 Task: Create new customer invoice with Date Opened: 19-May-23, Select Customer: Peebles, Terms: Net 30. Make invoice entry for item-1 with Date: 19-May-23, Description: e.l.f Cosmetics Glow on the Go Selfie Light, Income Account: Income:Sales, Quantity: 2, Unit Price: 15.99, Sales Tax: Y, Sales Tax Included: Y, Tax Table: Sales Tax. Post Invoice with Post Date: 19-May-23, Post to Accounts: Assets:Accounts Receivable. Pay / Process Payment with Transaction Date: 17-Jun-23, Amount: 31.98, Transfer Account: Checking Account. Go to 'Print Invoice'. Save a pdf copy of the invoice.
Action: Mouse moved to (159, 28)
Screenshot: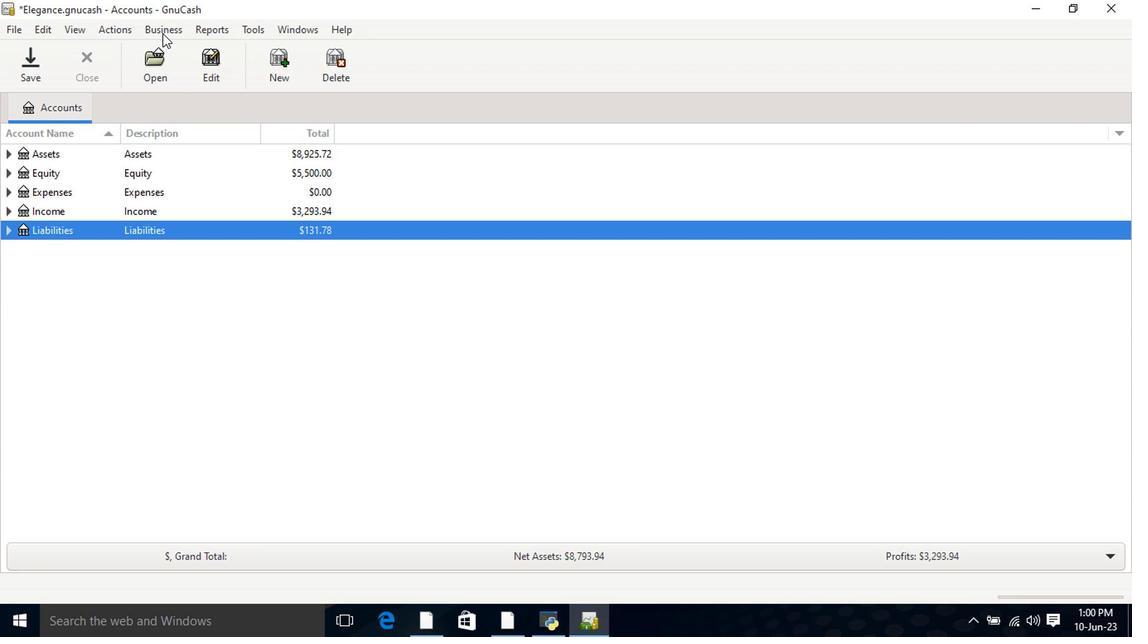 
Action: Mouse pressed left at (159, 28)
Screenshot: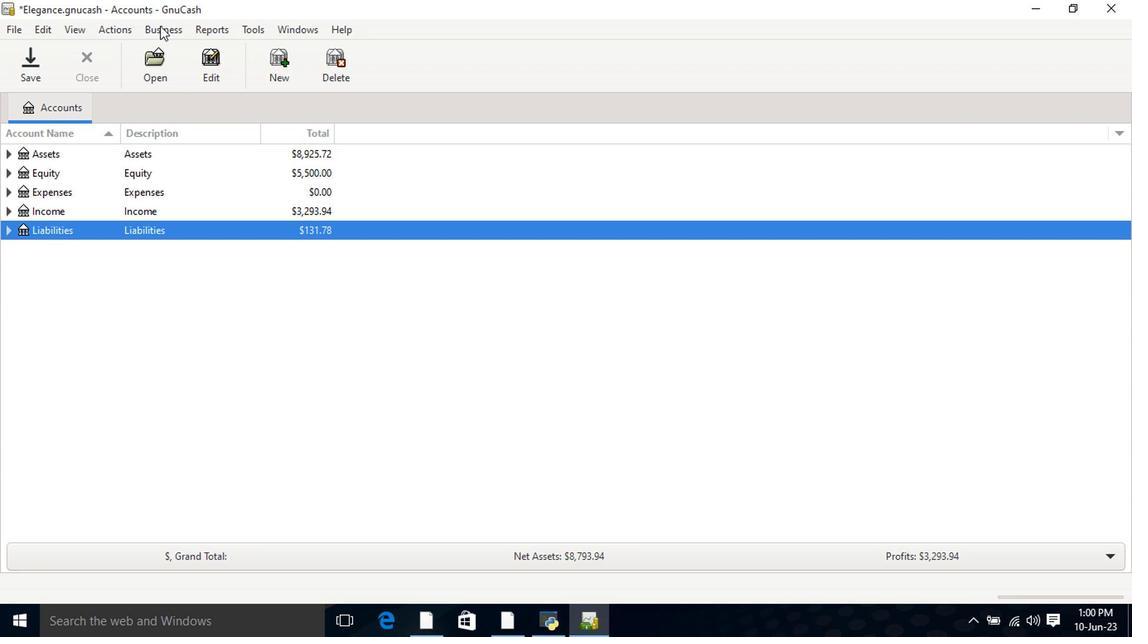 
Action: Mouse moved to (172, 46)
Screenshot: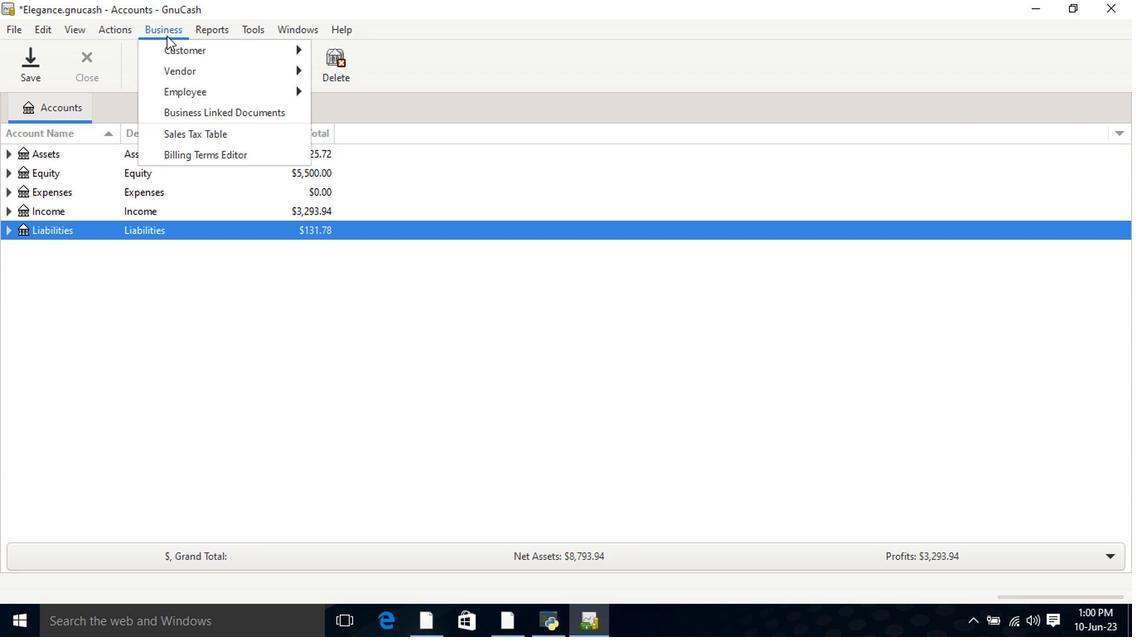
Action: Mouse pressed left at (172, 46)
Screenshot: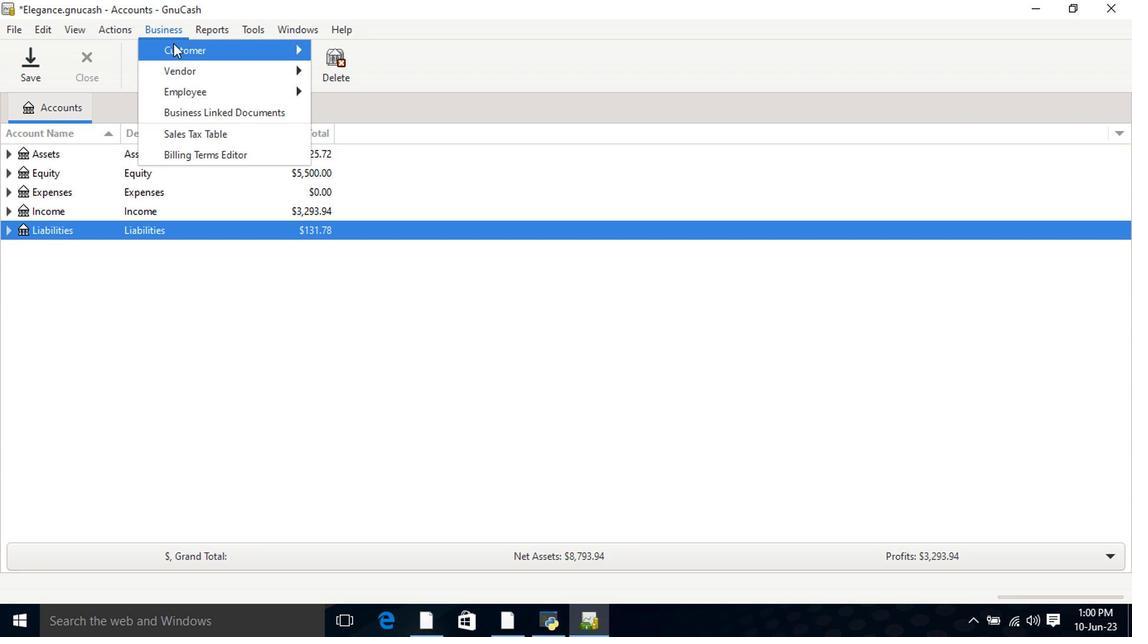 
Action: Mouse moved to (361, 111)
Screenshot: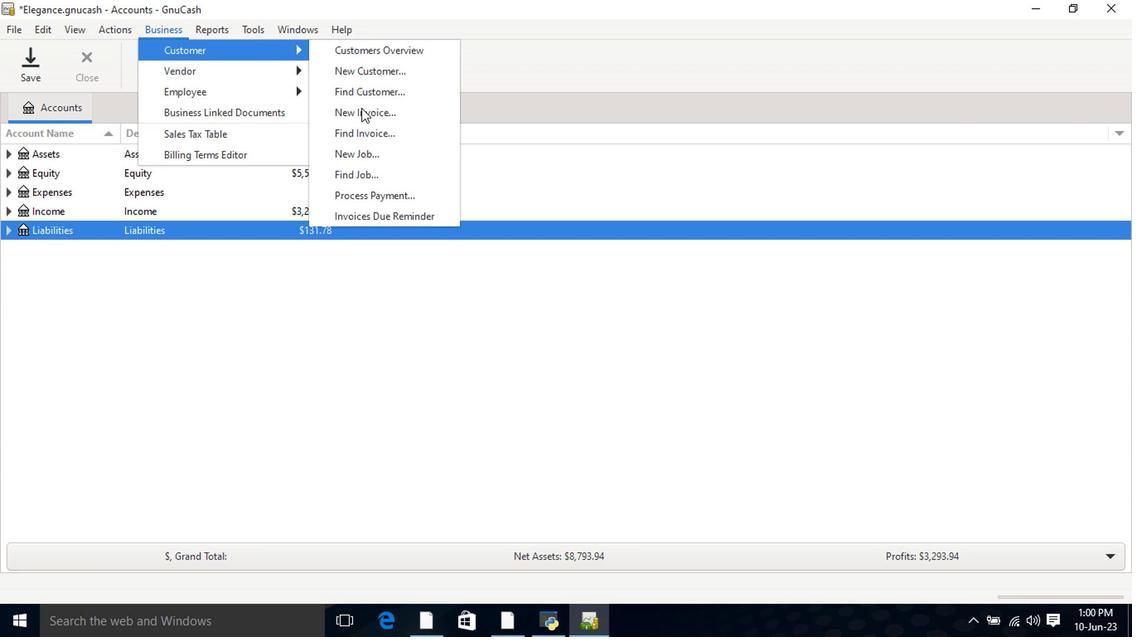 
Action: Mouse pressed left at (361, 111)
Screenshot: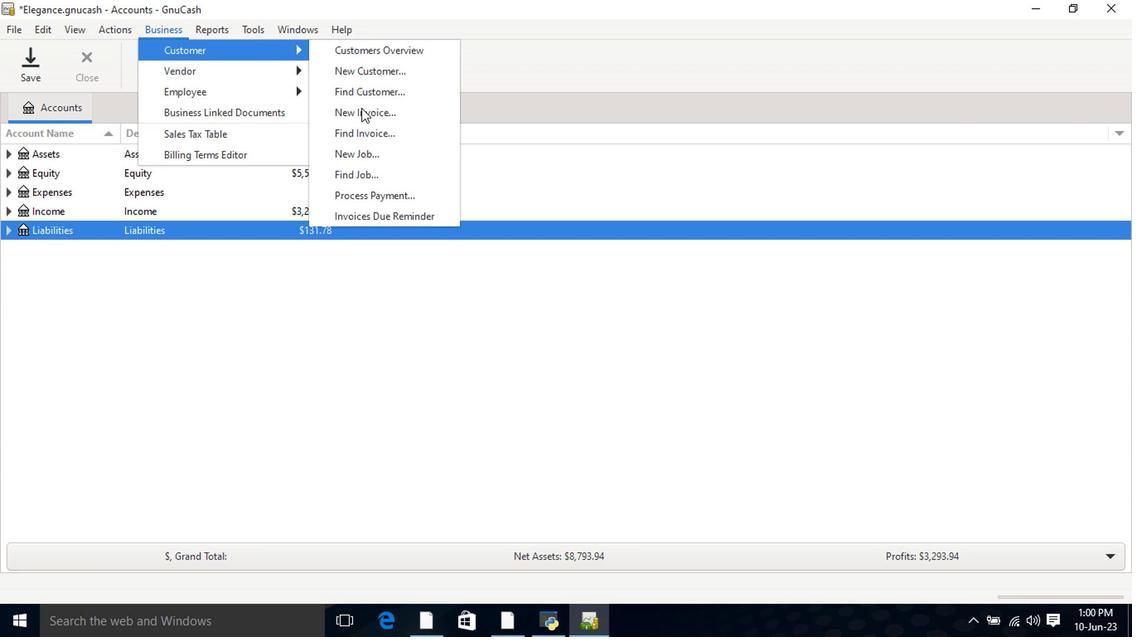 
Action: Mouse moved to (679, 255)
Screenshot: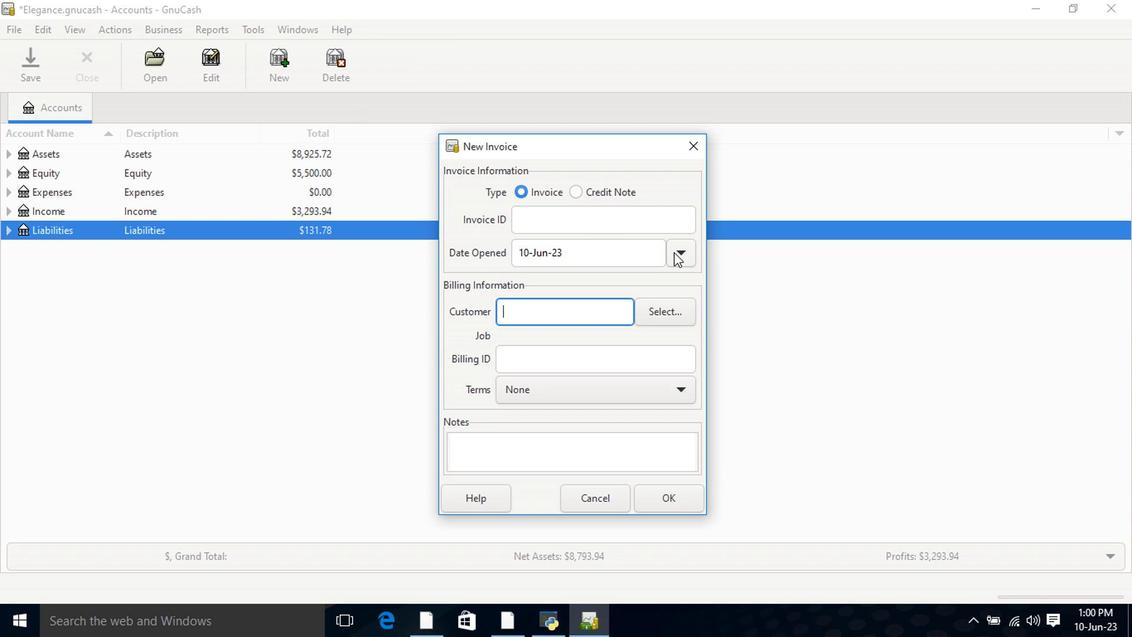 
Action: Mouse pressed left at (679, 255)
Screenshot: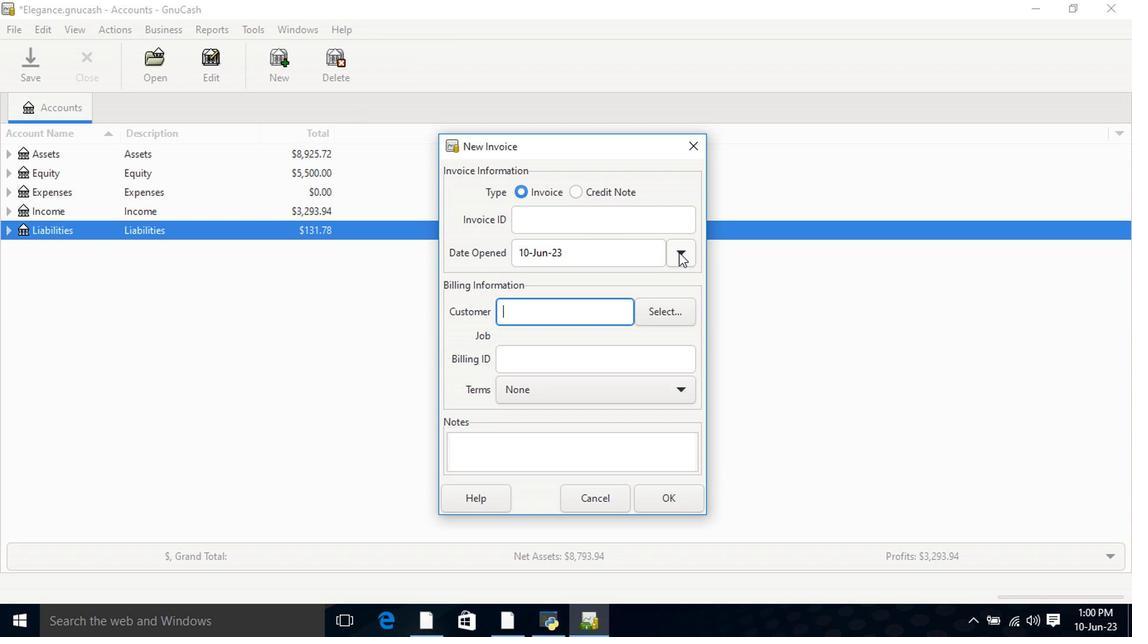 
Action: Mouse moved to (552, 279)
Screenshot: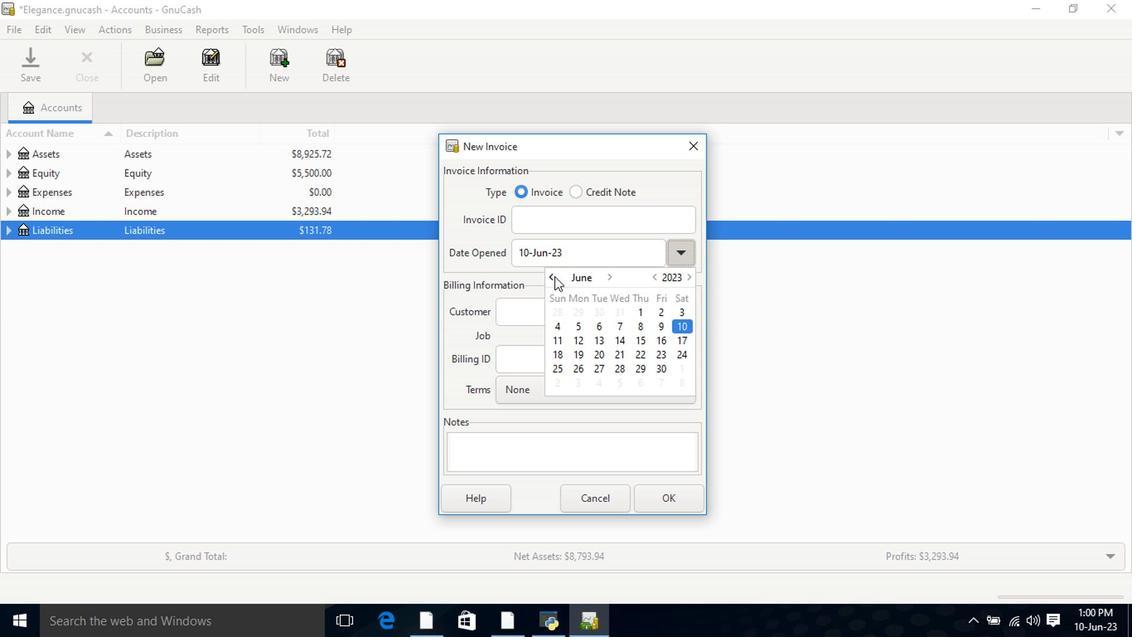 
Action: Mouse pressed left at (552, 279)
Screenshot: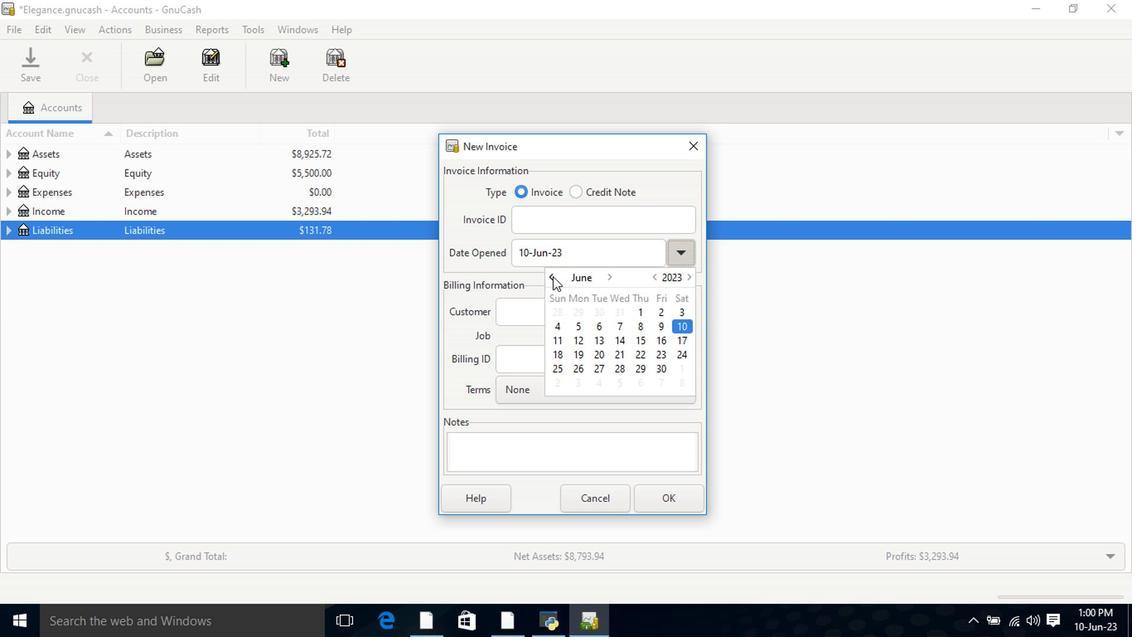 
Action: Mouse moved to (661, 343)
Screenshot: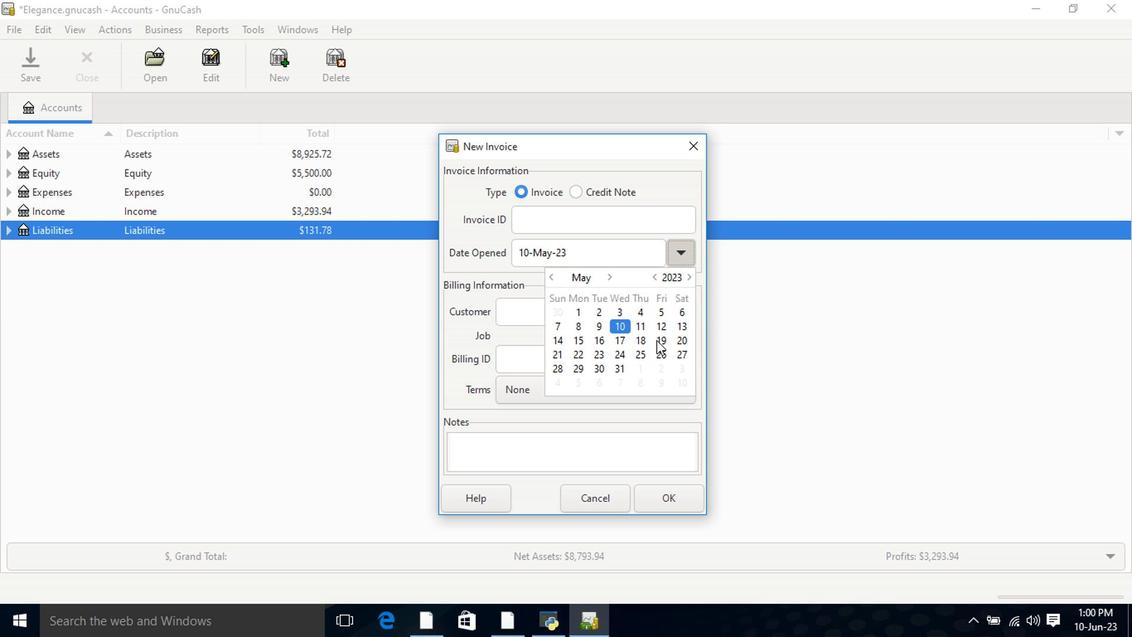 
Action: Mouse pressed left at (661, 343)
Screenshot: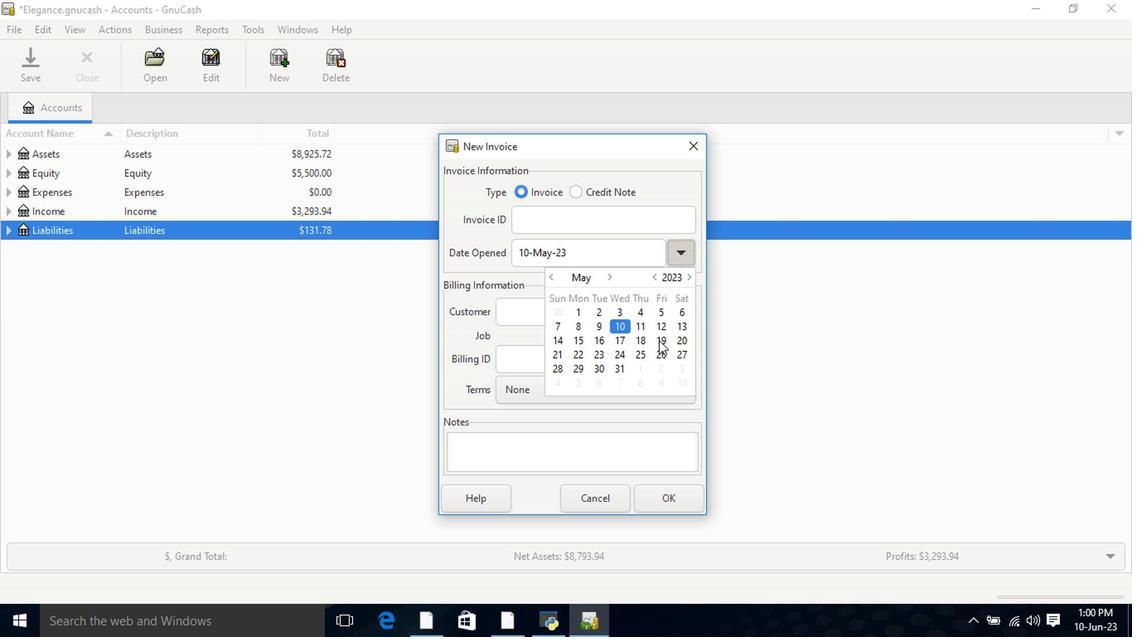 
Action: Mouse pressed left at (661, 343)
Screenshot: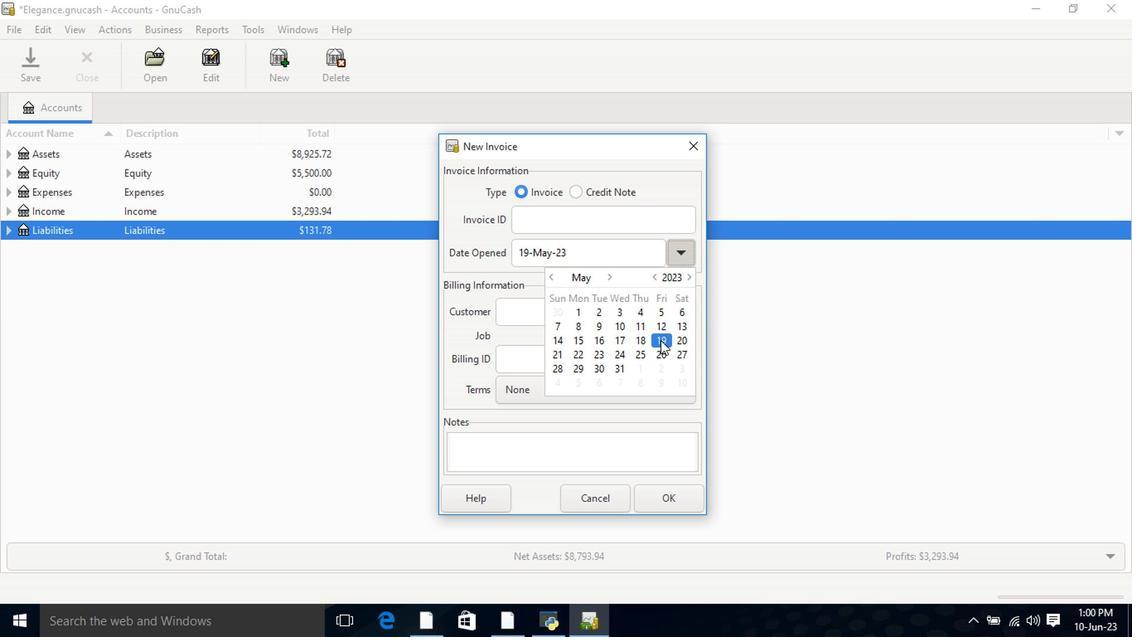 
Action: Mouse moved to (573, 321)
Screenshot: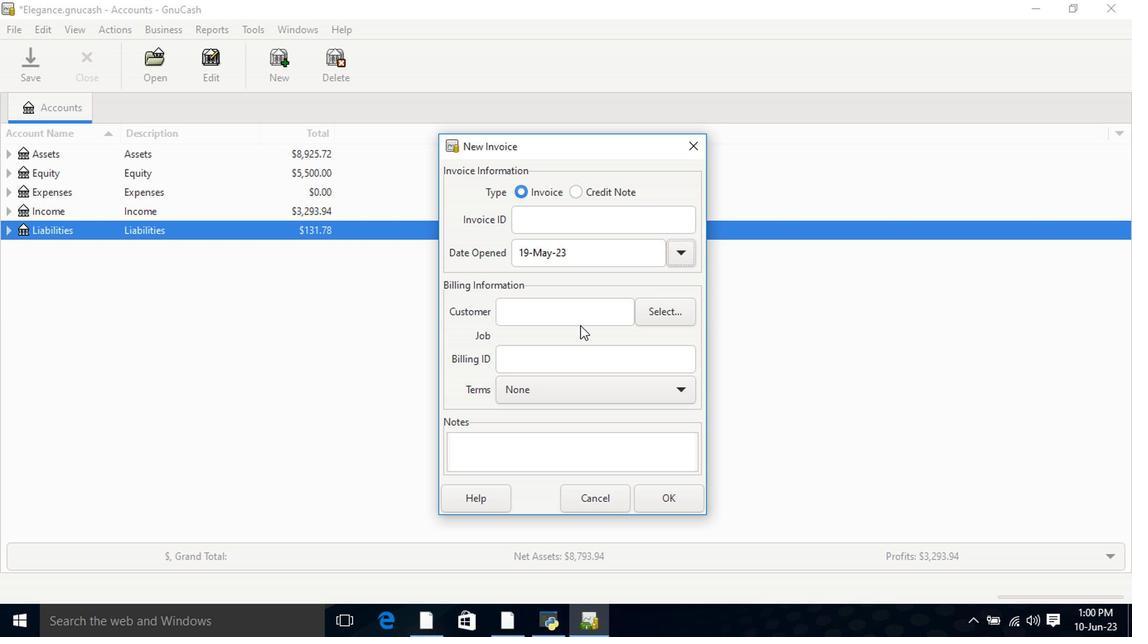 
Action: Mouse pressed left at (573, 321)
Screenshot: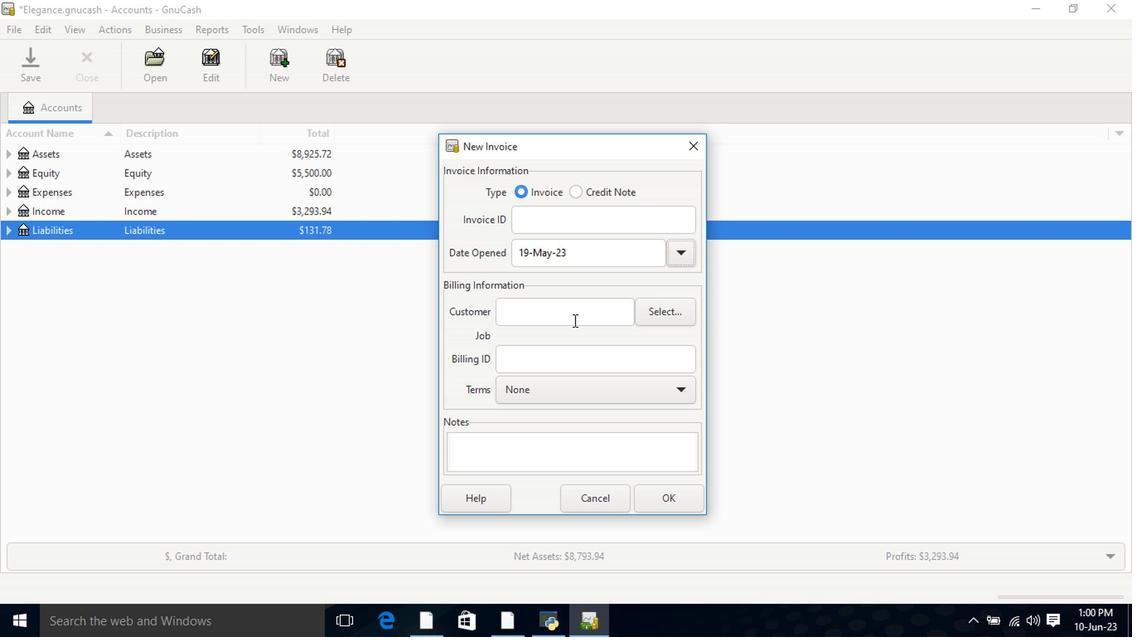 
Action: Key pressed <Key.shift>Pee
Screenshot: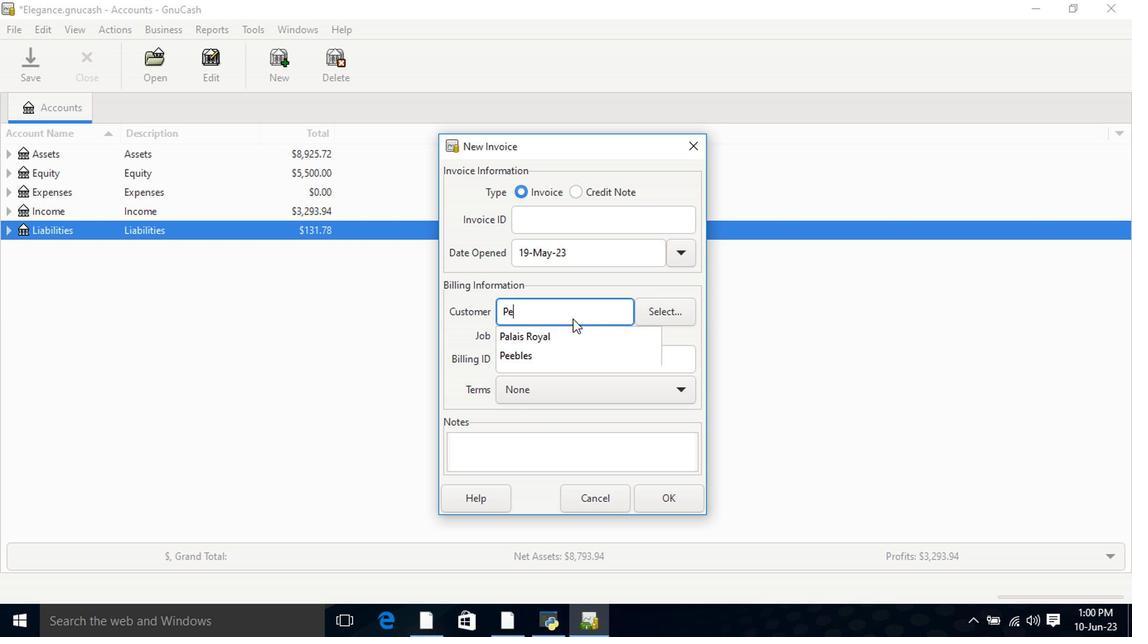 
Action: Mouse moved to (561, 337)
Screenshot: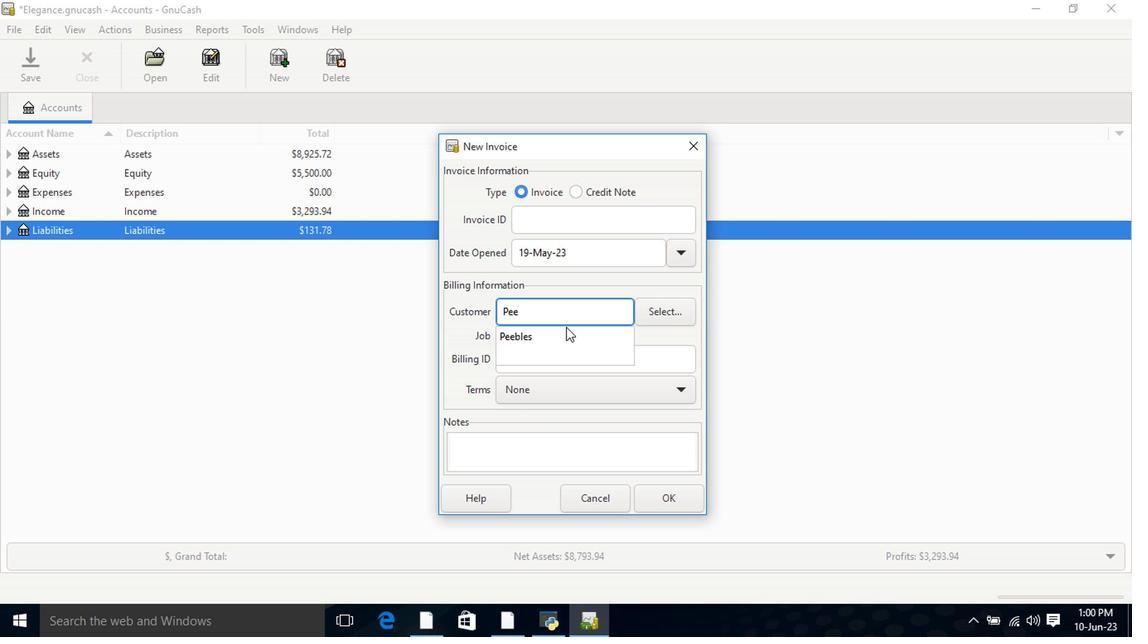 
Action: Mouse pressed left at (561, 337)
Screenshot: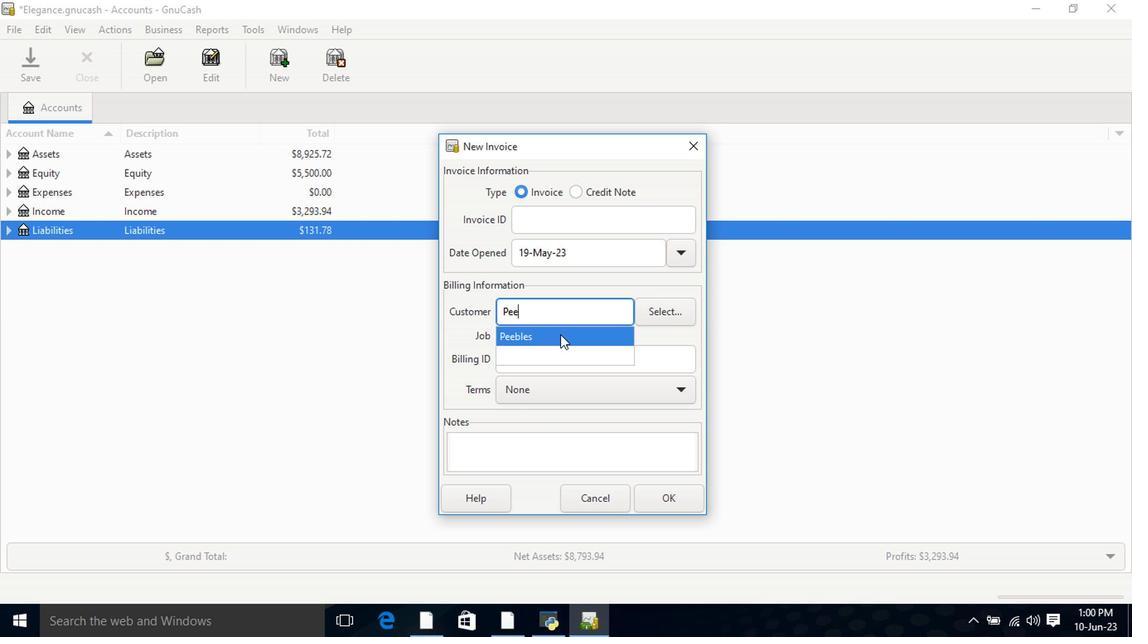 
Action: Mouse moved to (586, 402)
Screenshot: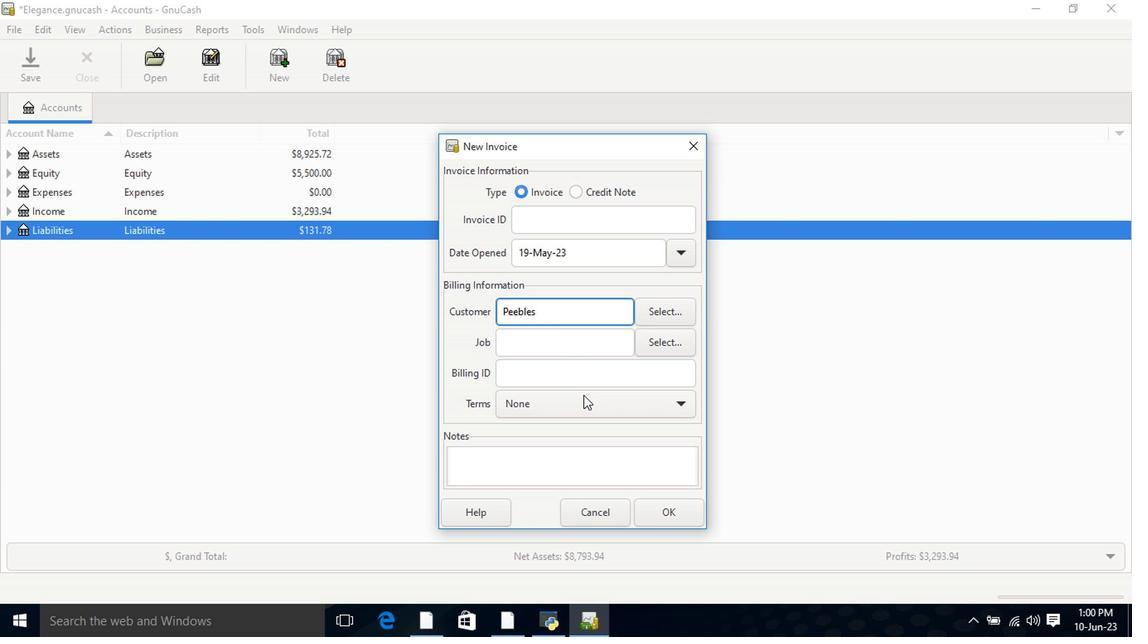 
Action: Mouse pressed left at (586, 402)
Screenshot: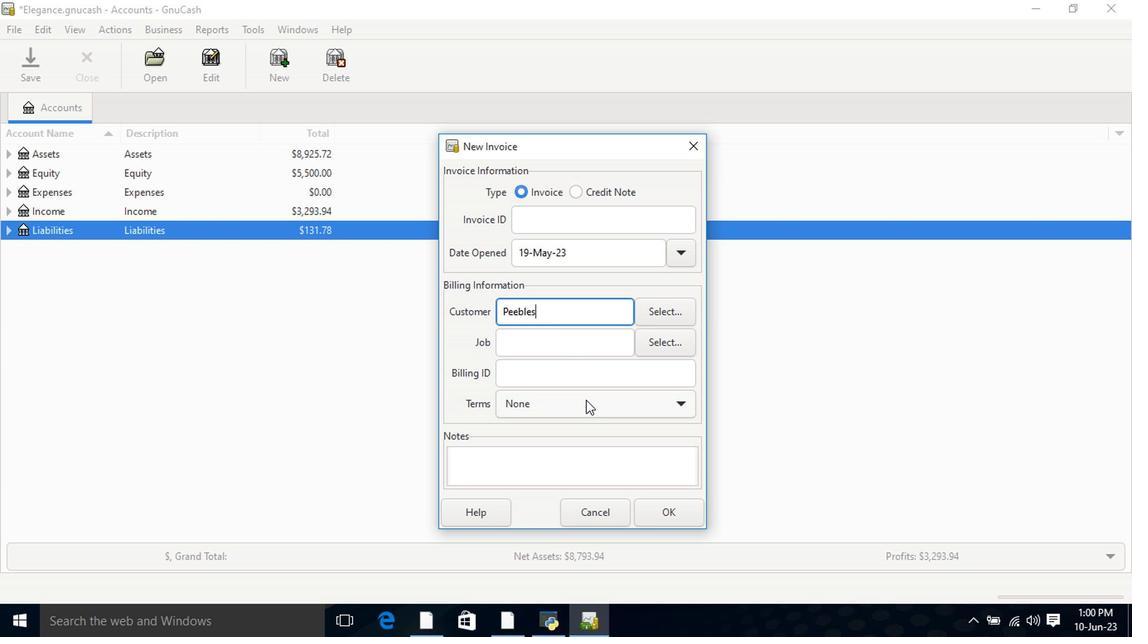
Action: Mouse moved to (583, 453)
Screenshot: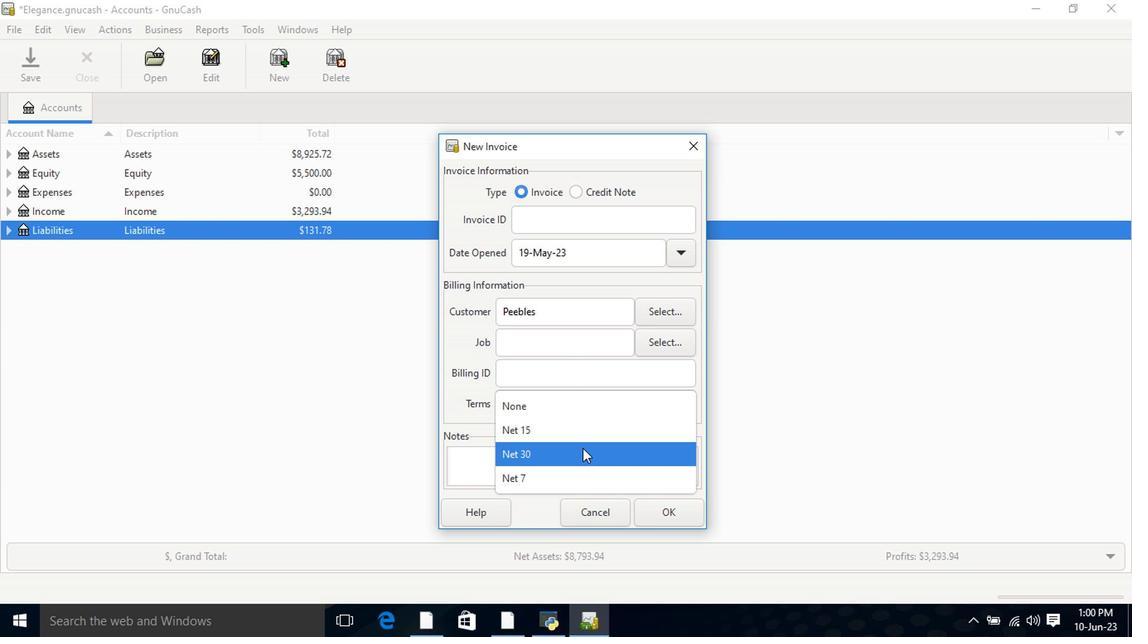 
Action: Mouse pressed left at (583, 453)
Screenshot: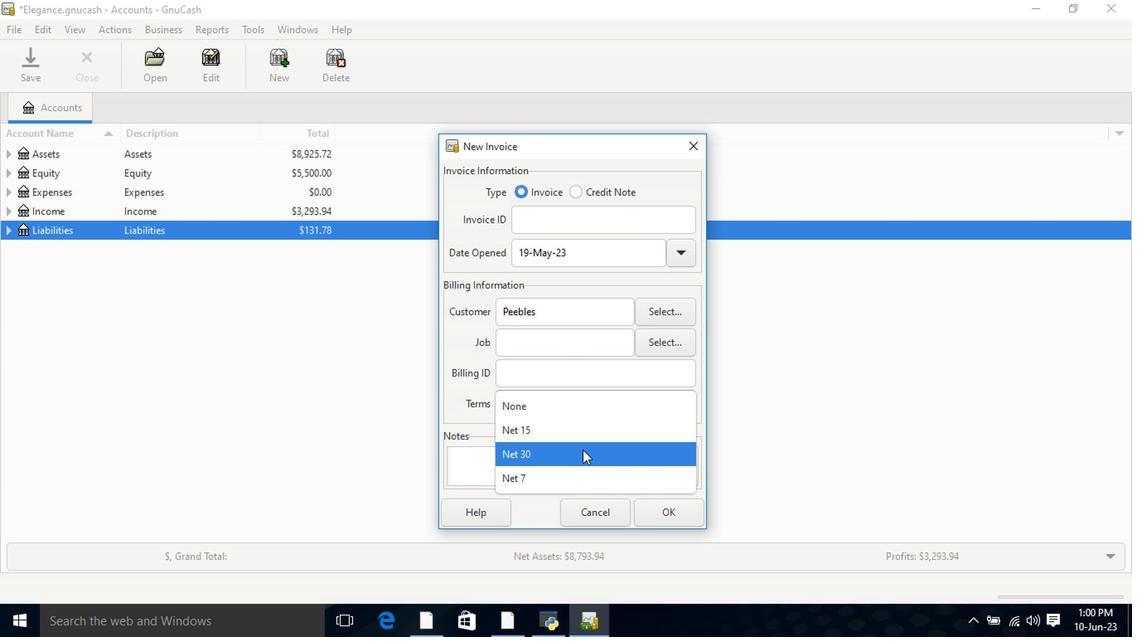 
Action: Mouse moved to (667, 509)
Screenshot: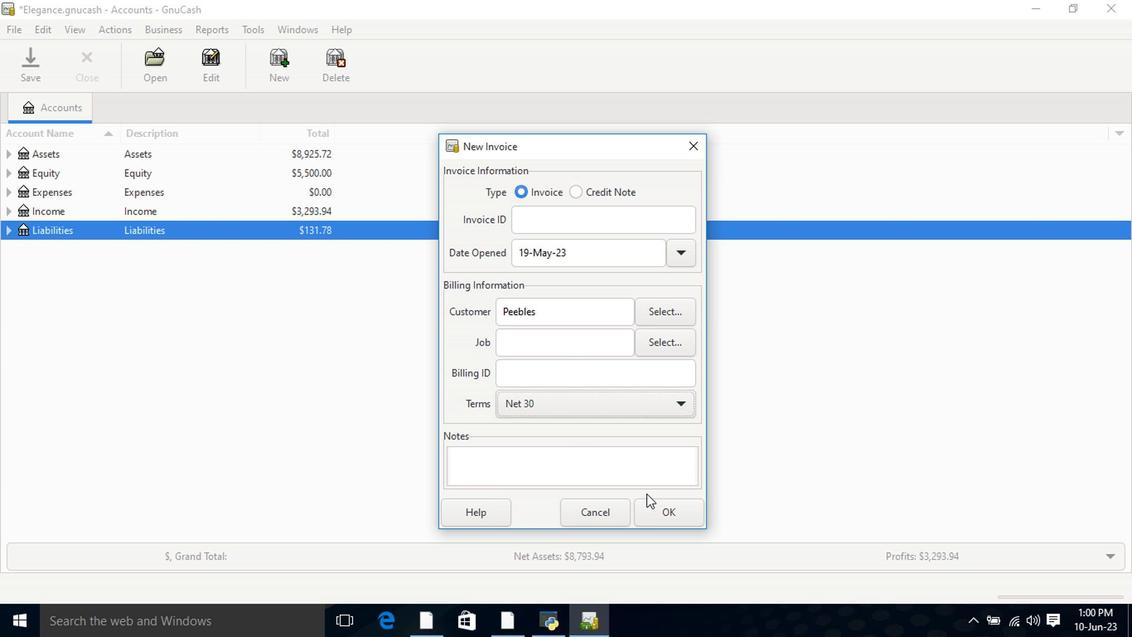 
Action: Mouse pressed left at (667, 509)
Screenshot: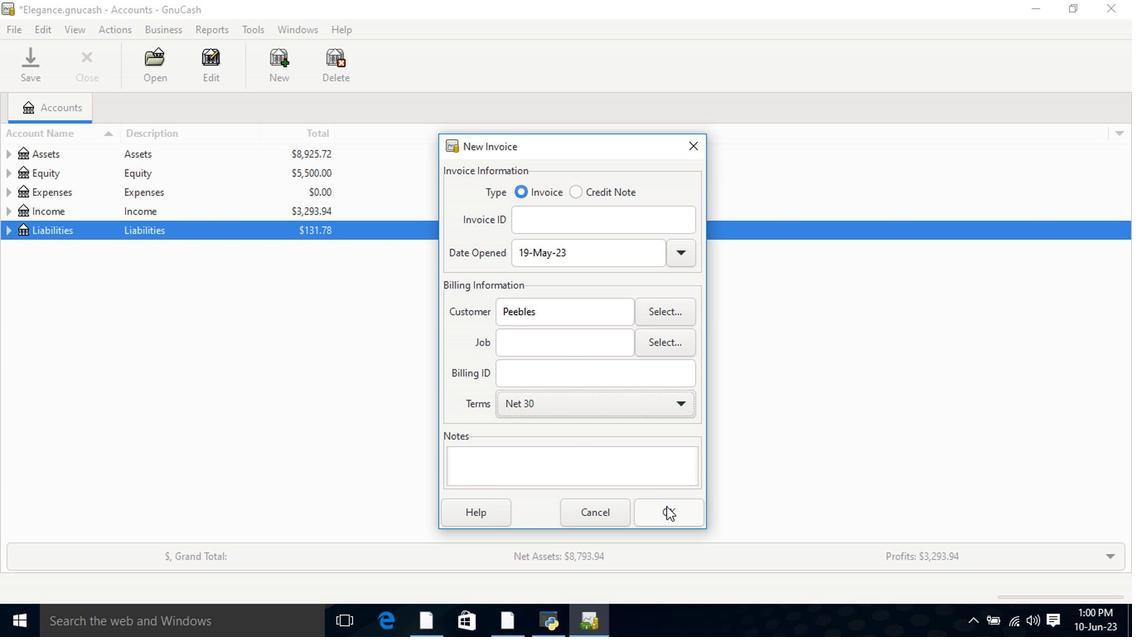 
Action: Mouse moved to (73, 327)
Screenshot: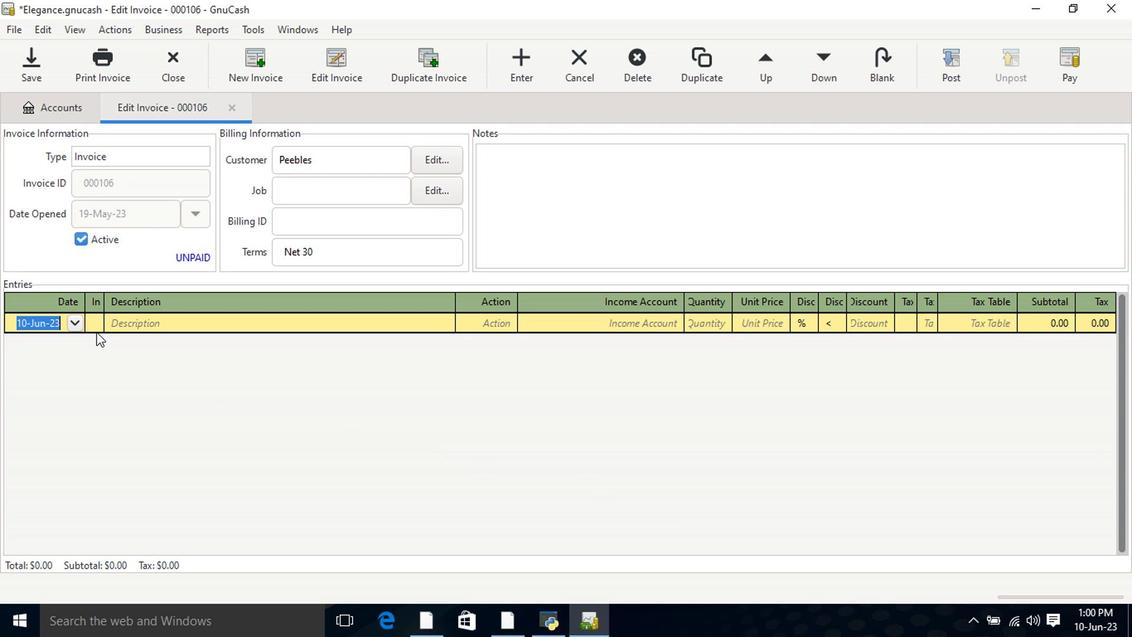 
Action: Mouse pressed left at (73, 327)
Screenshot: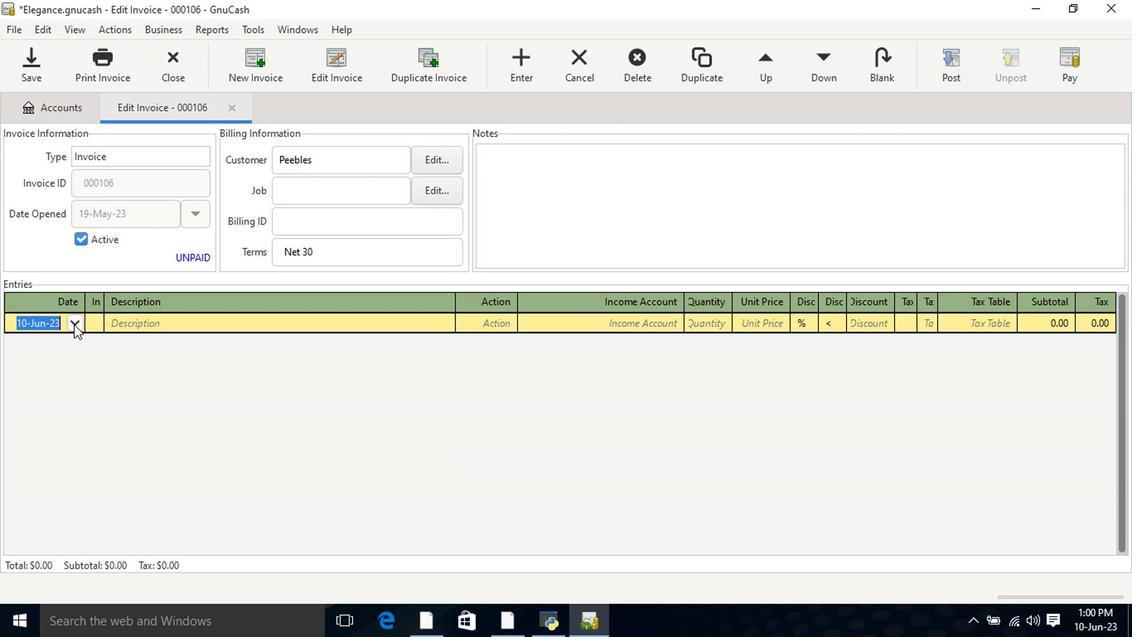 
Action: Mouse moved to (7, 349)
Screenshot: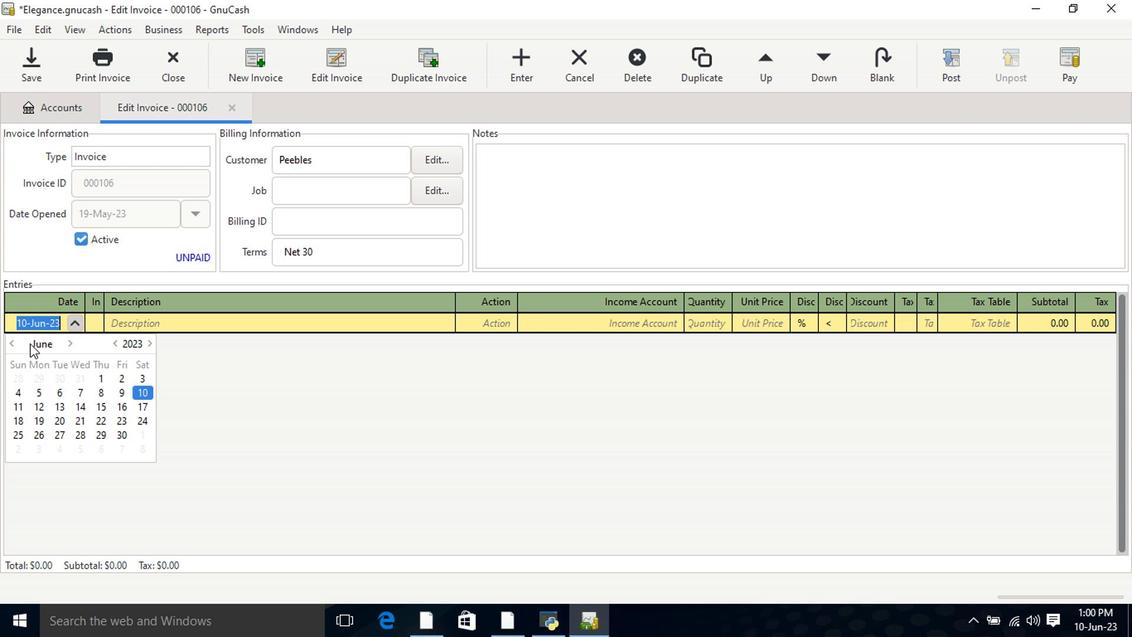 
Action: Mouse pressed left at (7, 349)
Screenshot: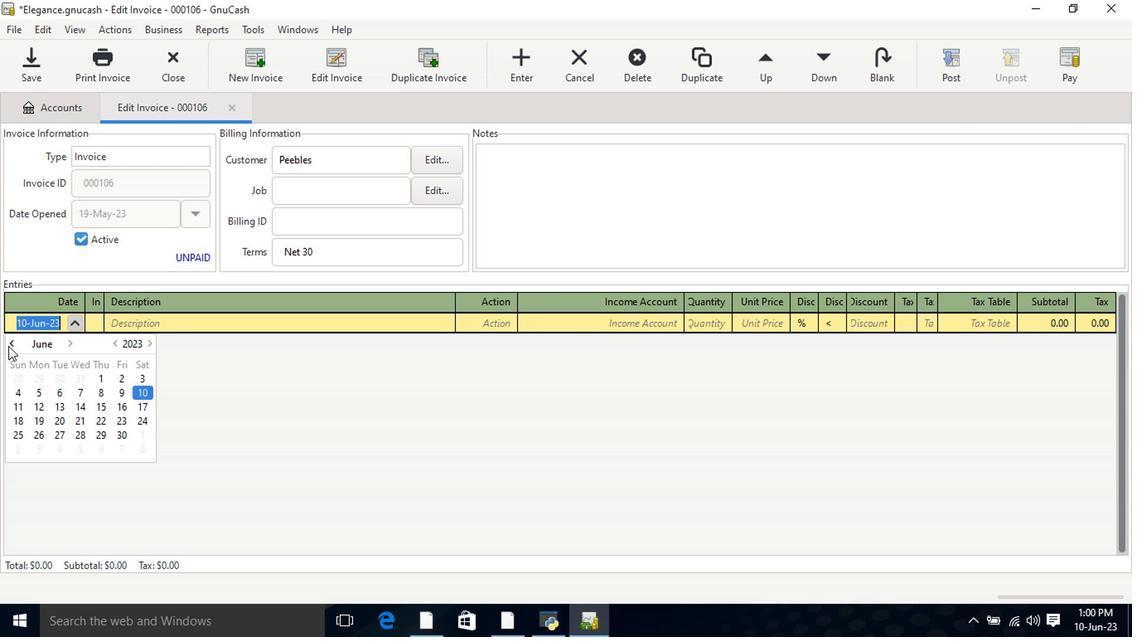 
Action: Mouse moved to (116, 411)
Screenshot: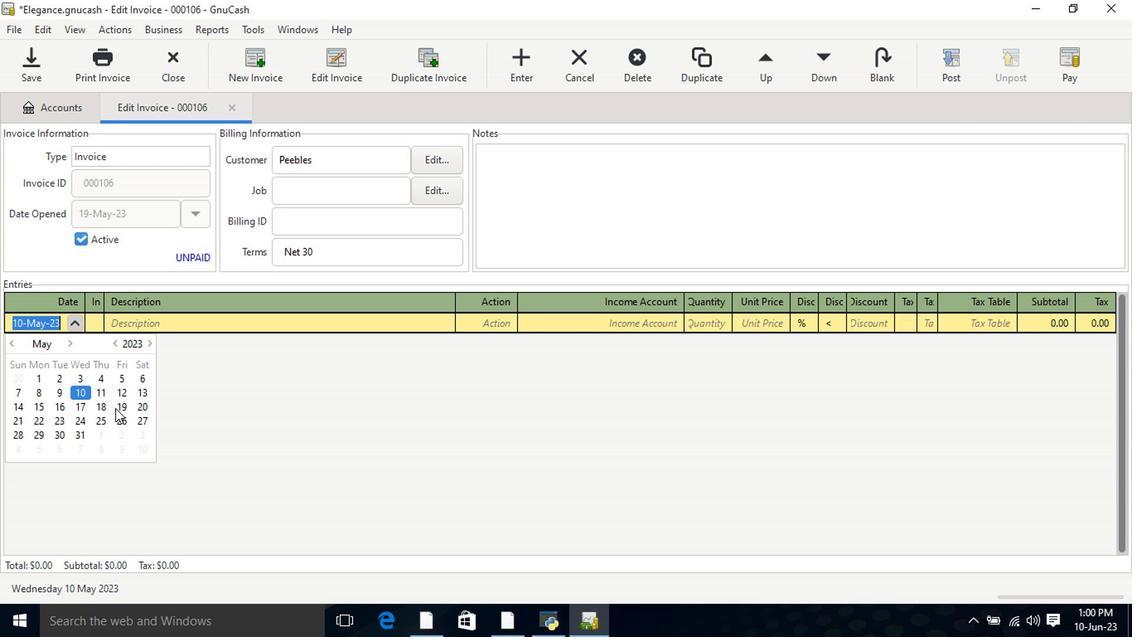 
Action: Mouse pressed left at (116, 411)
Screenshot: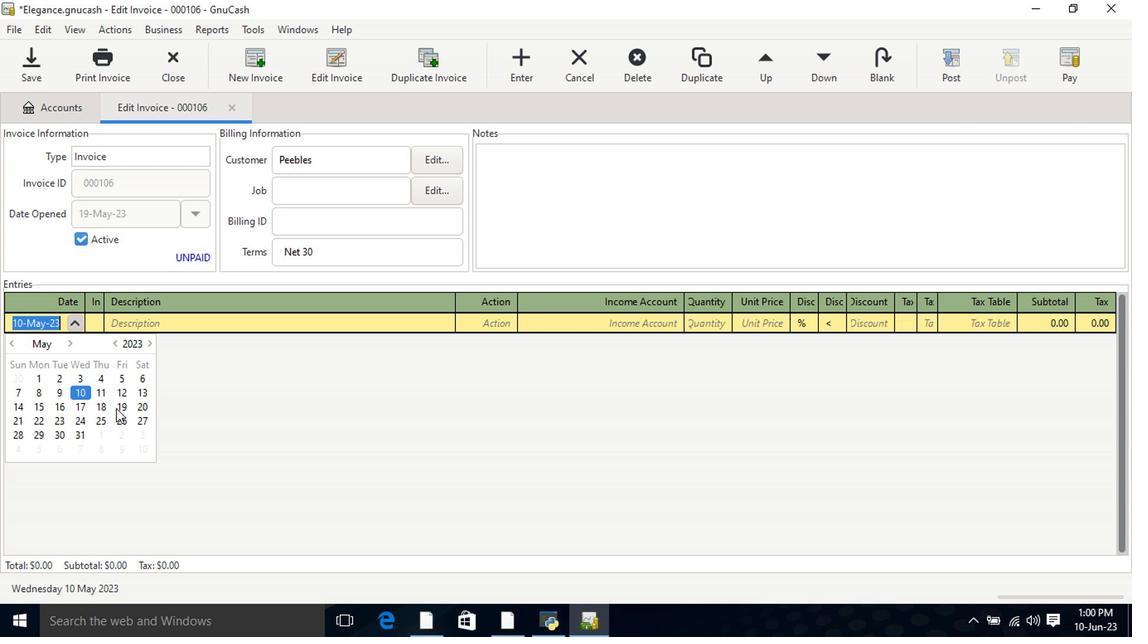
Action: Mouse pressed left at (116, 411)
Screenshot: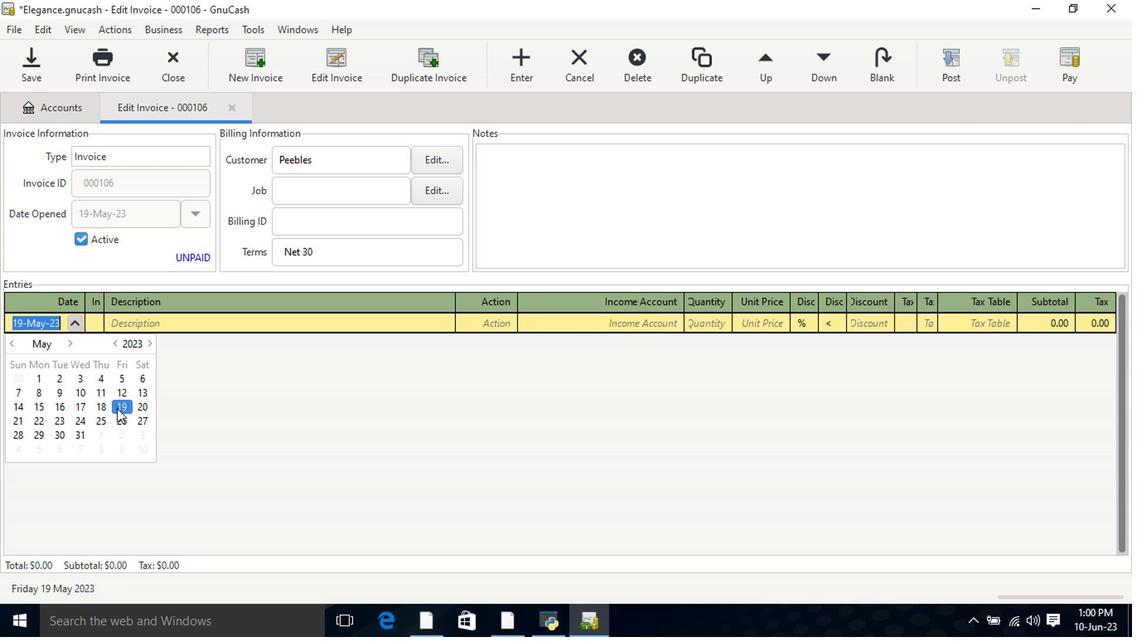 
Action: Mouse moved to (156, 331)
Screenshot: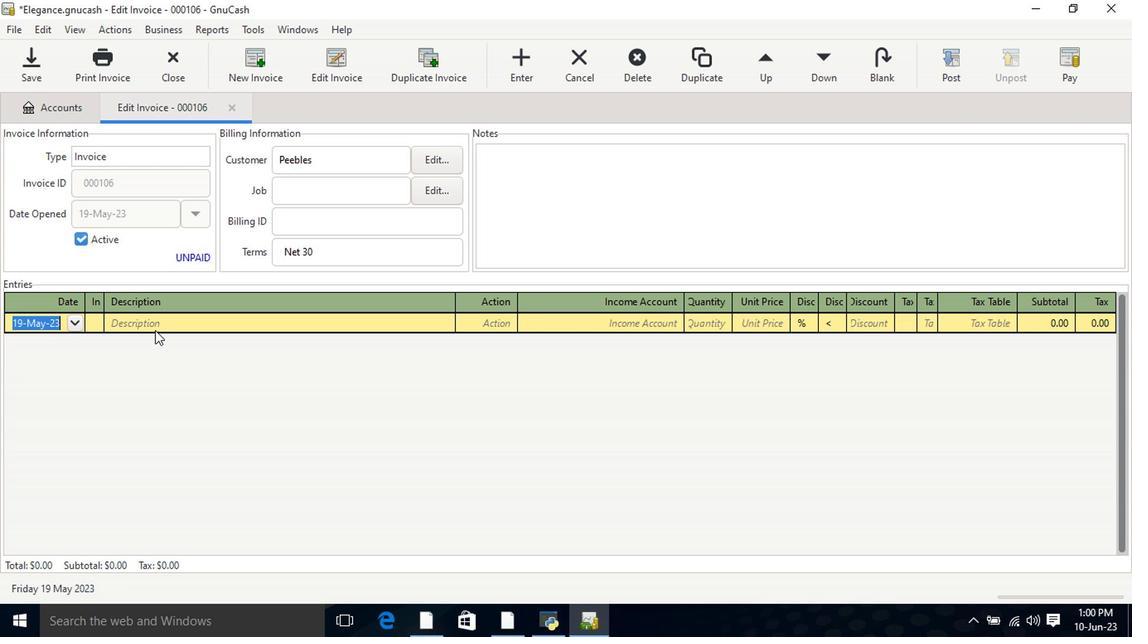 
Action: Mouse pressed left at (156, 331)
Screenshot: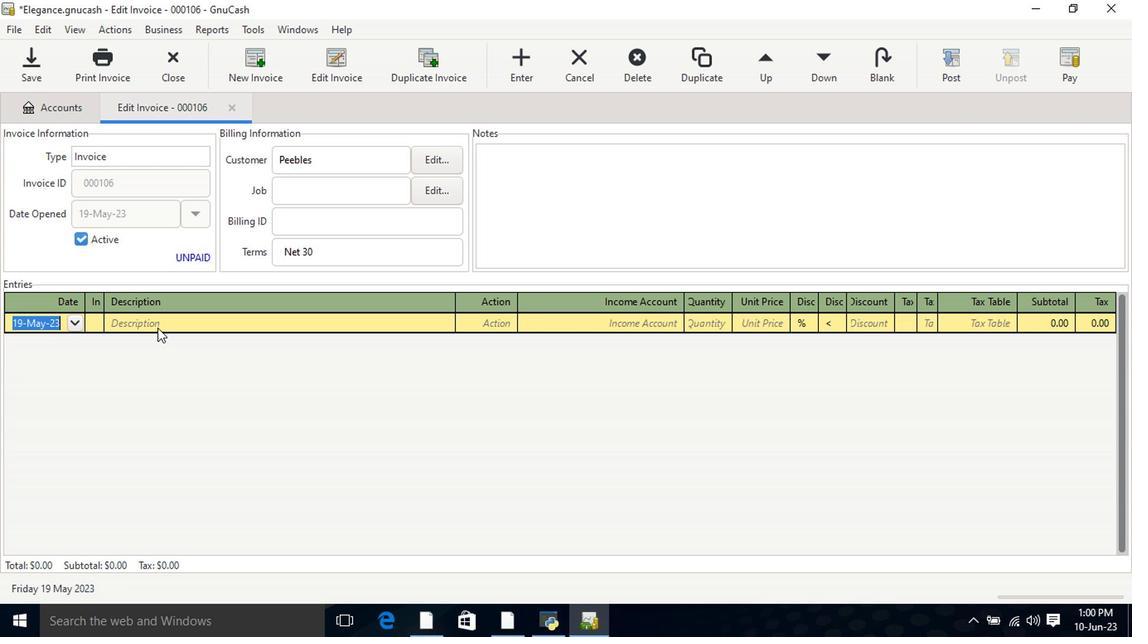 
Action: Key pressed e.<Key.shift>I.<Key.shift>F<Key.space>con<Key.backspace>smetic<Key.space><Key.shift>Glo<Key.backspace><Key.backspace><Key.backspace><Key.backspace><Key.backspace><Key.backspace><Key.backspace><Key.backspace><Key.backspace><Key.backspace><Key.backspace><Key.backspace><Key.shift>Cosmetics<Key.space><Key.shift><Key.shift><Key.shift><Key.shift><Key.shift><Key.shift><Key.shift><Key.shift><Key.shift><Key.shift><Key.shift><Key.shift><Key.shift>Glow<Key.space>on<Key.space>the<Key.space><Key.shift>Go<Key.space><Key.shift>Selfie<Key.space><Key.shift>Light<Key.tab><Key.tab>incom<Key.down><Key.down><Key.down><Key.tab>2<Key.tab>15.99<Key.tab>
Screenshot: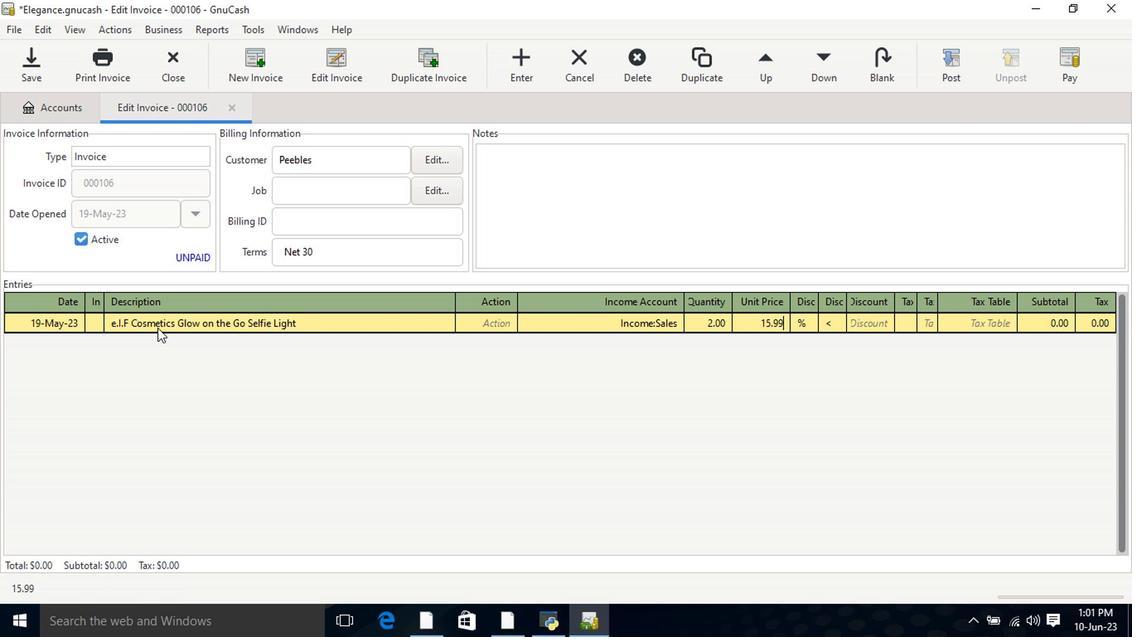 
Action: Mouse moved to (914, 320)
Screenshot: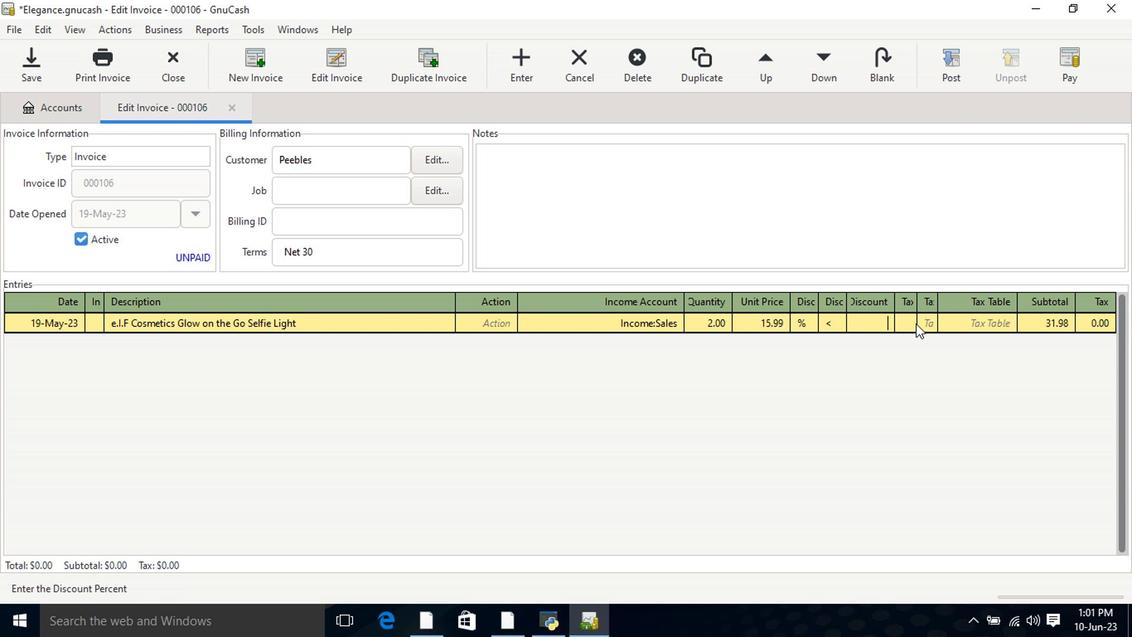 
Action: Mouse pressed left at (914, 320)
Screenshot: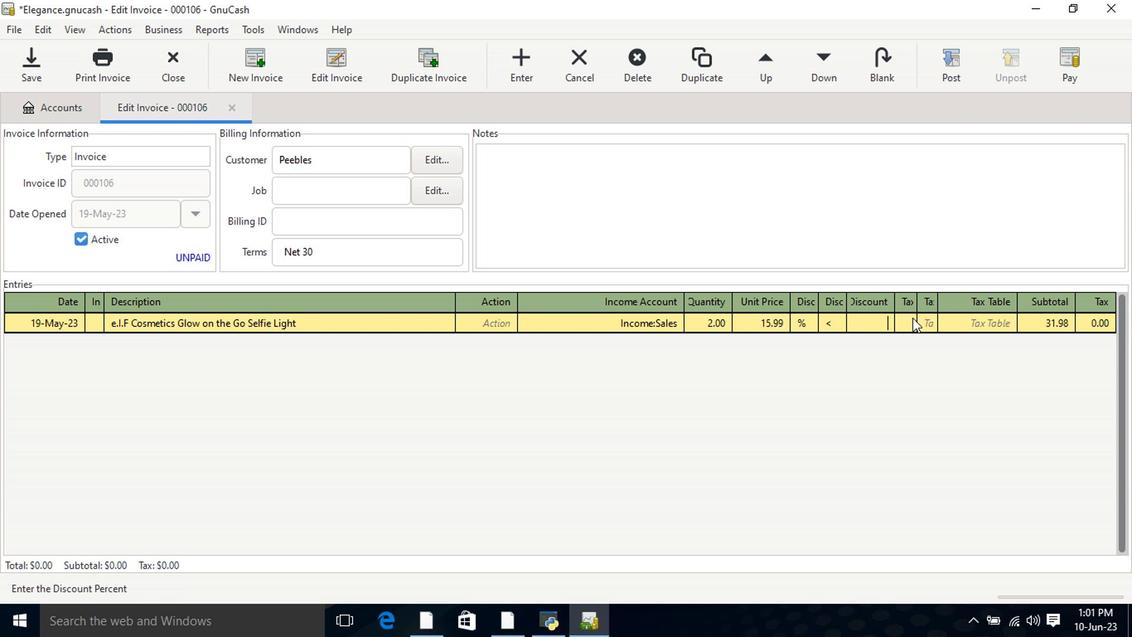 
Action: Mouse moved to (929, 322)
Screenshot: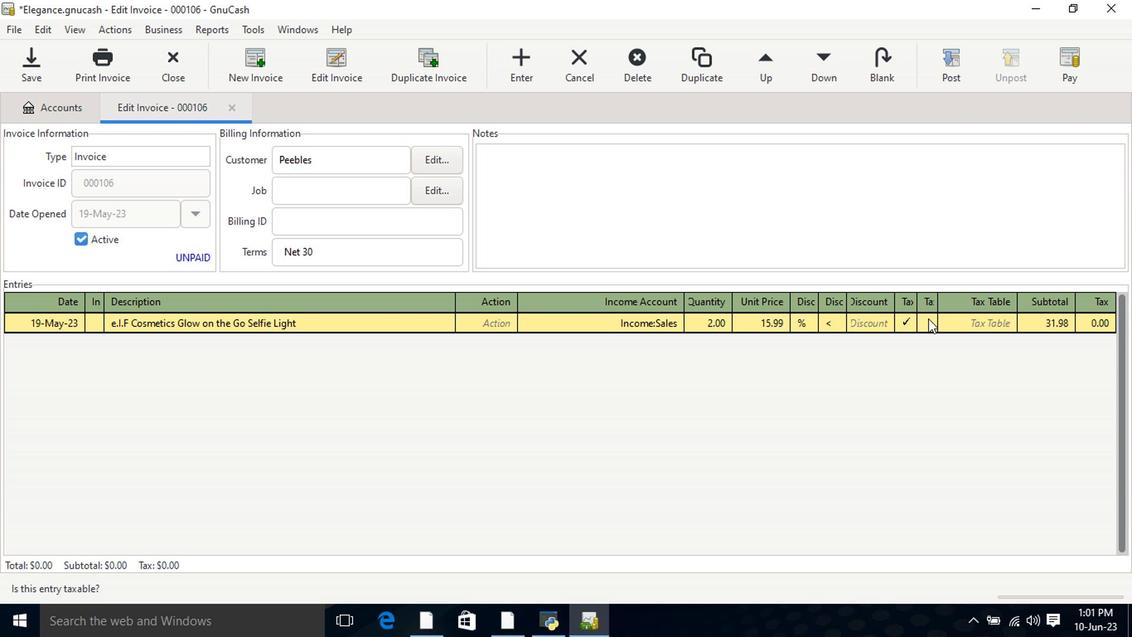 
Action: Mouse pressed left at (929, 322)
Screenshot: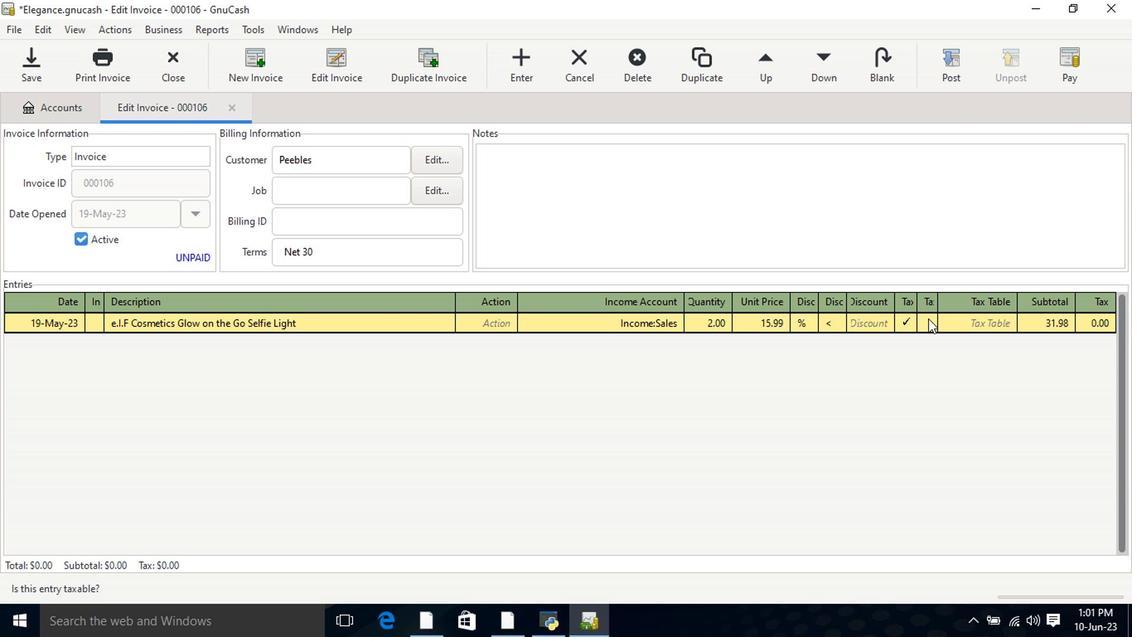 
Action: Mouse moved to (1007, 326)
Screenshot: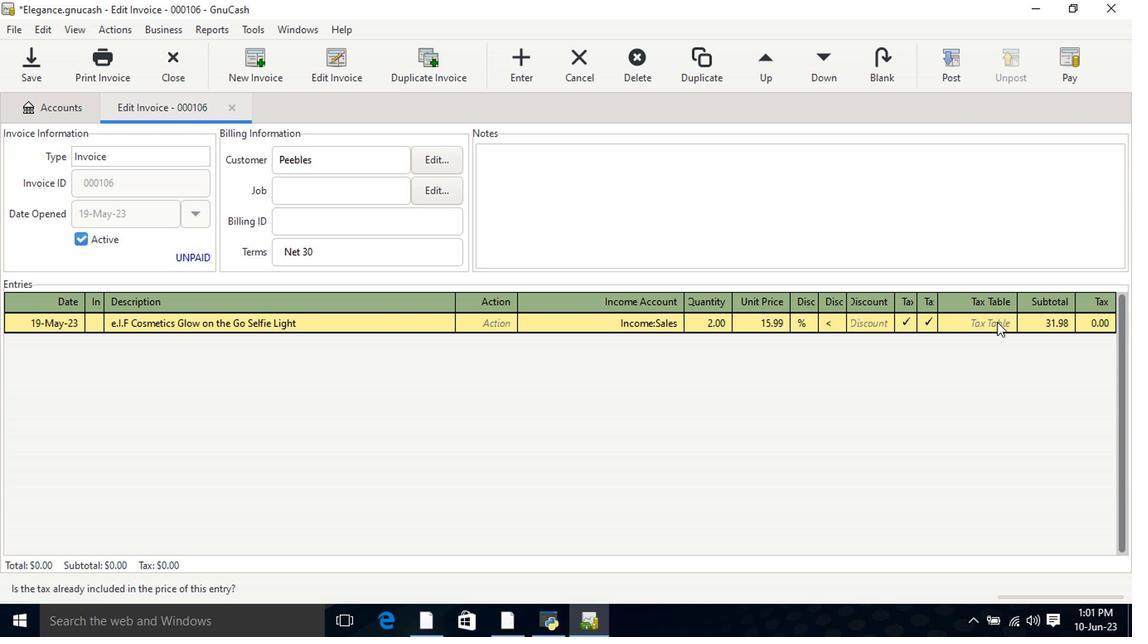 
Action: Mouse pressed left at (1007, 326)
Screenshot: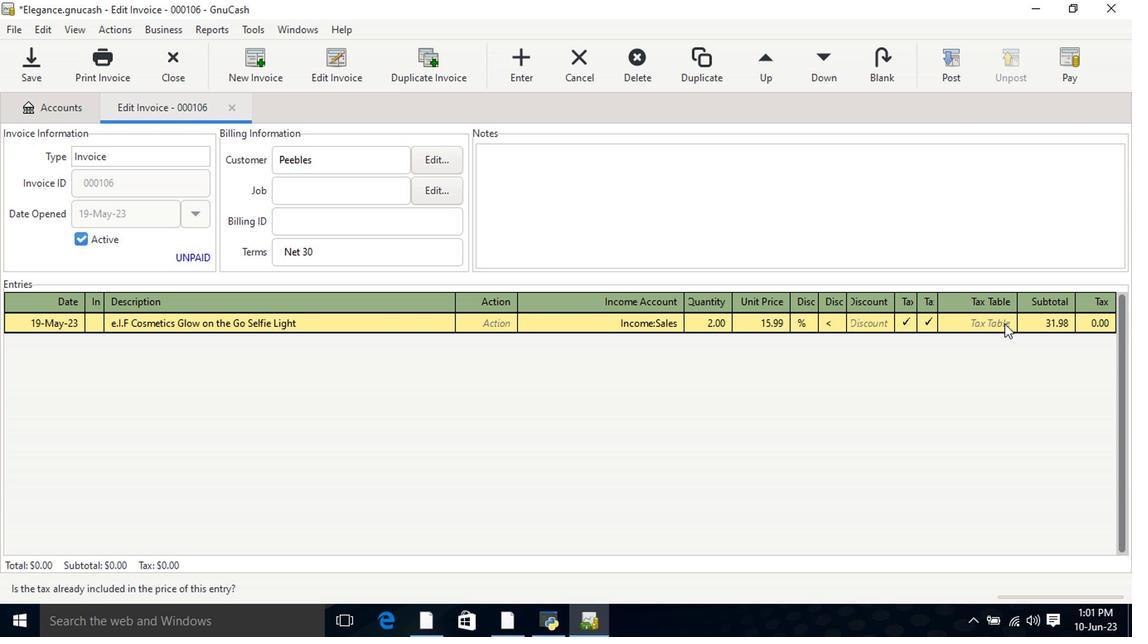 
Action: Mouse moved to (1007, 327)
Screenshot: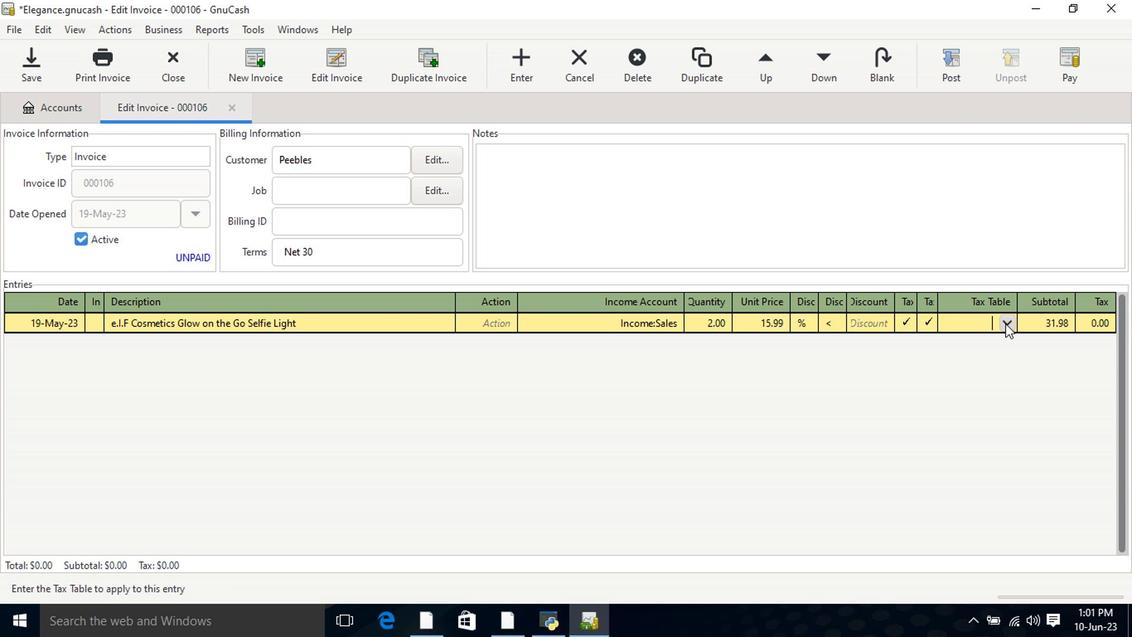 
Action: Mouse pressed left at (1007, 327)
Screenshot: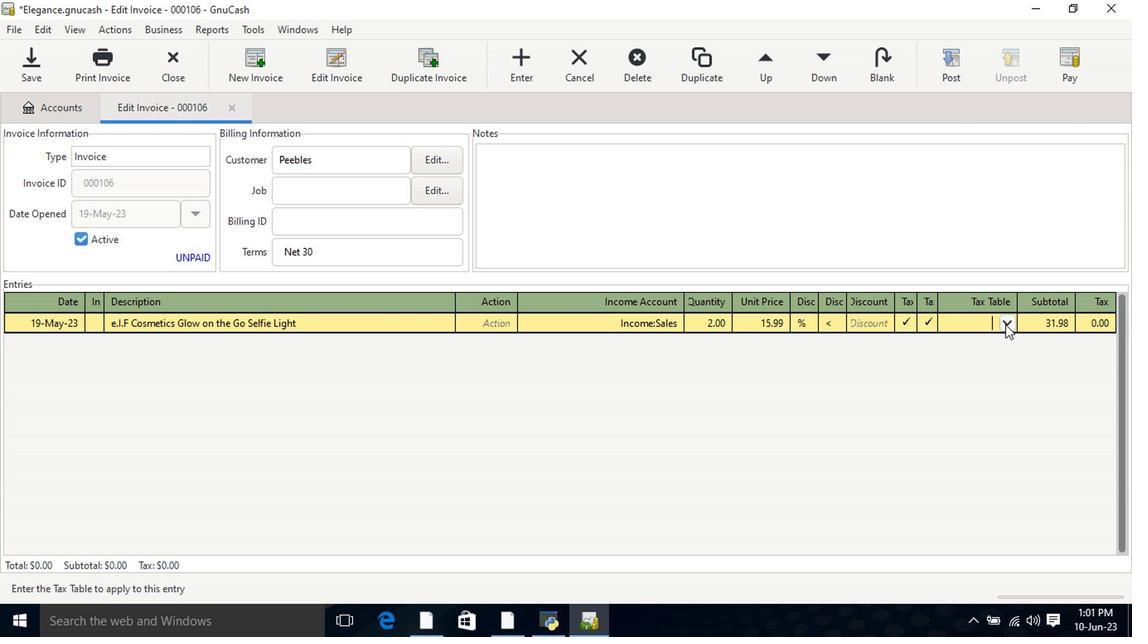 
Action: Mouse moved to (1004, 343)
Screenshot: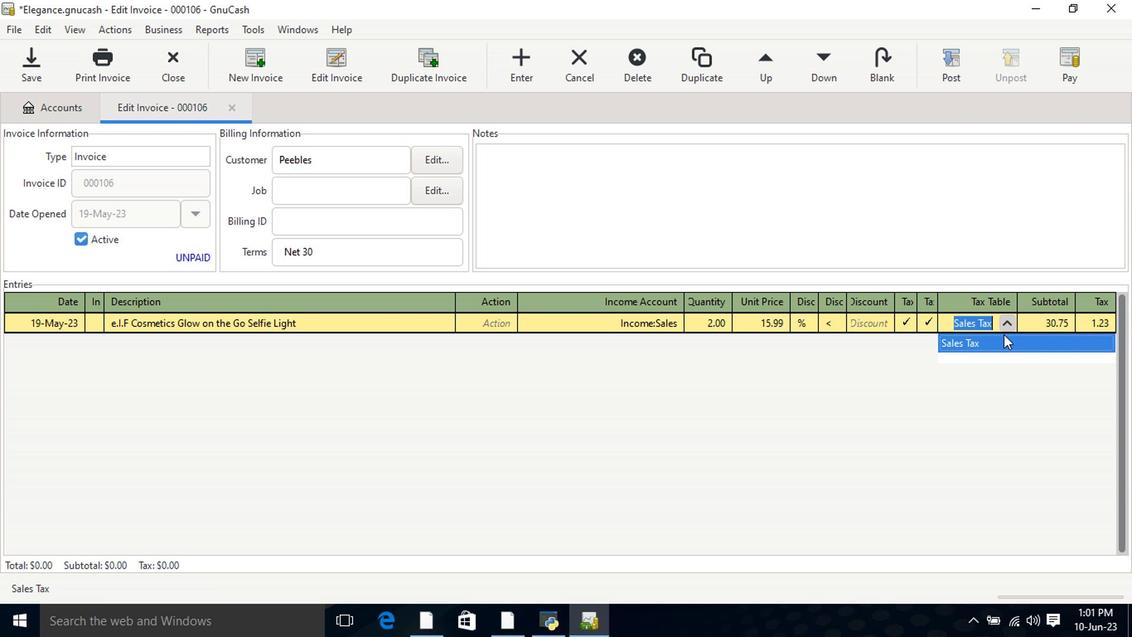 
Action: Mouse pressed left at (1004, 343)
Screenshot: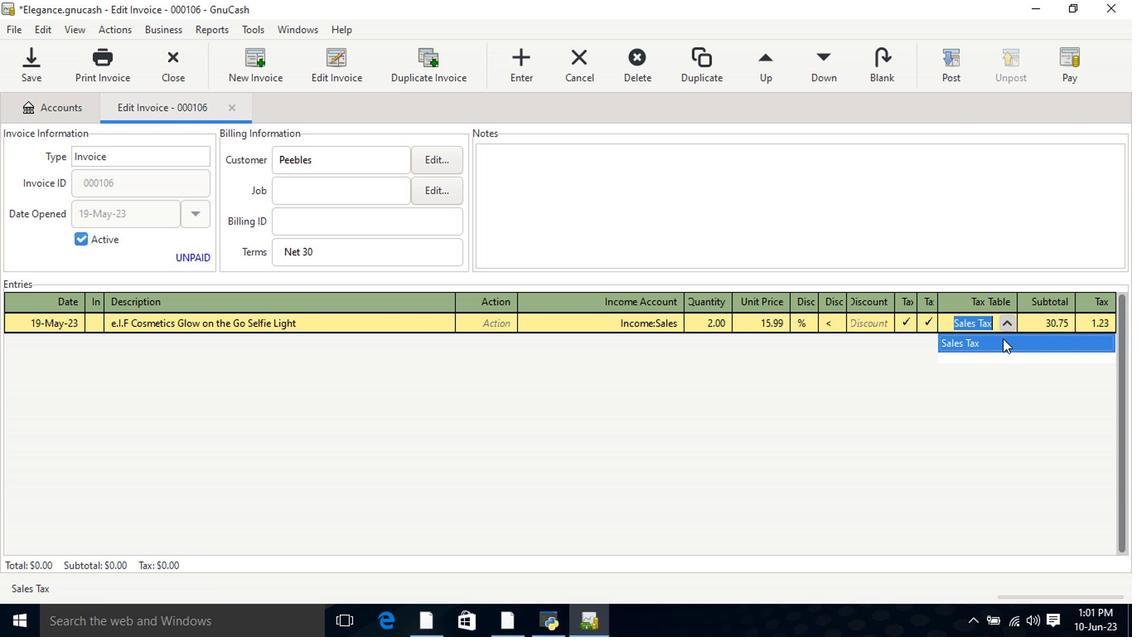
Action: Mouse moved to (1003, 346)
Screenshot: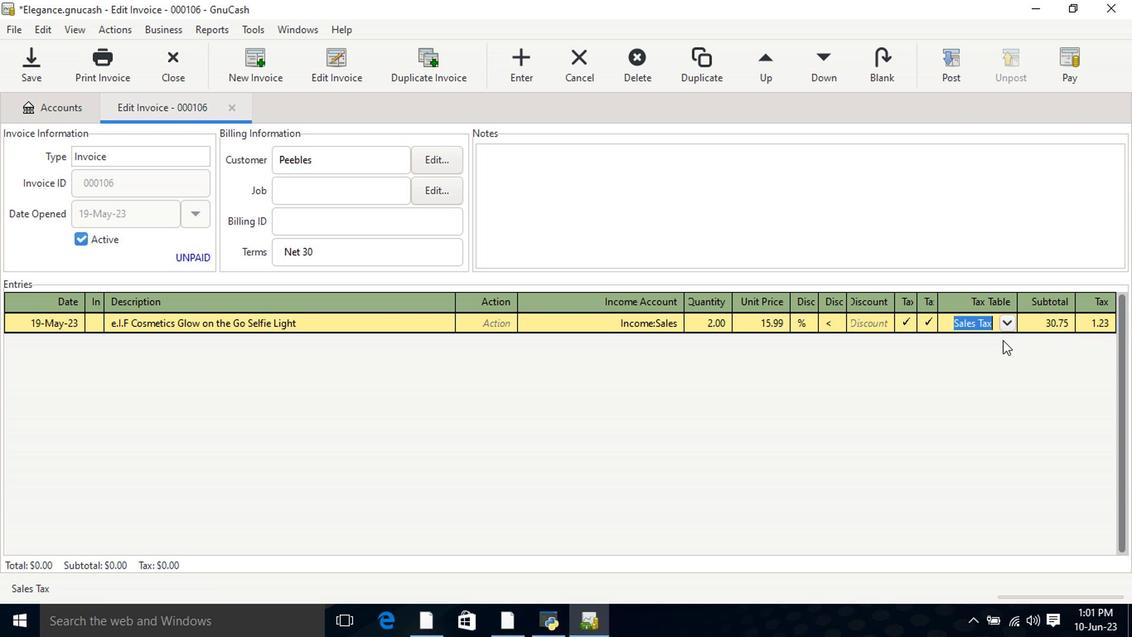 
Action: Key pressed <Key.tab>
Screenshot: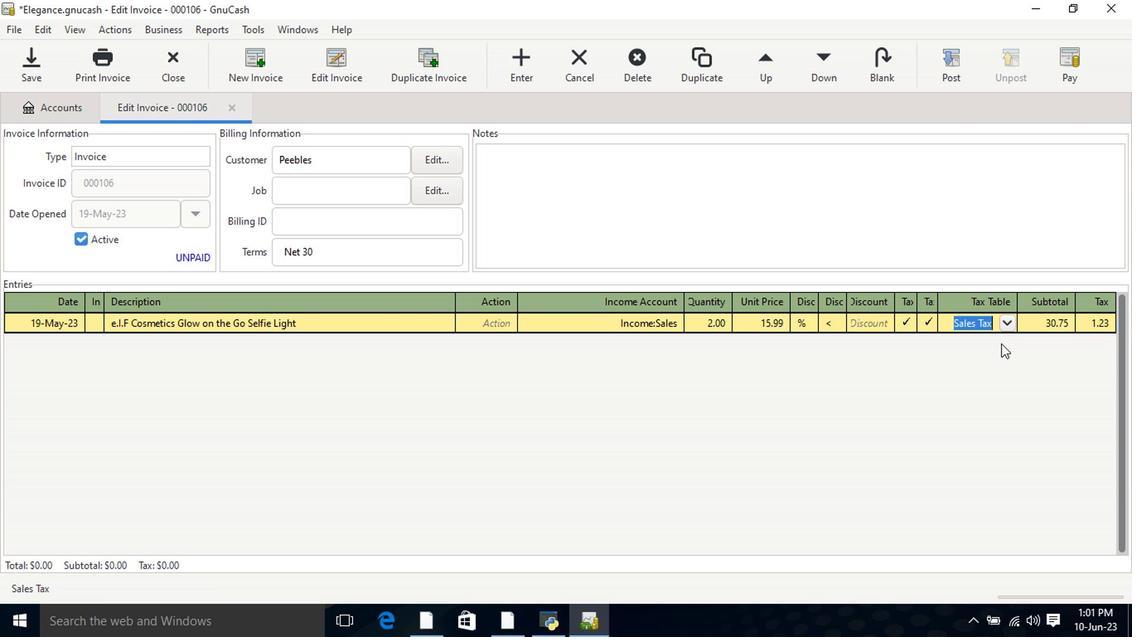 
Action: Mouse moved to (955, 71)
Screenshot: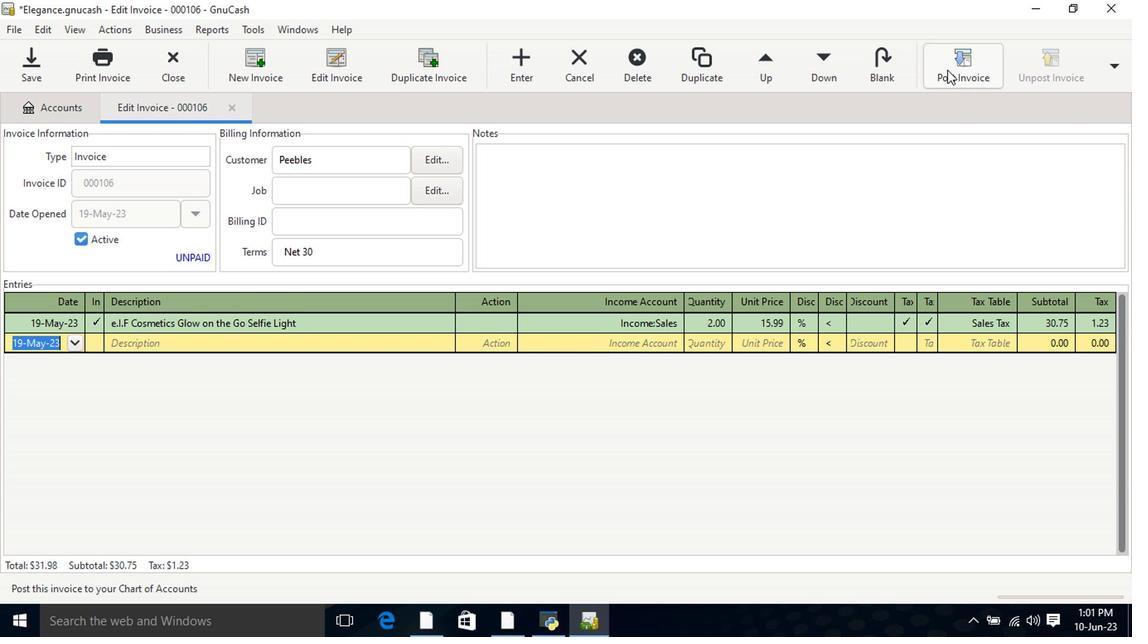 
Action: Mouse pressed left at (955, 71)
Screenshot: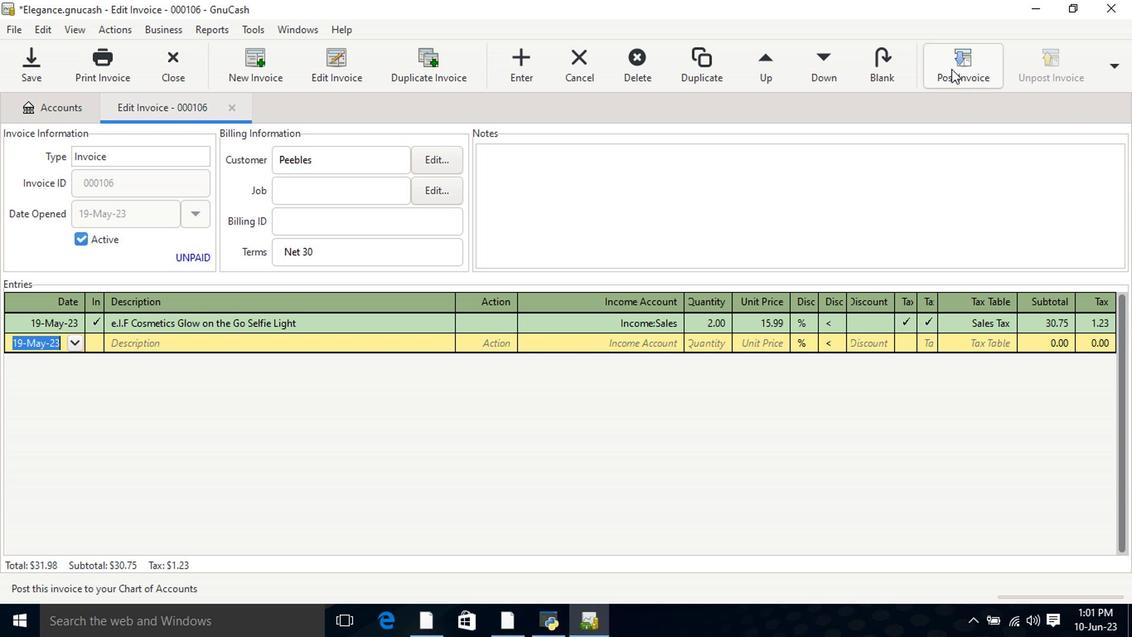 
Action: Mouse moved to (709, 279)
Screenshot: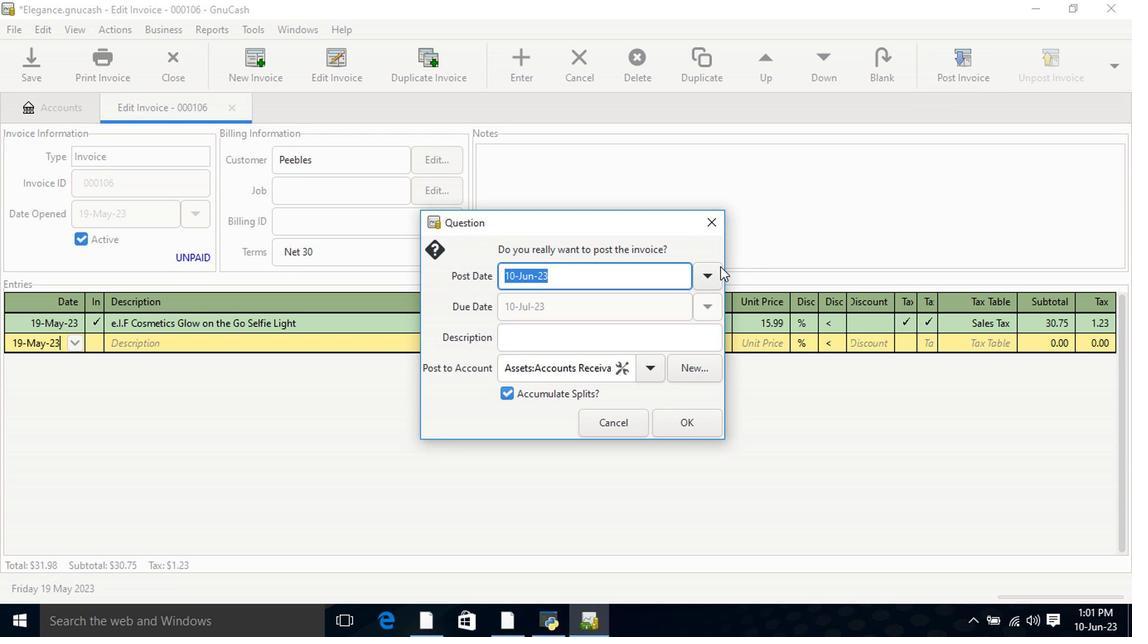 
Action: Mouse pressed left at (709, 279)
Screenshot: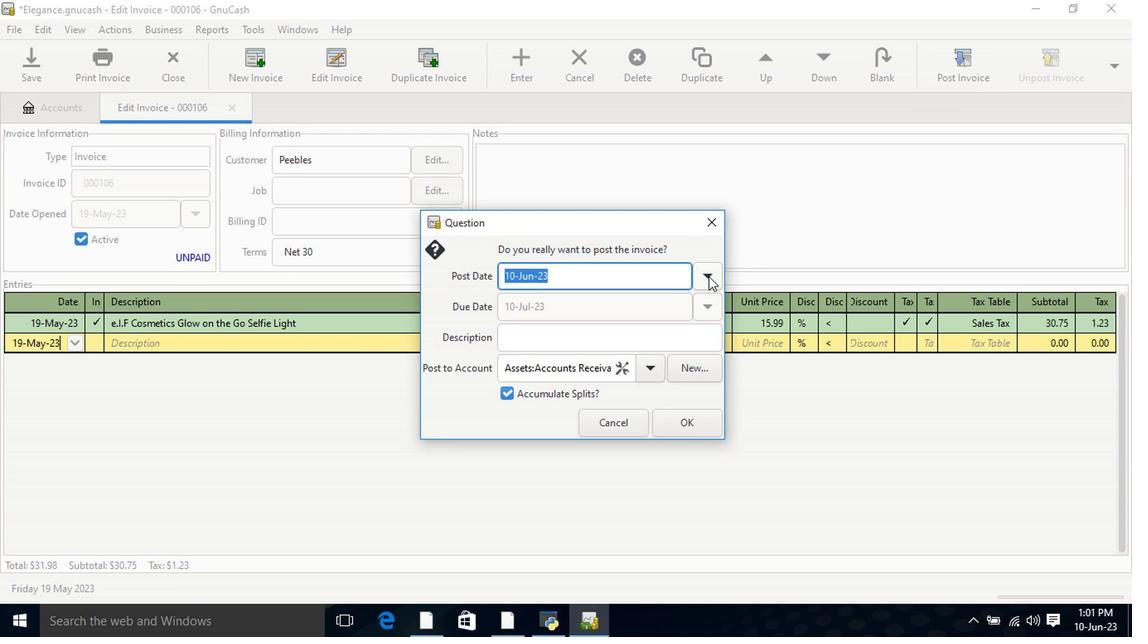 
Action: Mouse moved to (577, 302)
Screenshot: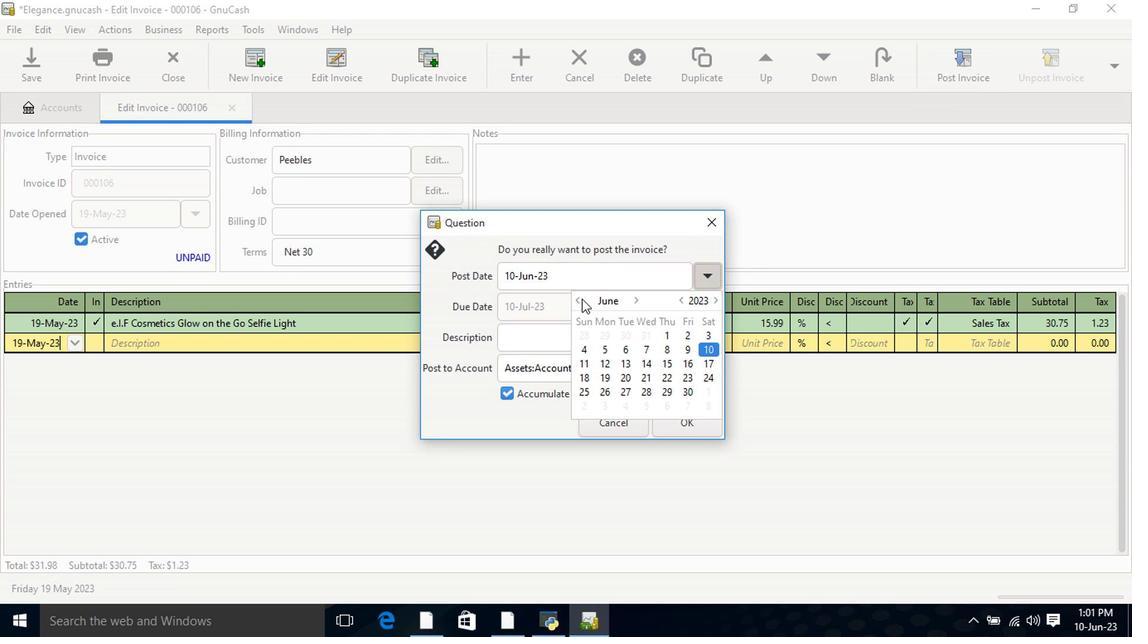 
Action: Mouse pressed left at (577, 302)
Screenshot: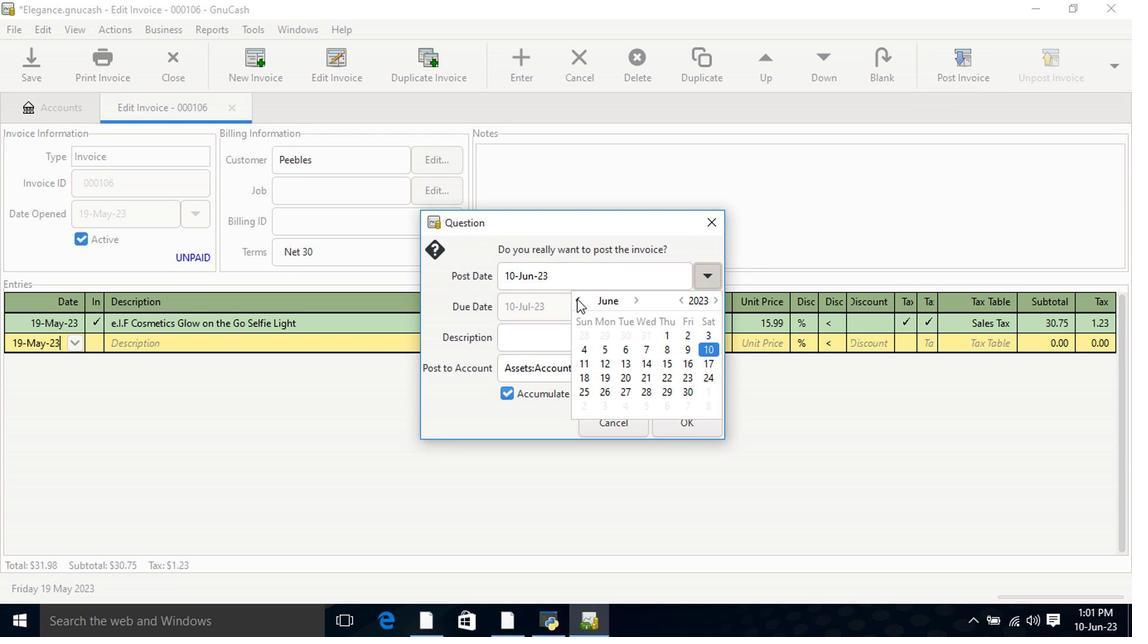 
Action: Mouse moved to (687, 365)
Screenshot: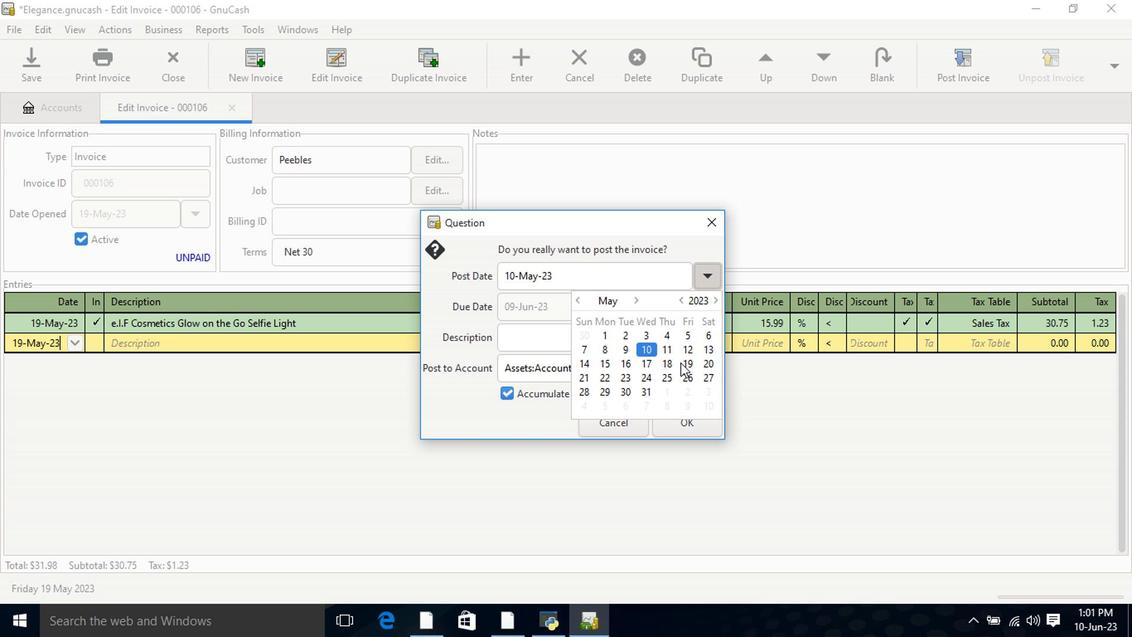 
Action: Mouse pressed left at (687, 365)
Screenshot: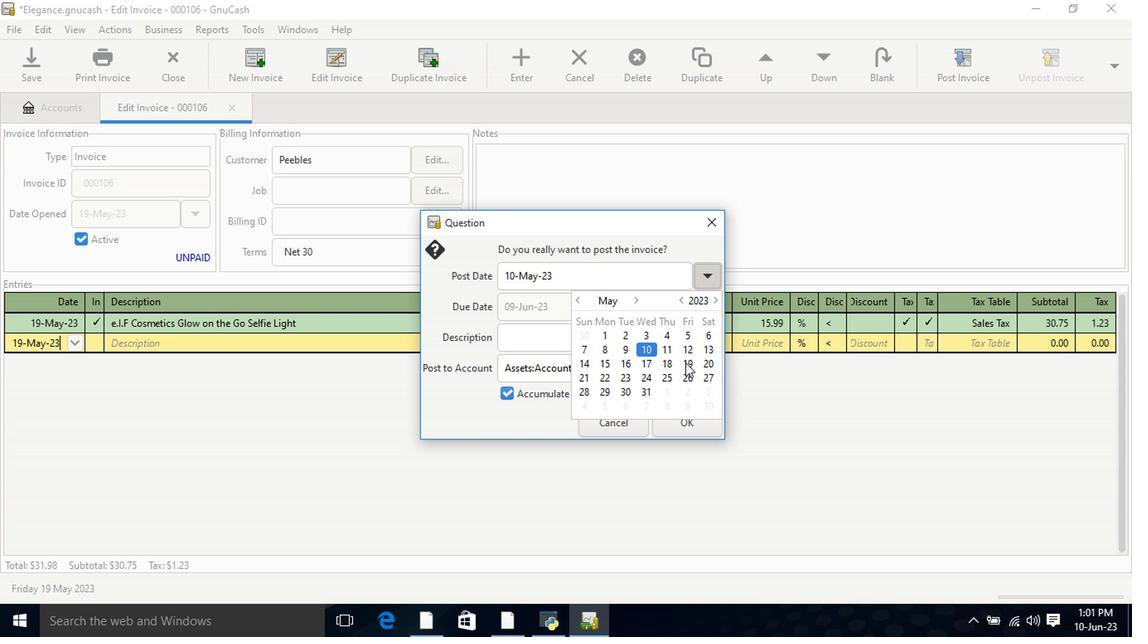 
Action: Mouse pressed left at (687, 365)
Screenshot: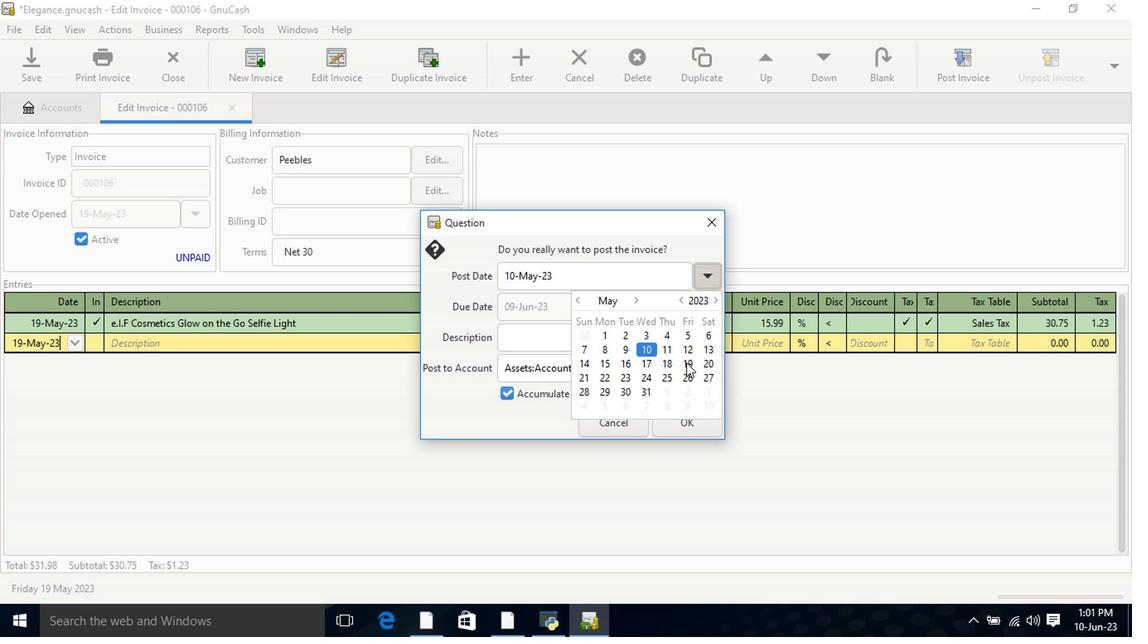 
Action: Mouse moved to (683, 423)
Screenshot: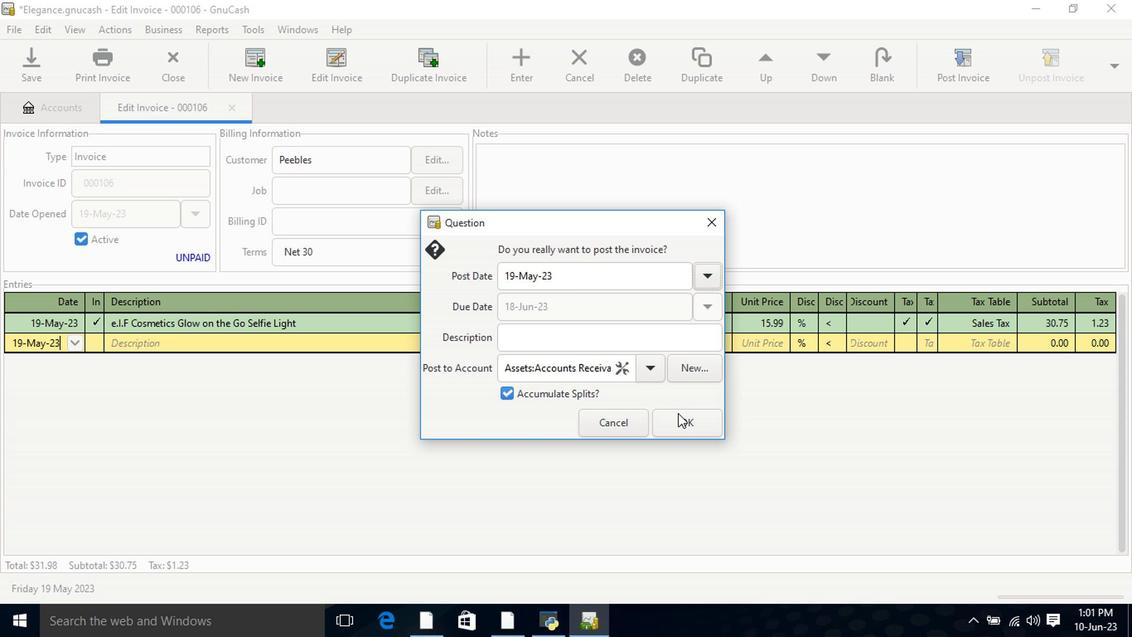 
Action: Mouse pressed left at (683, 423)
Screenshot: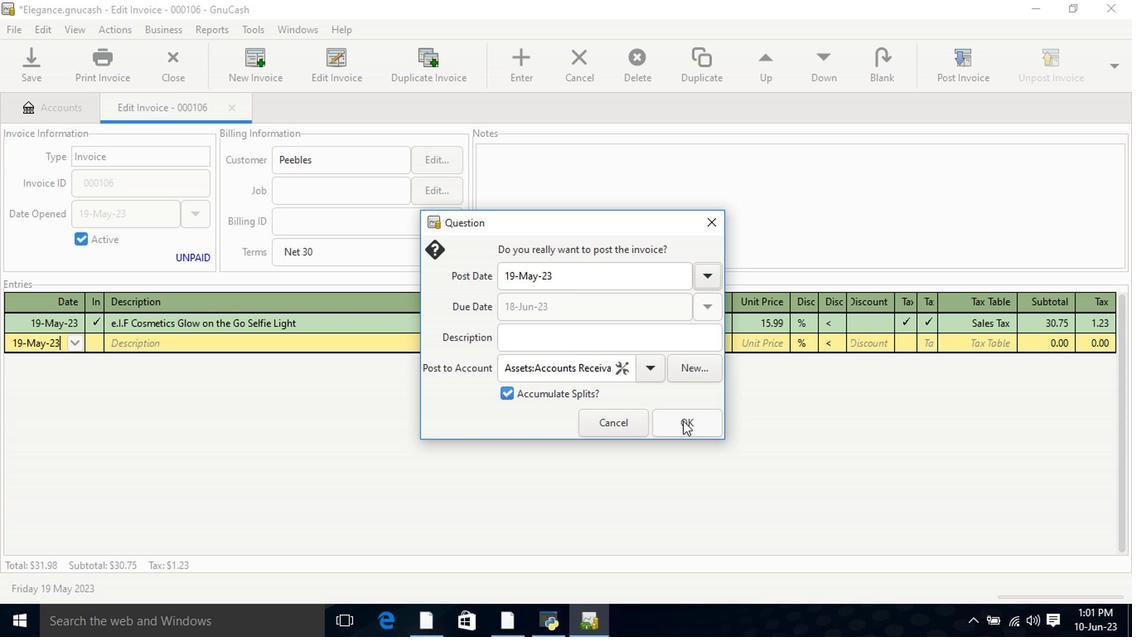 
Action: Mouse moved to (1071, 77)
Screenshot: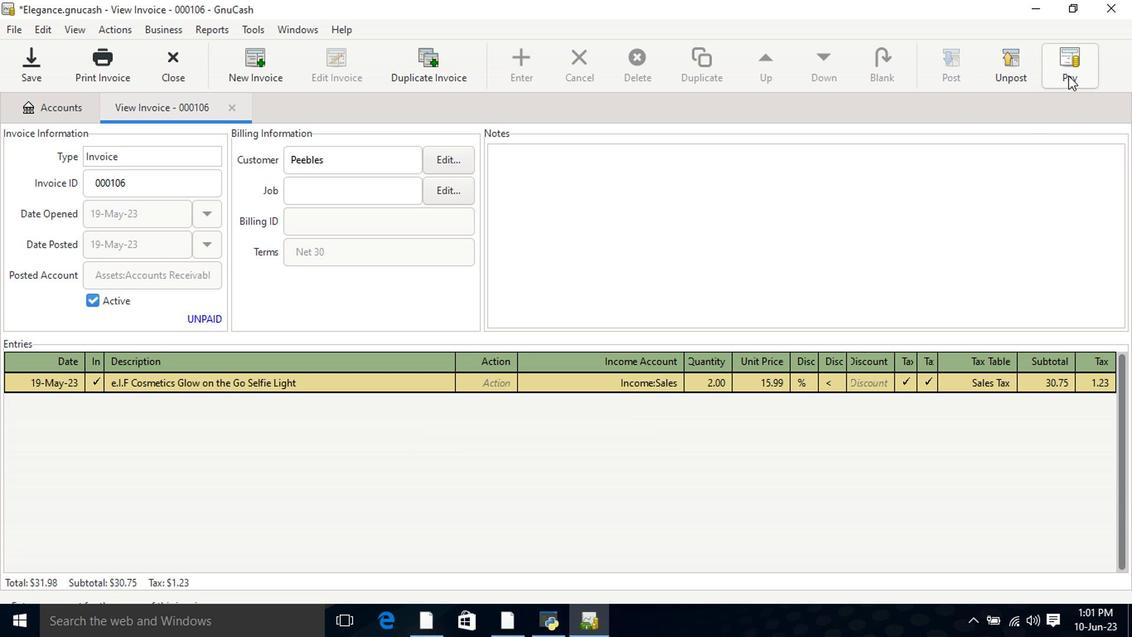 
Action: Mouse pressed left at (1071, 77)
Screenshot: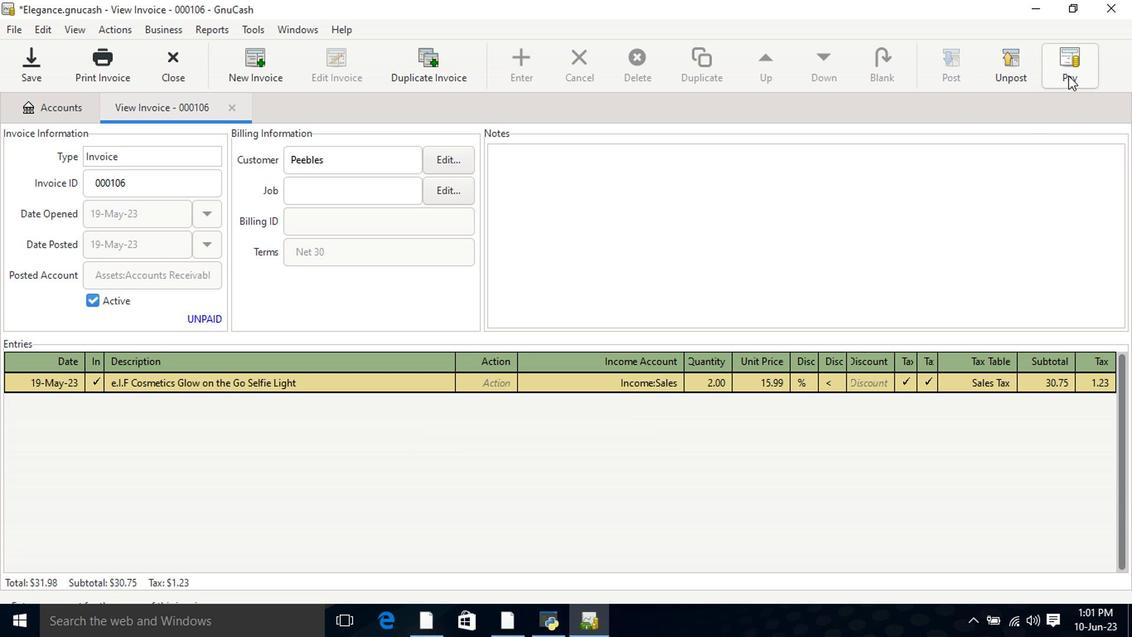 
Action: Mouse moved to (510, 333)
Screenshot: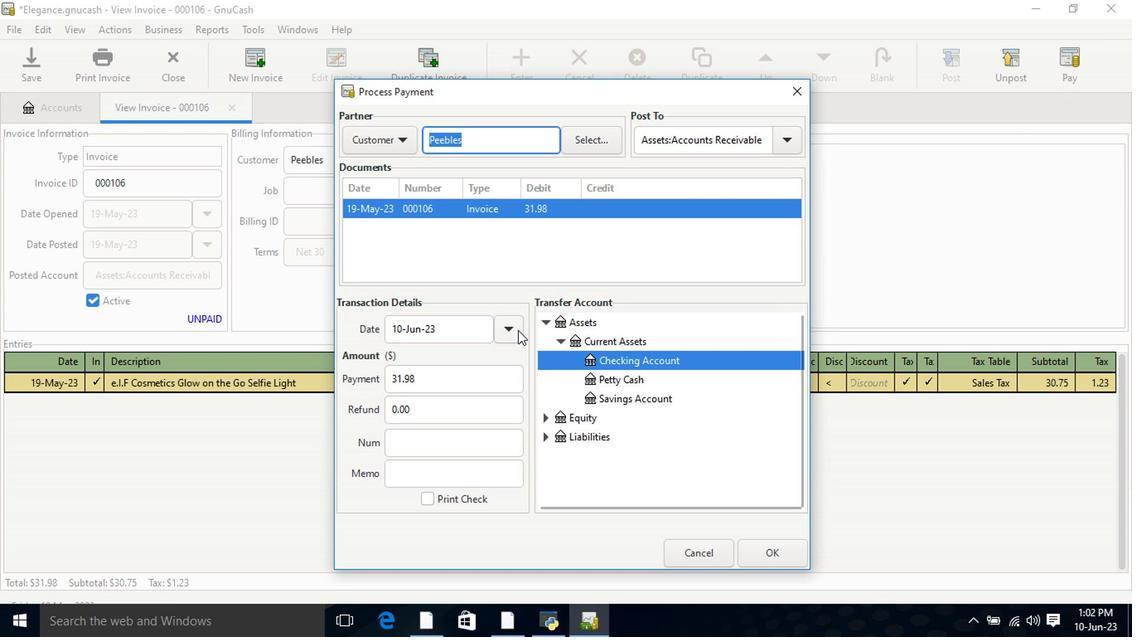 
Action: Mouse pressed left at (510, 333)
Screenshot: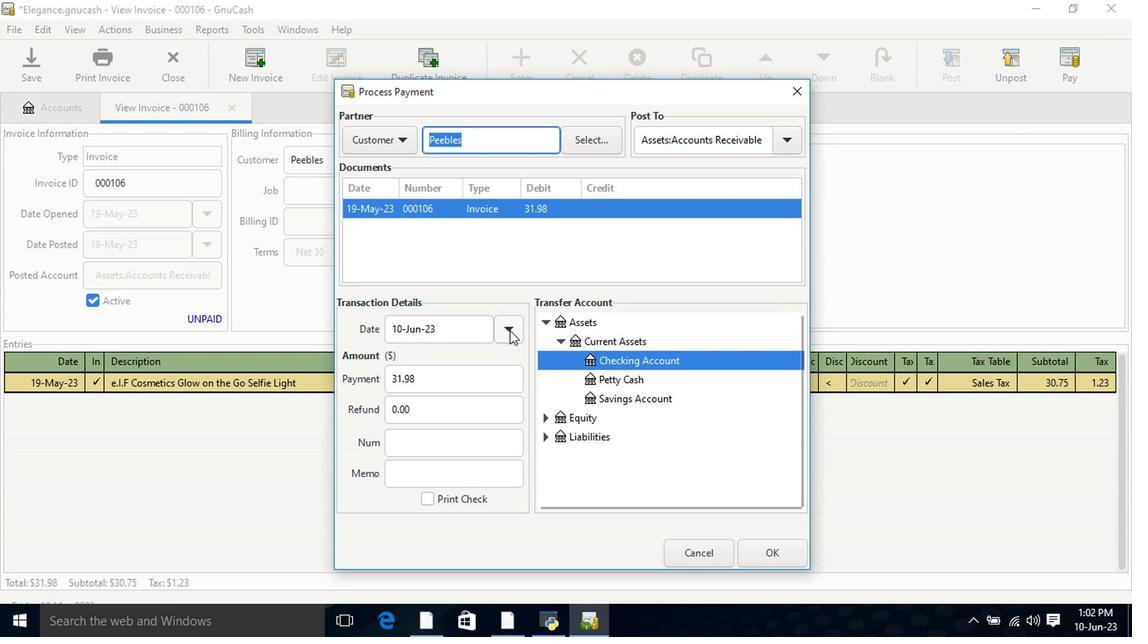 
Action: Mouse moved to (510, 417)
Screenshot: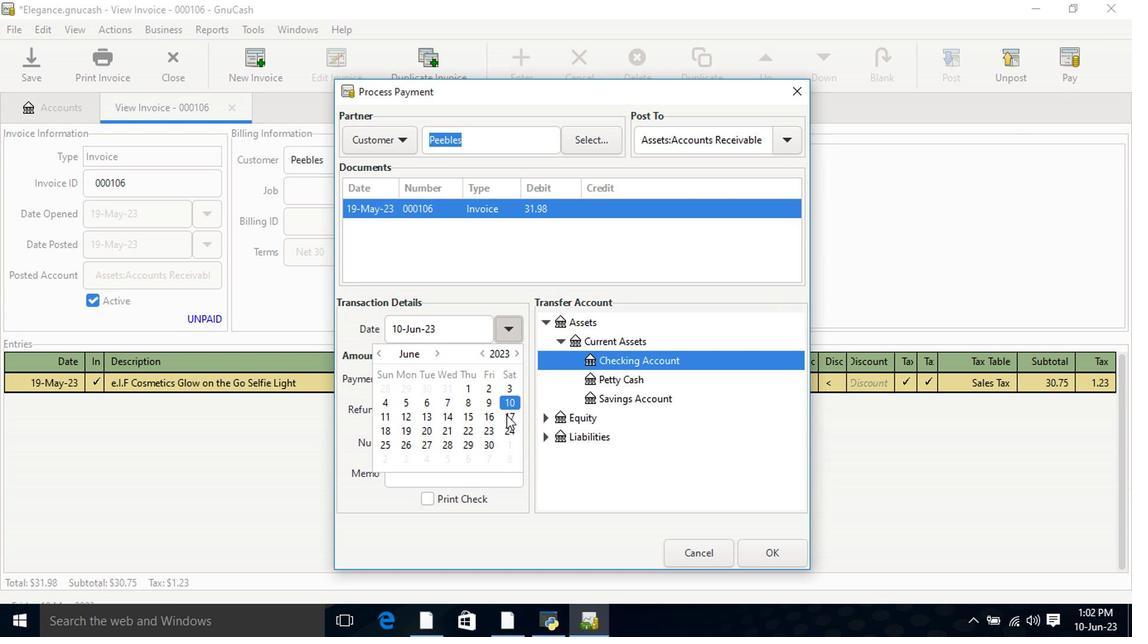 
Action: Mouse pressed left at (510, 417)
Screenshot: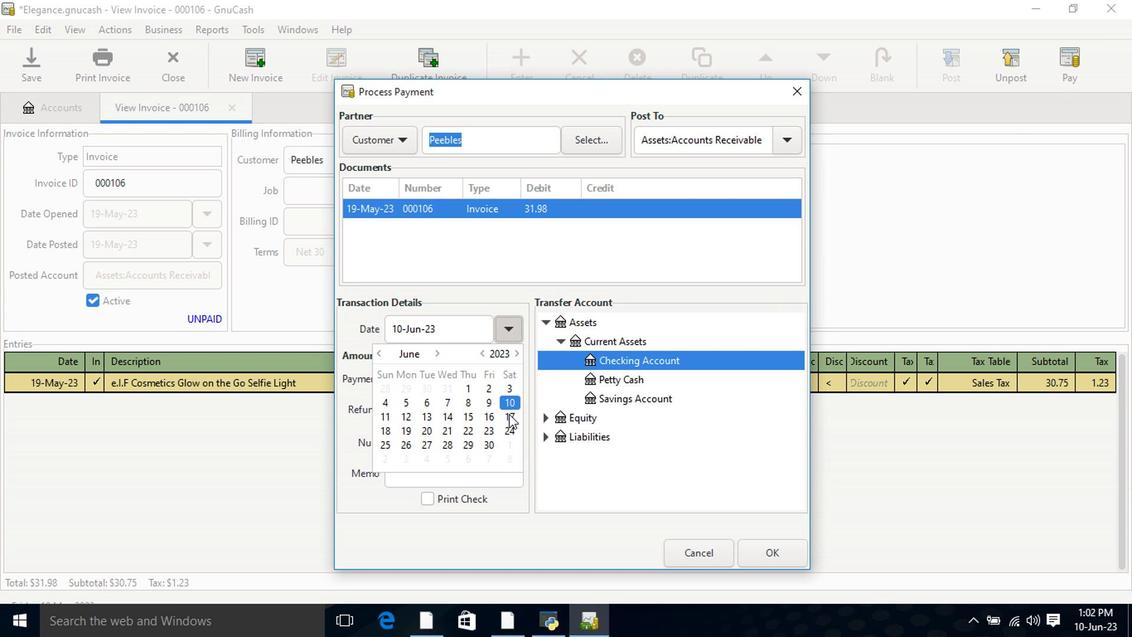 
Action: Mouse pressed left at (510, 417)
Screenshot: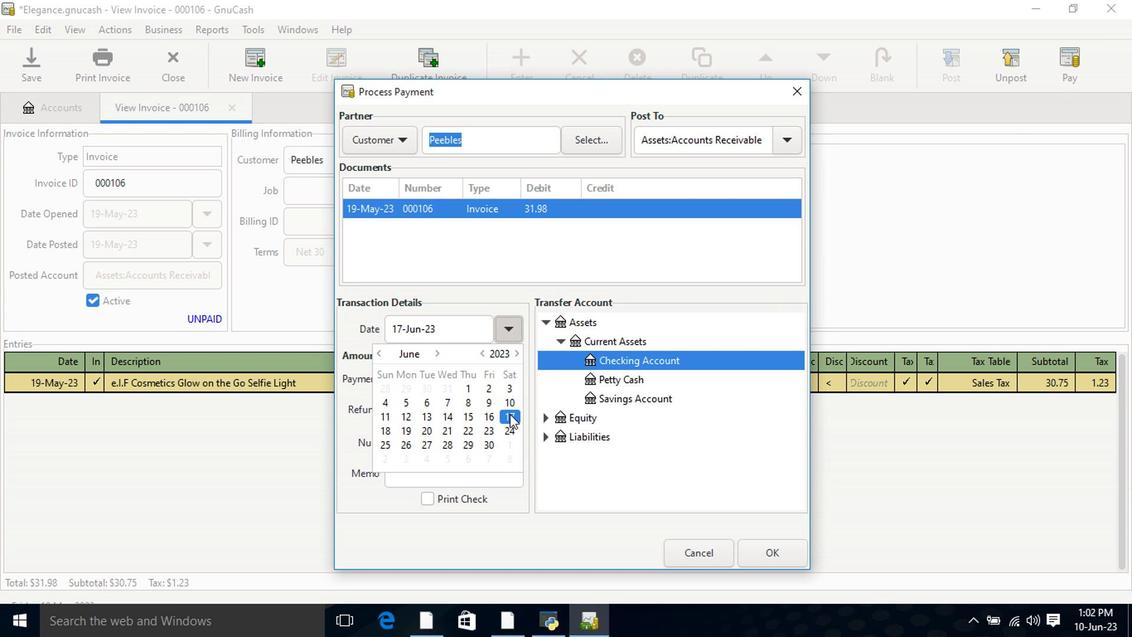 
Action: Mouse moved to (545, 326)
Screenshot: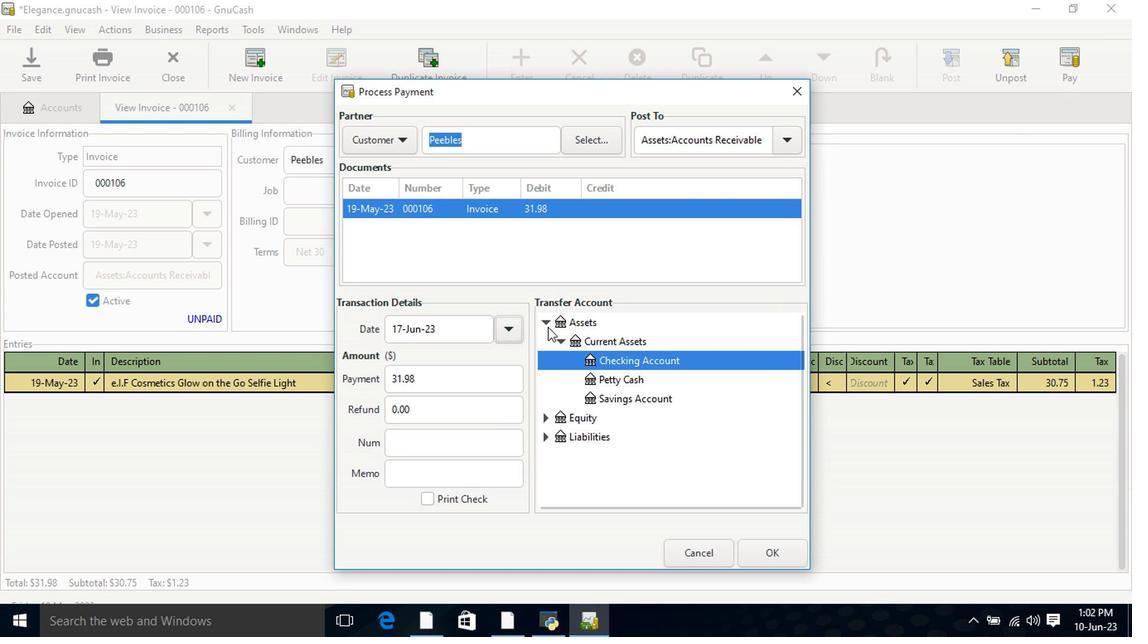 
Action: Mouse pressed left at (545, 326)
Screenshot: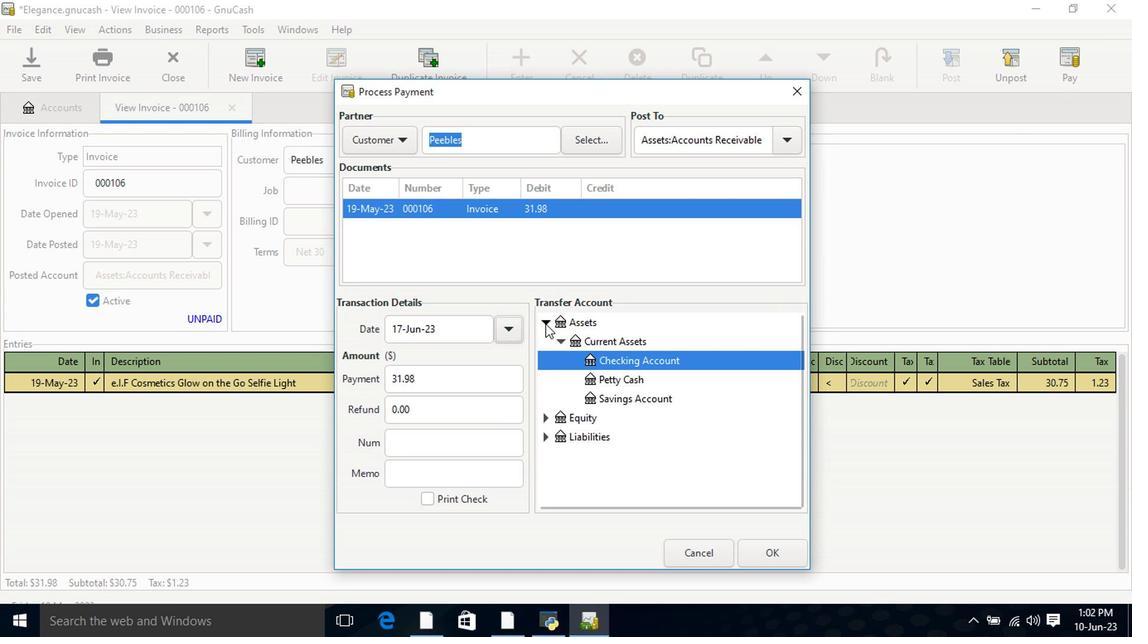 
Action: Mouse pressed left at (545, 326)
Screenshot: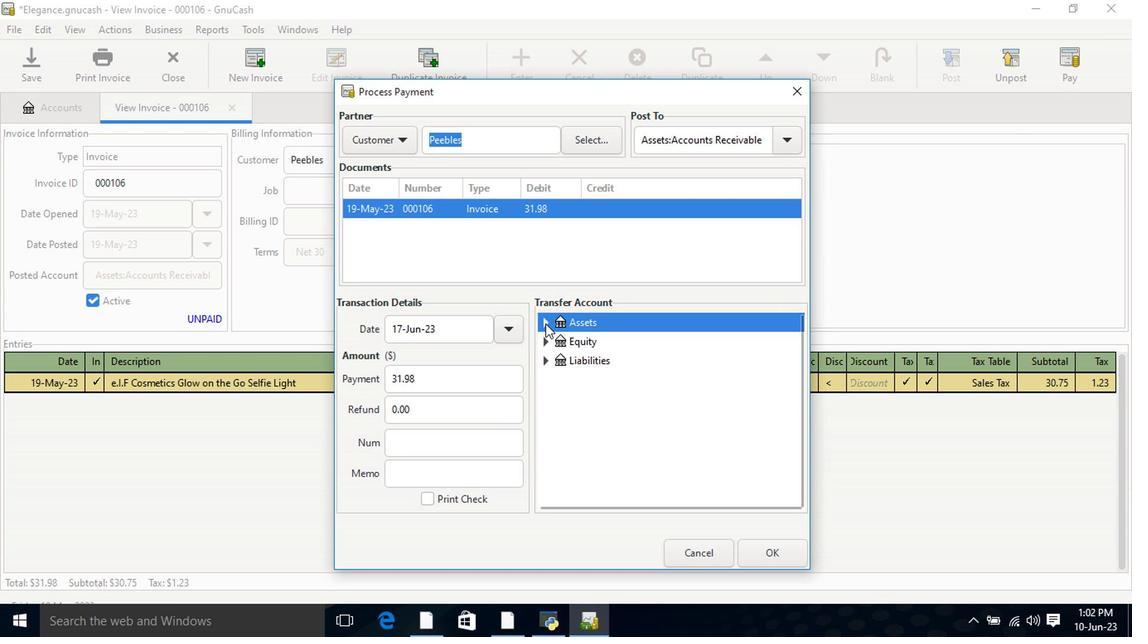 
Action: Mouse moved to (563, 346)
Screenshot: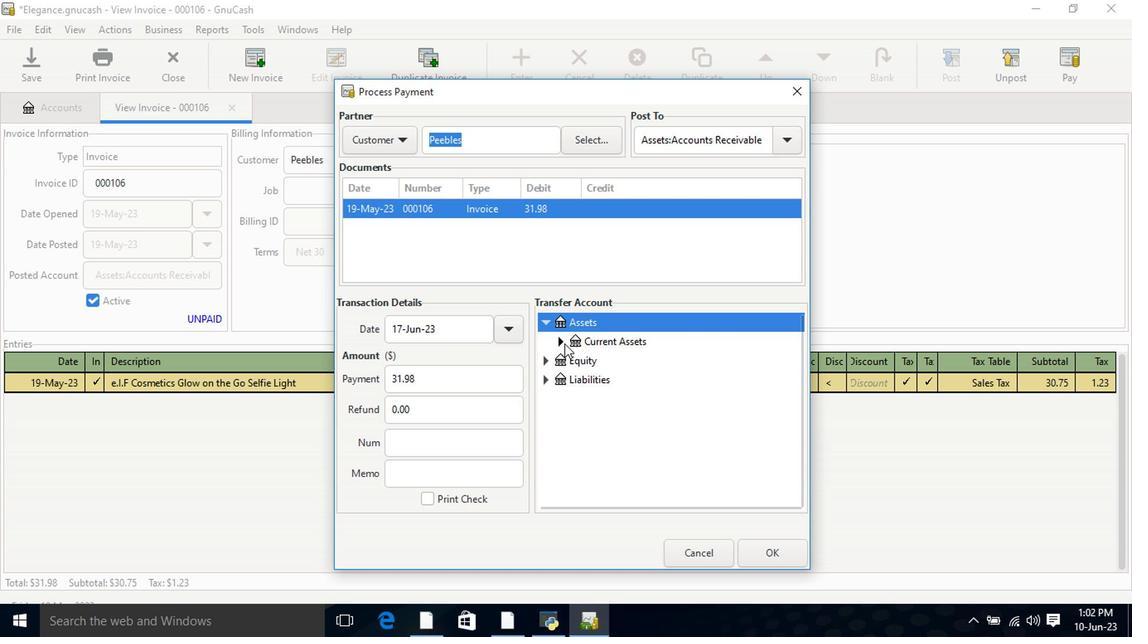 
Action: Mouse pressed left at (563, 346)
Screenshot: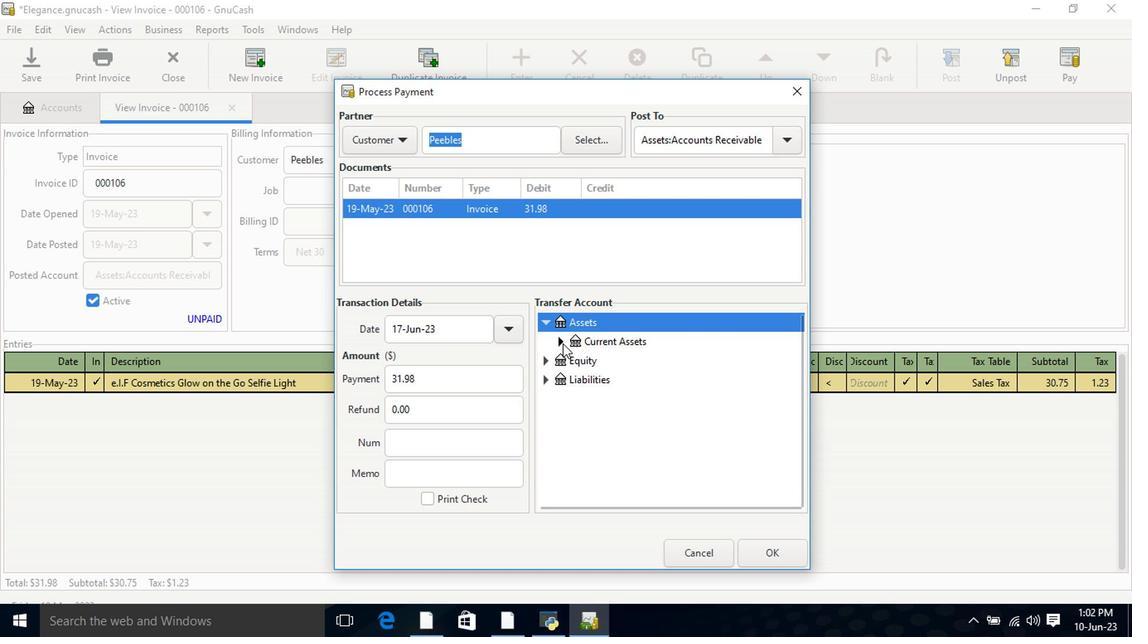 
Action: Mouse moved to (587, 361)
Screenshot: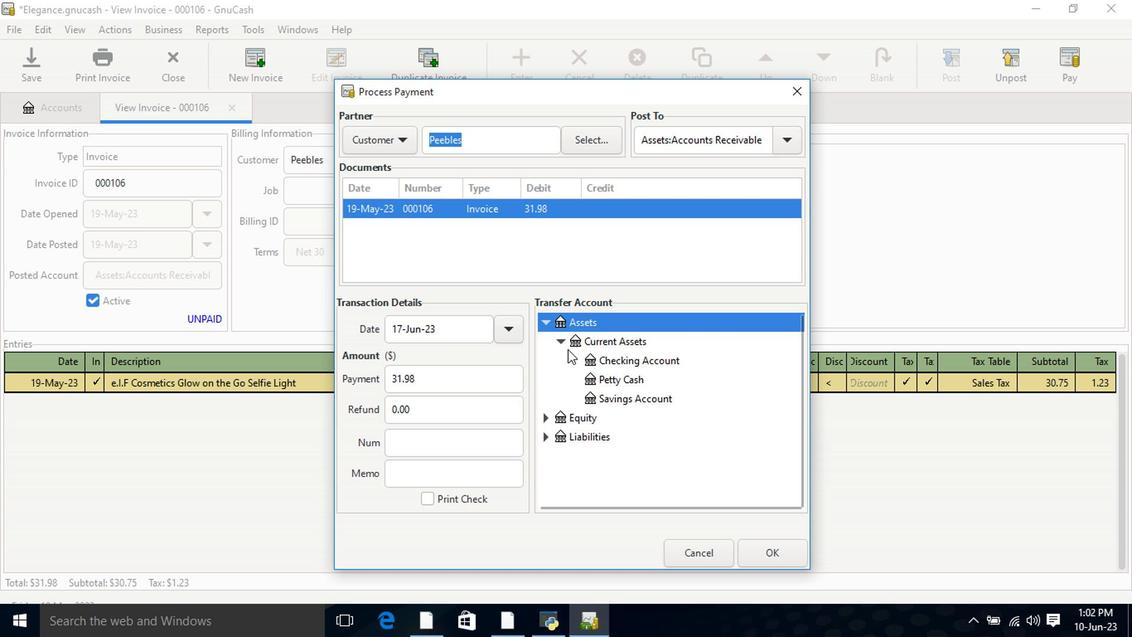 
Action: Mouse pressed left at (587, 361)
Screenshot: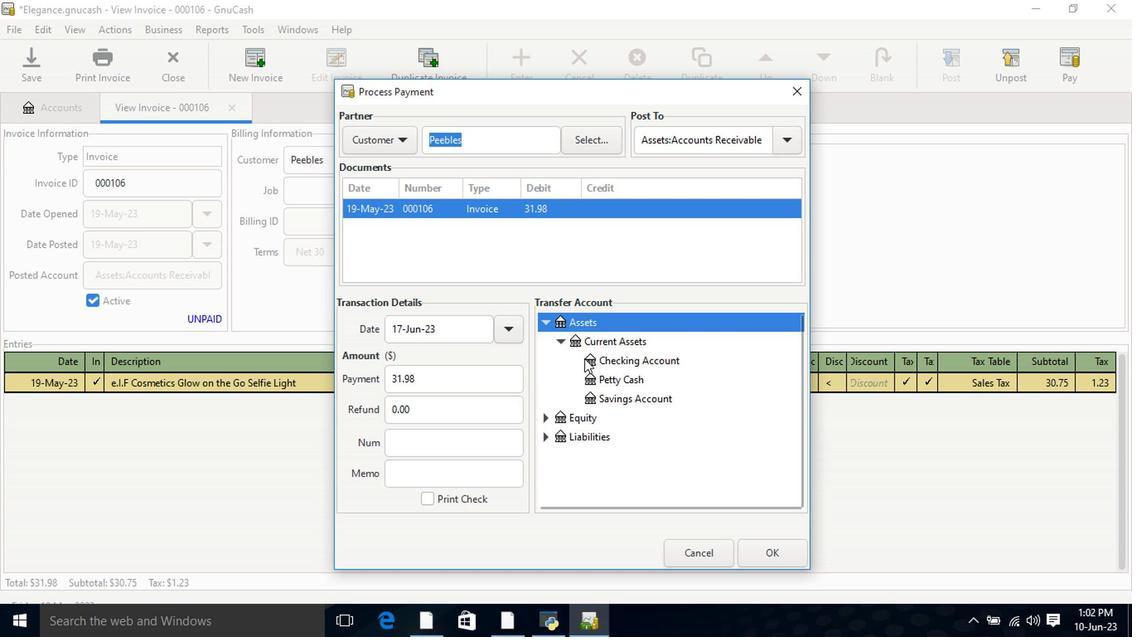 
Action: Mouse moved to (769, 555)
Screenshot: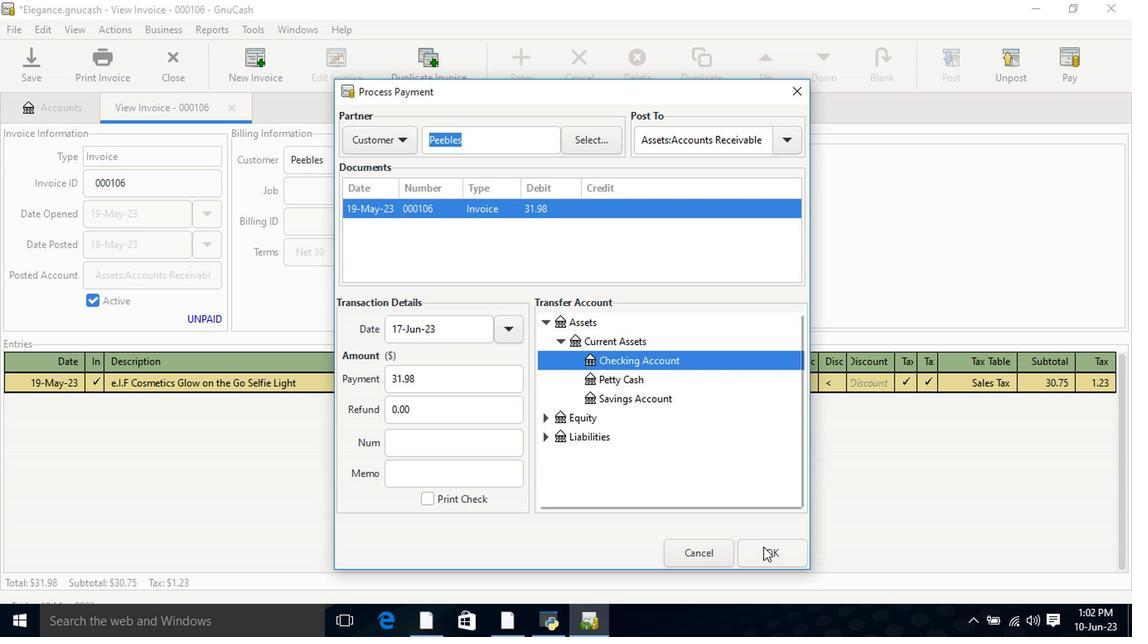 
Action: Mouse pressed left at (769, 555)
Screenshot: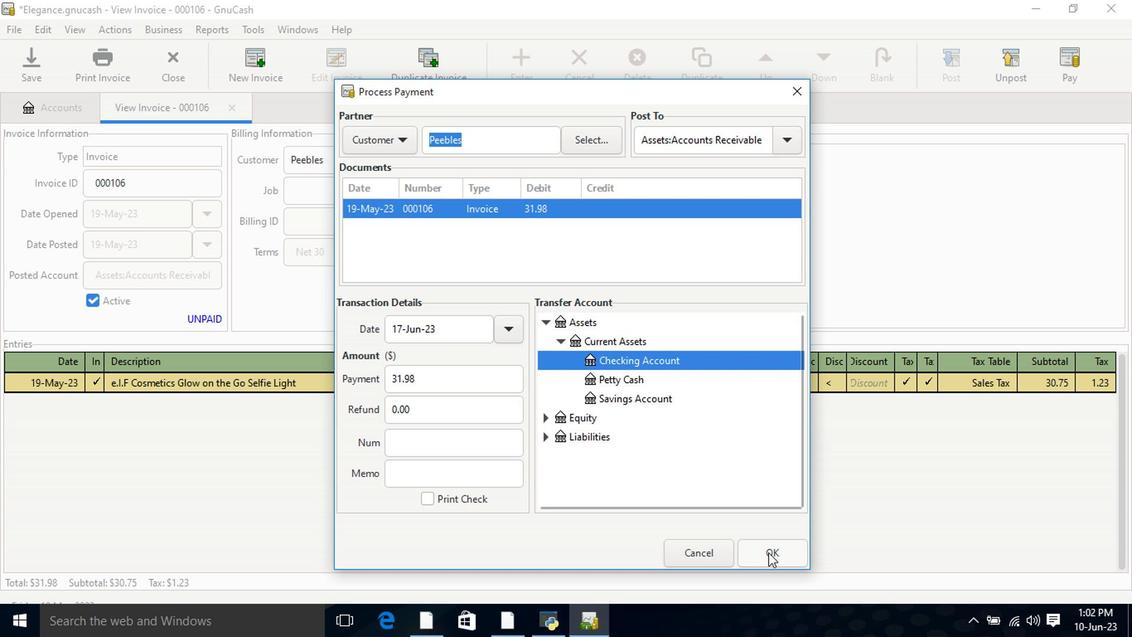 
Action: Mouse moved to (101, 61)
Screenshot: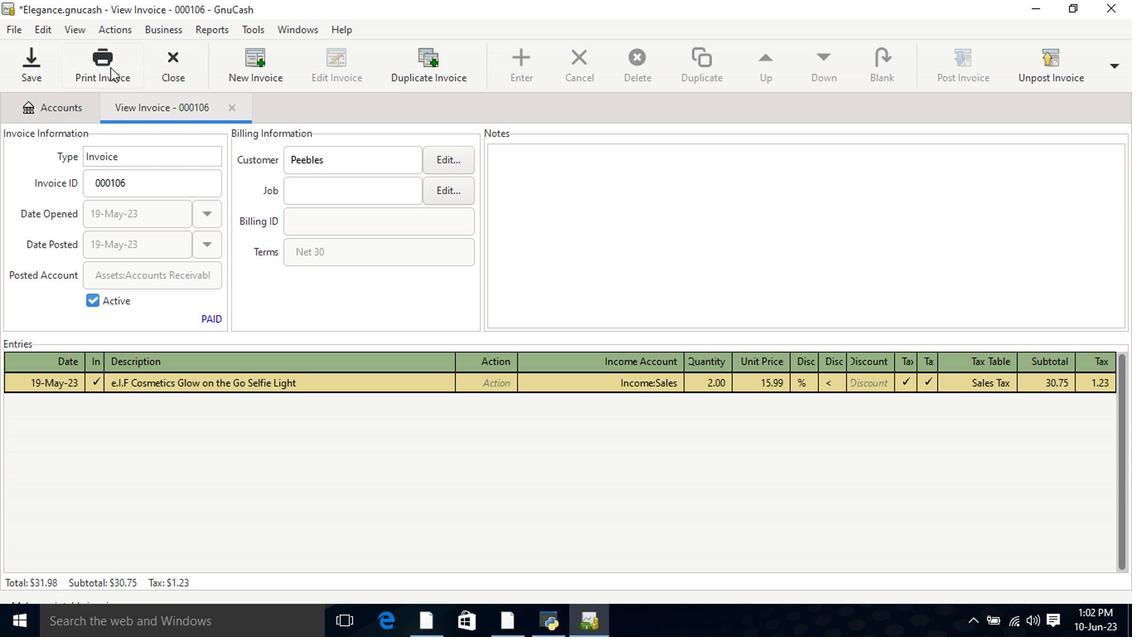 
Action: Mouse pressed left at (101, 61)
Screenshot: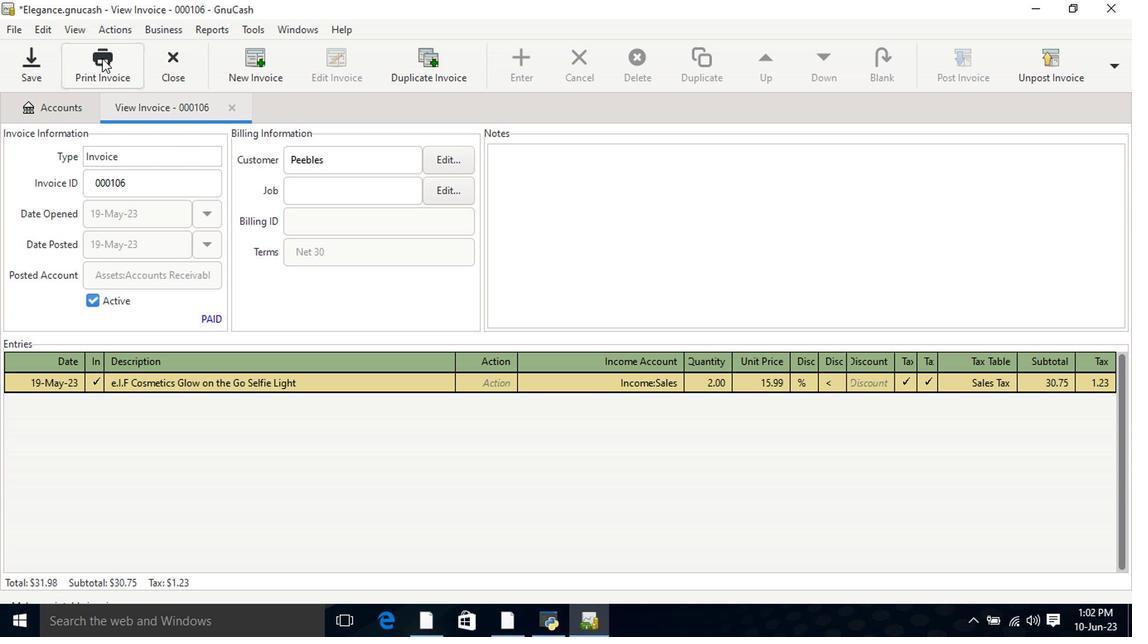 
Action: Mouse moved to (782, 64)
Screenshot: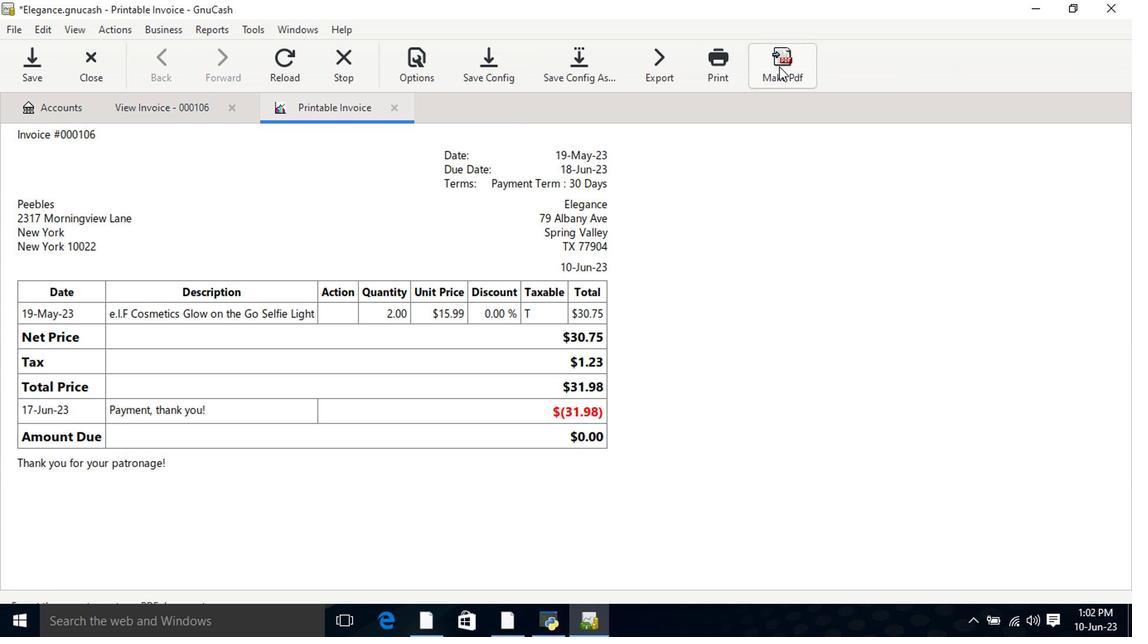 
Action: Mouse pressed left at (782, 64)
Screenshot: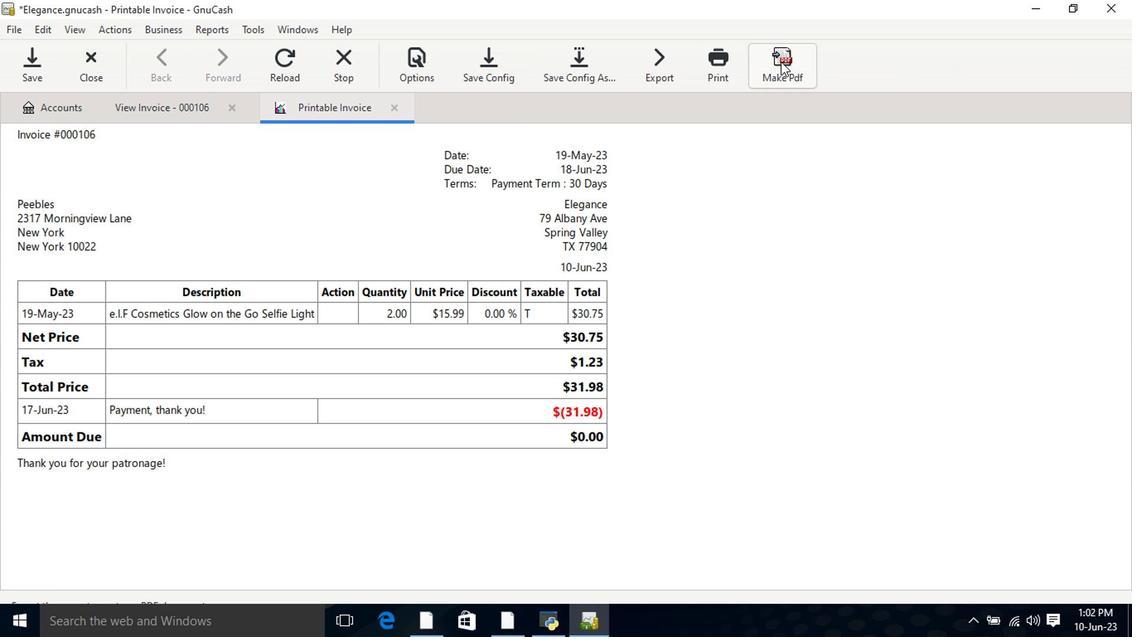 
Action: Mouse moved to (300, 223)
Screenshot: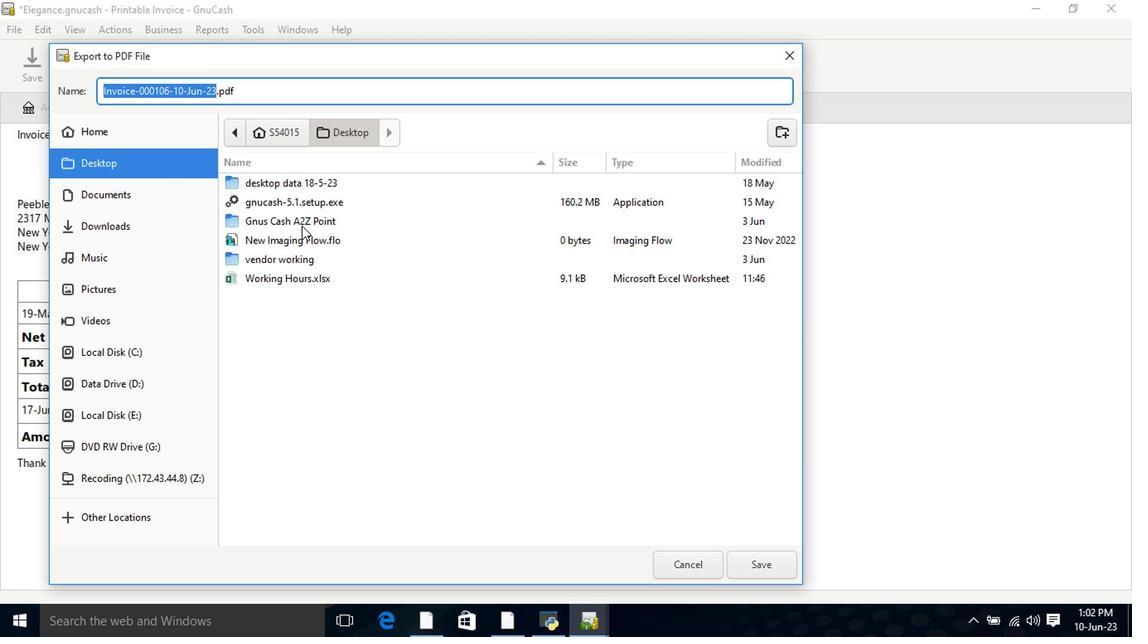 
Action: Mouse pressed left at (300, 223)
Screenshot: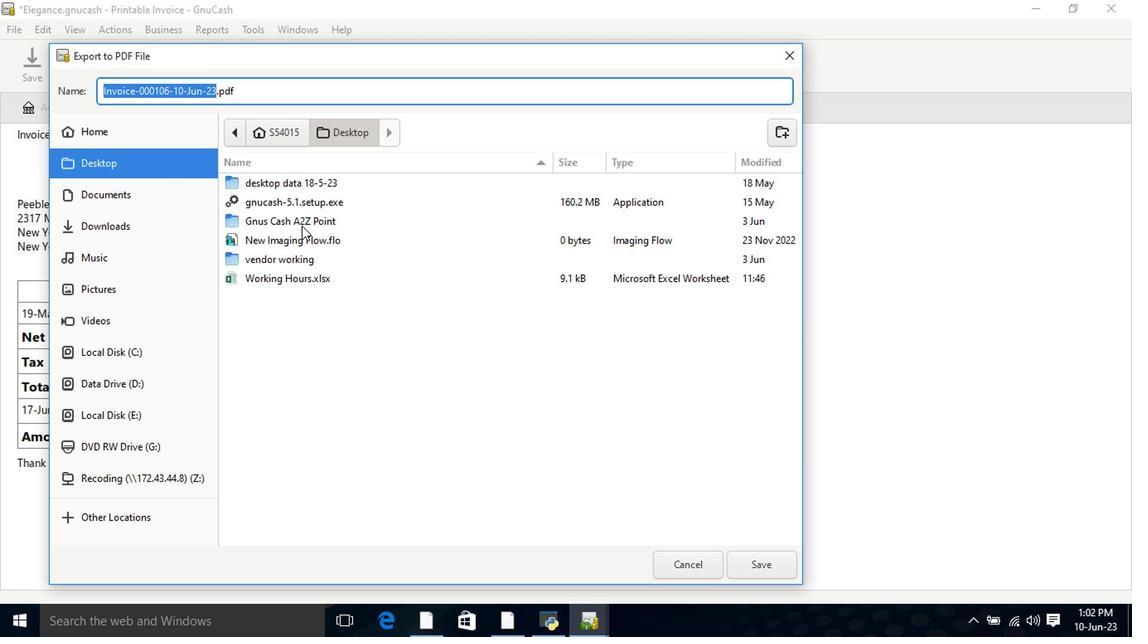 
Action: Mouse pressed left at (300, 223)
Screenshot: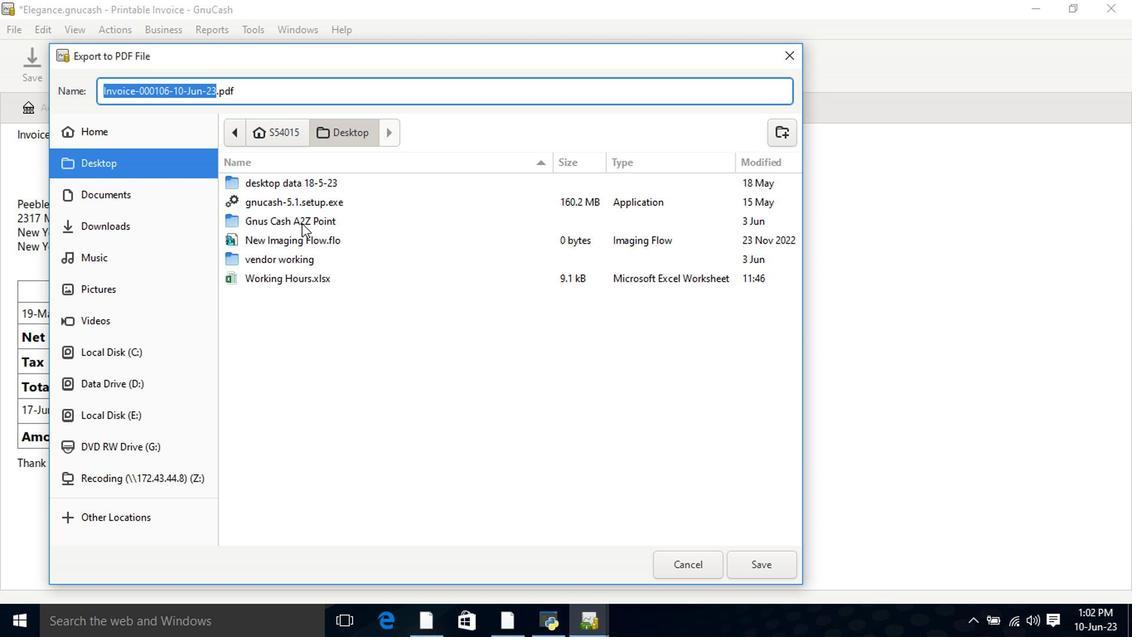 
Action: Mouse moved to (443, 339)
Screenshot: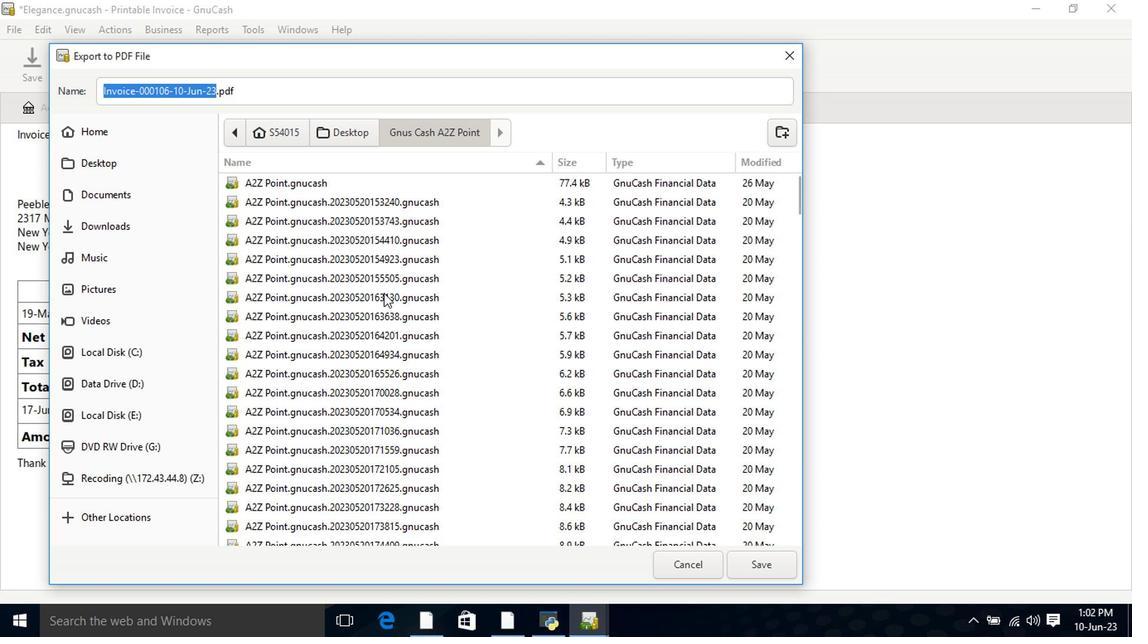 
Action: Mouse scrolled (441, 338) with delta (0, 0)
Screenshot: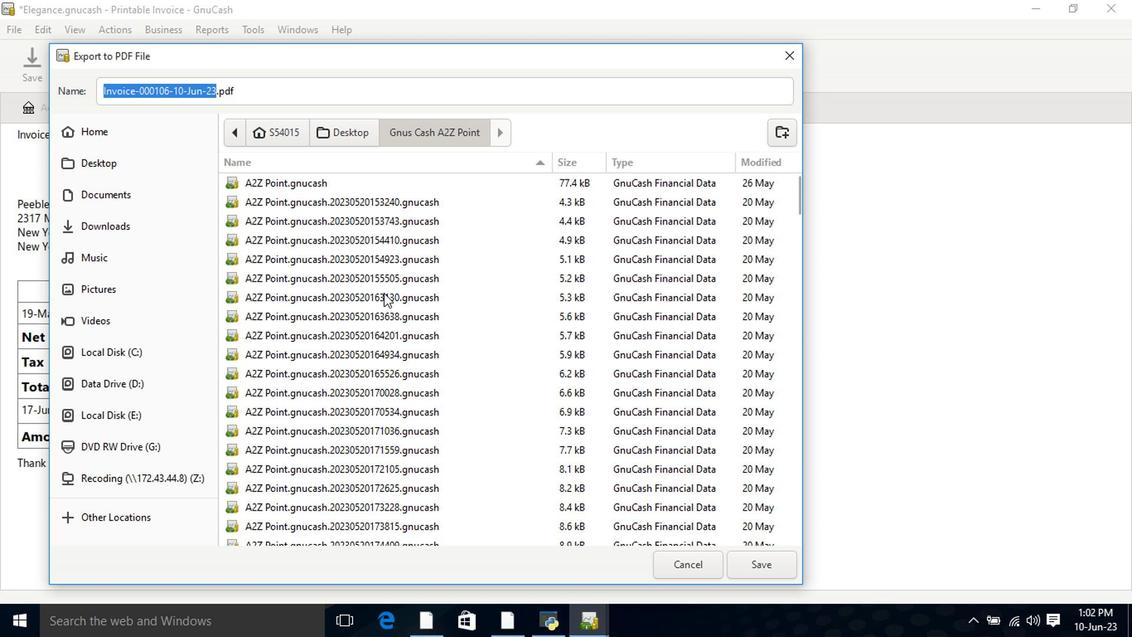
Action: Mouse moved to (451, 356)
Screenshot: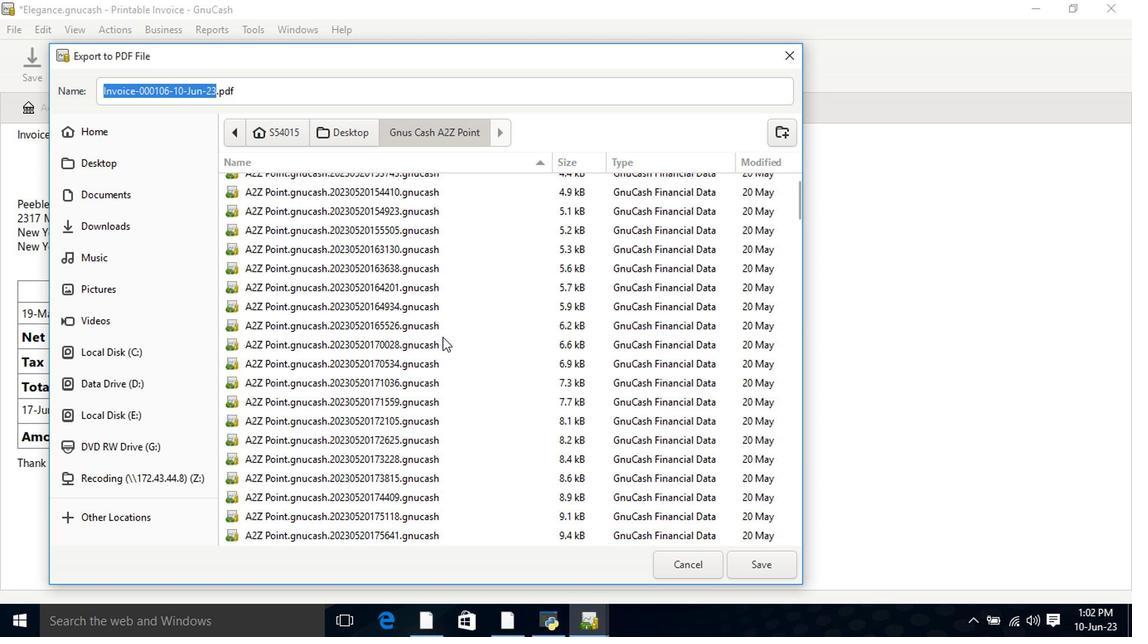 
Action: Mouse scrolled (444, 343) with delta (0, 0)
Screenshot: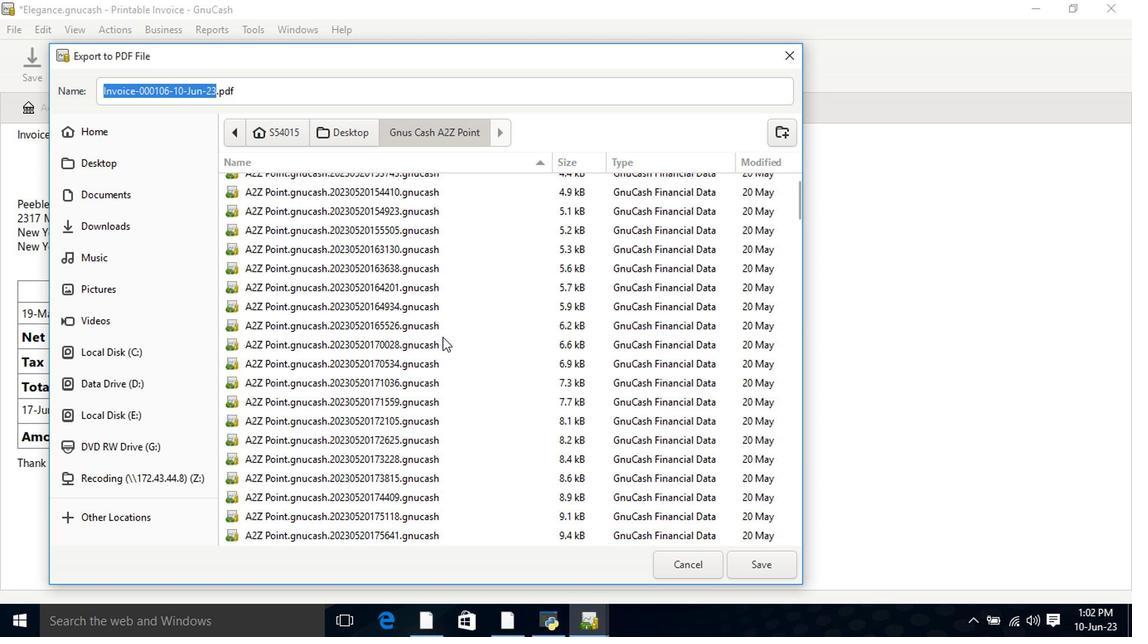 
Action: Mouse moved to (458, 376)
Screenshot: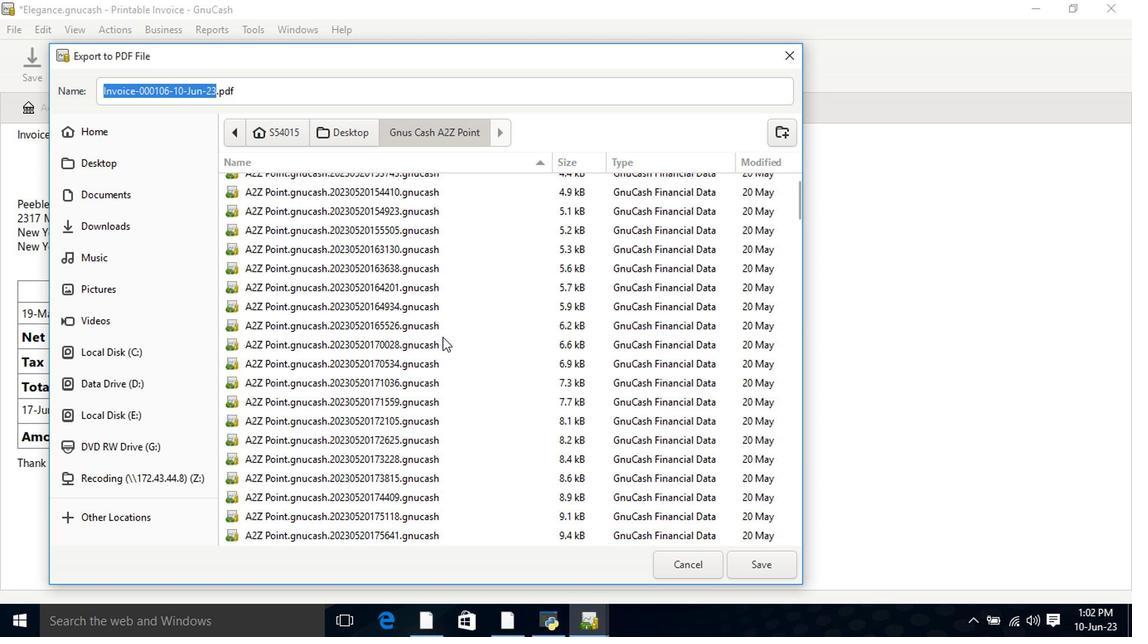 
Action: Mouse scrolled (447, 347) with delta (0, 0)
Screenshot: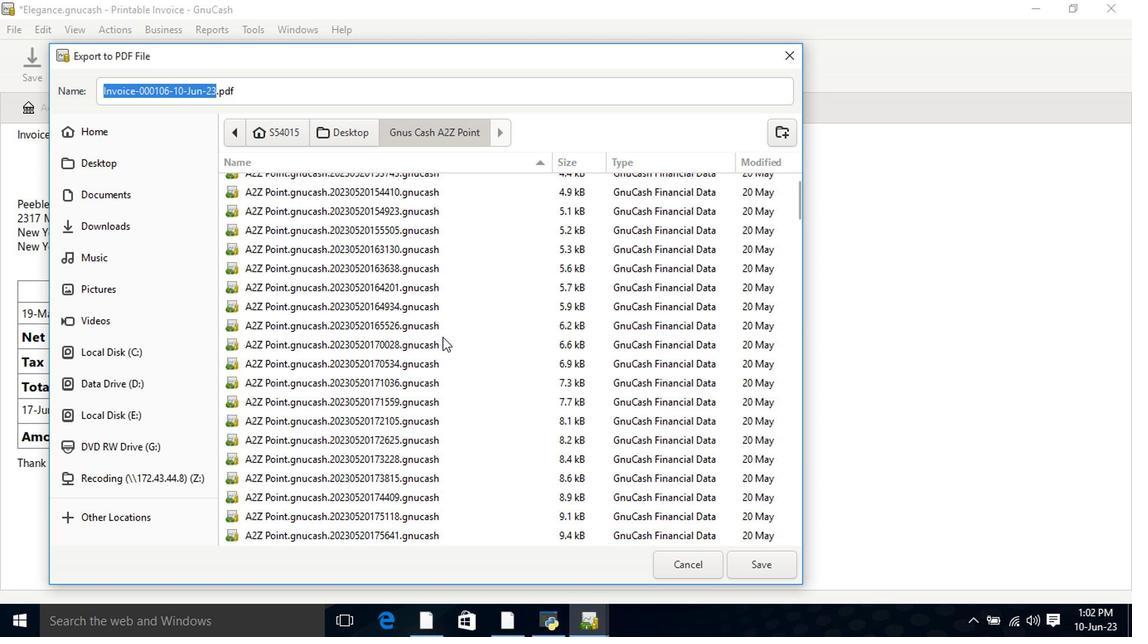 
Action: Mouse moved to (465, 380)
Screenshot: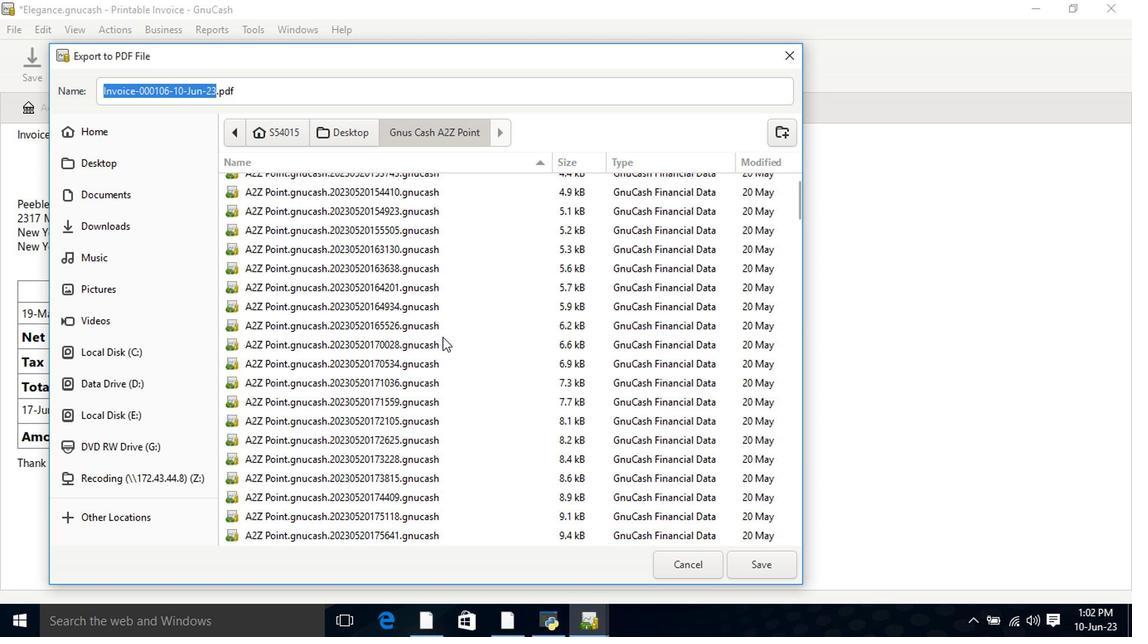 
Action: Mouse scrolled (449, 349) with delta (0, -1)
Screenshot: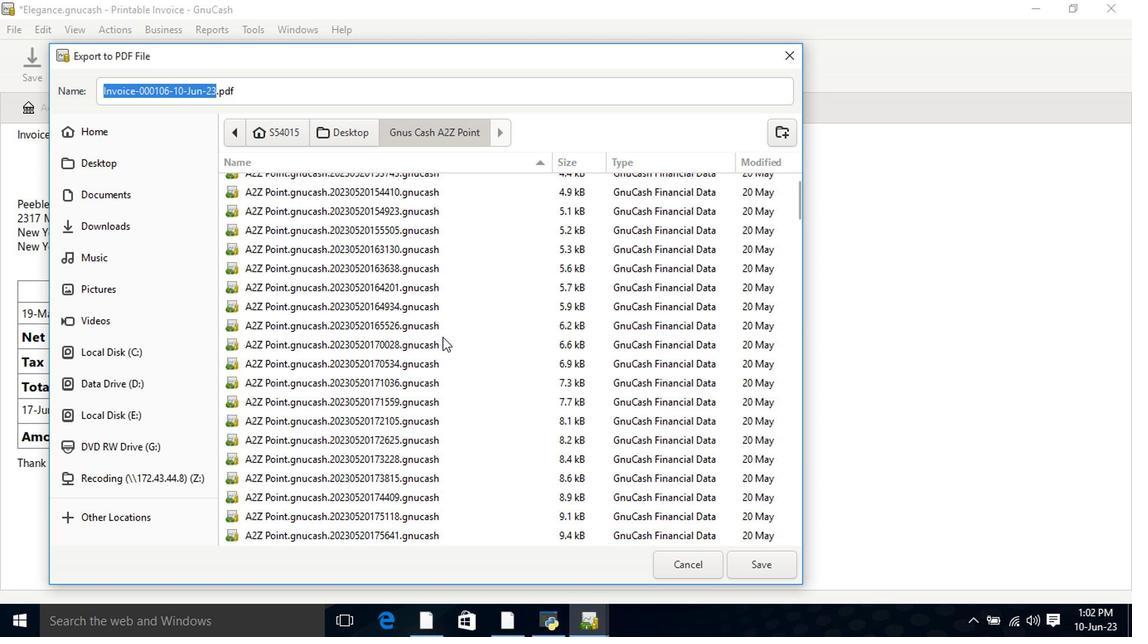 
Action: Mouse moved to (467, 381)
Screenshot: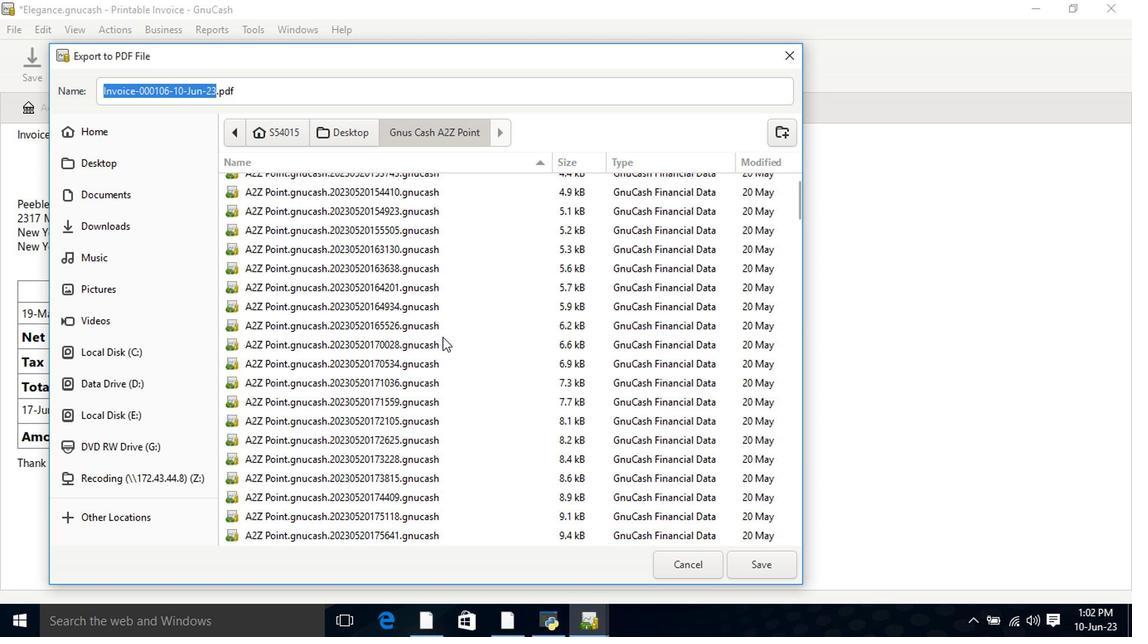 
Action: Mouse scrolled (451, 355) with delta (0, 0)
Screenshot: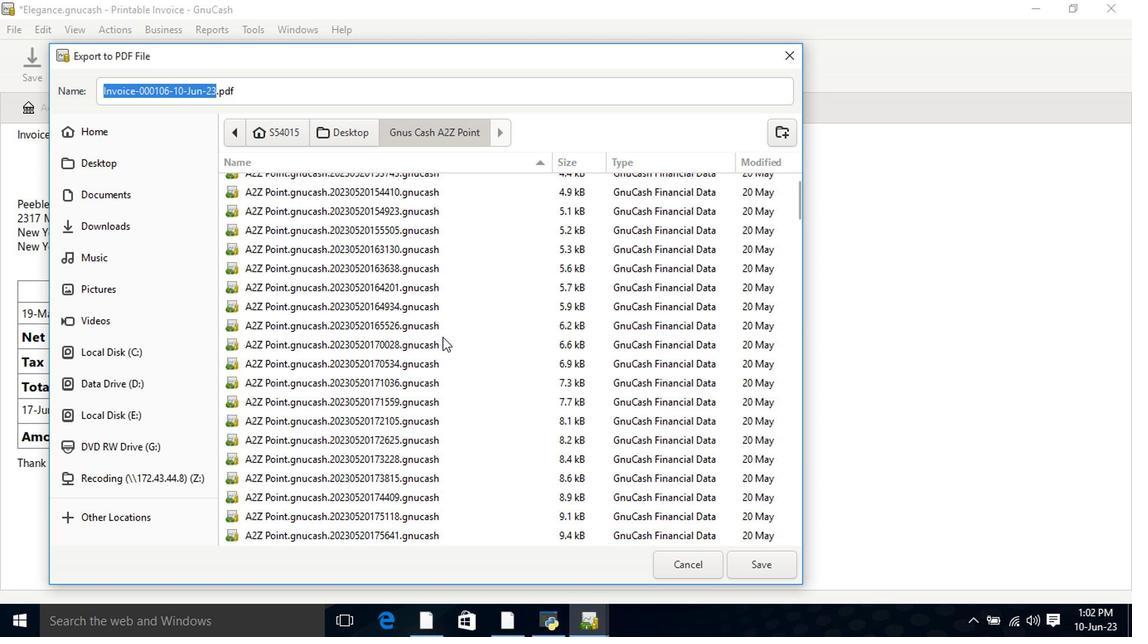 
Action: Mouse moved to (472, 385)
Screenshot: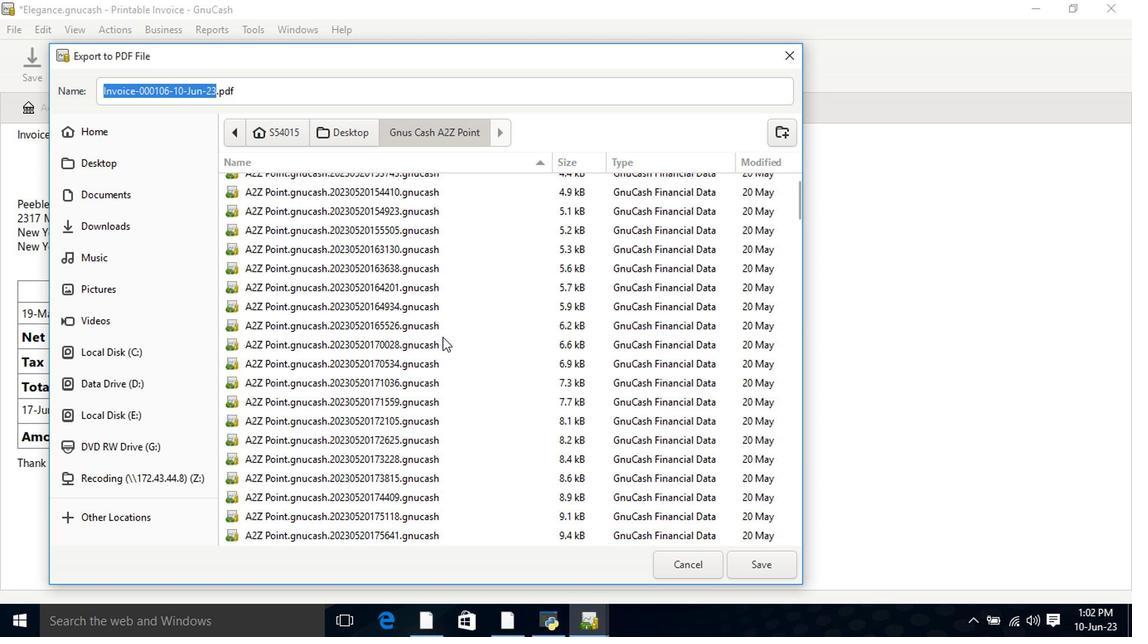 
Action: Mouse scrolled (467, 380) with delta (0, -1)
Screenshot: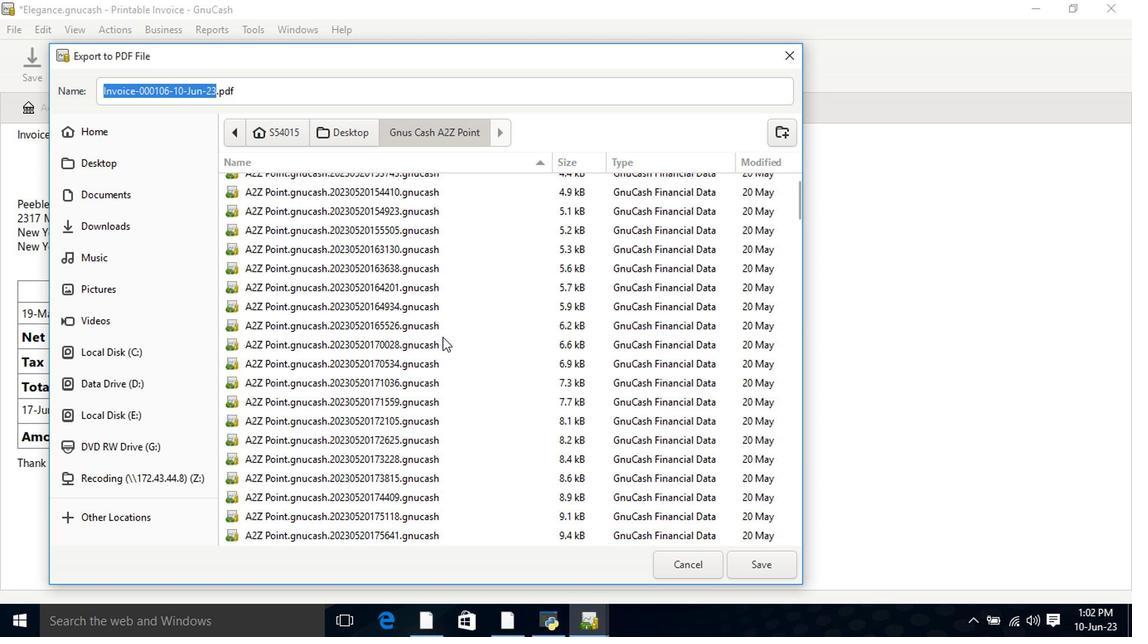 
Action: Mouse moved to (476, 391)
Screenshot: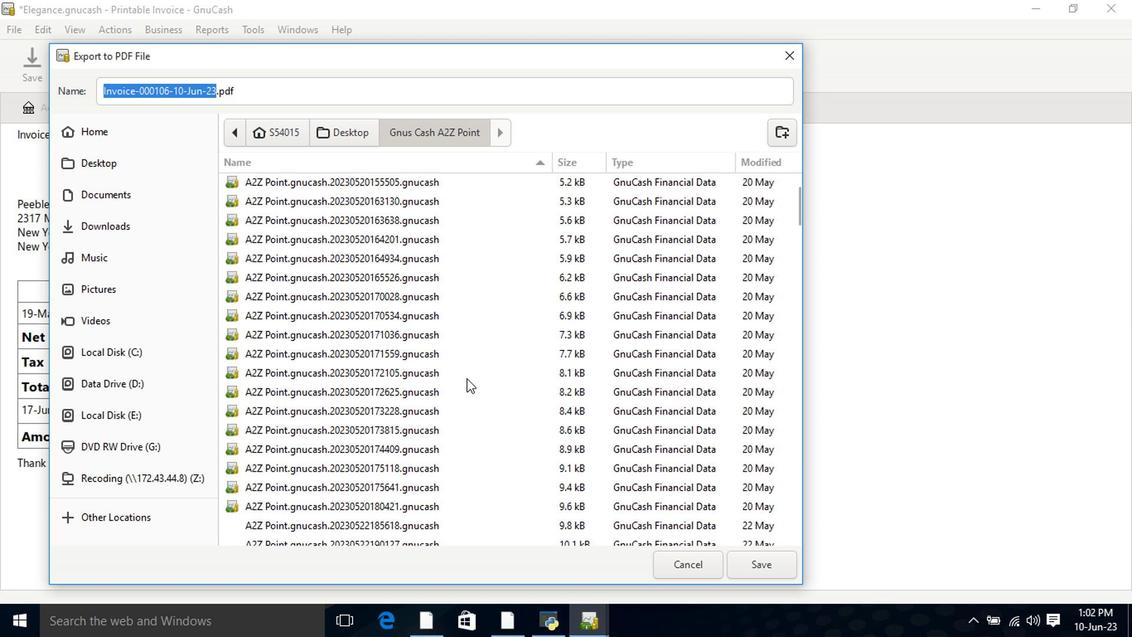 
Action: Mouse scrolled (476, 390) with delta (0, 0)
Screenshot: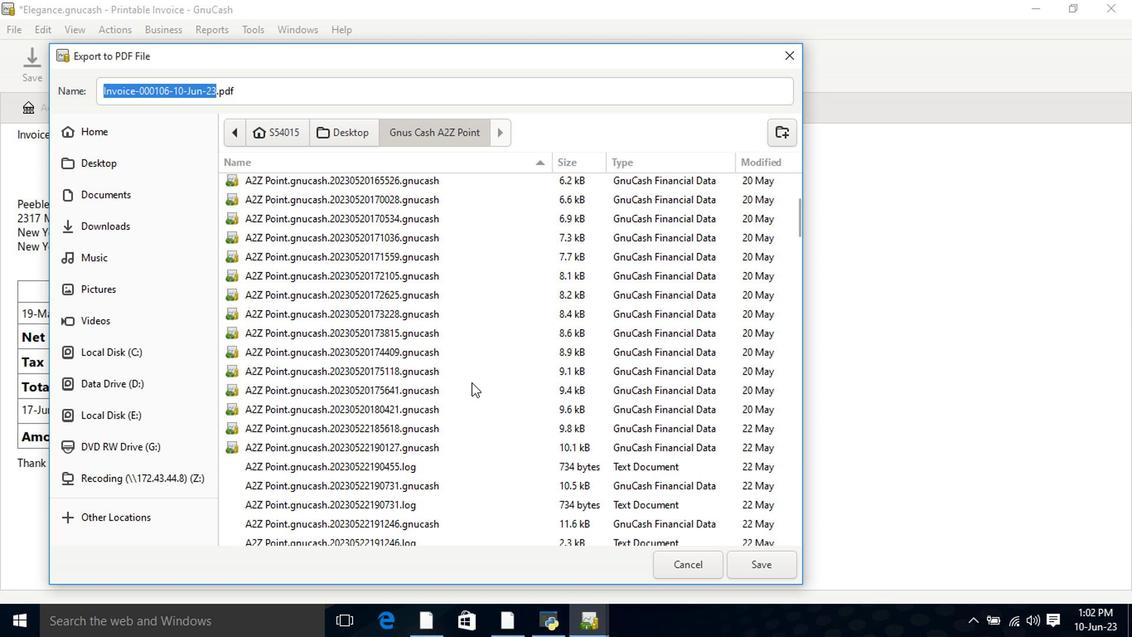 
Action: Mouse moved to (478, 394)
Screenshot: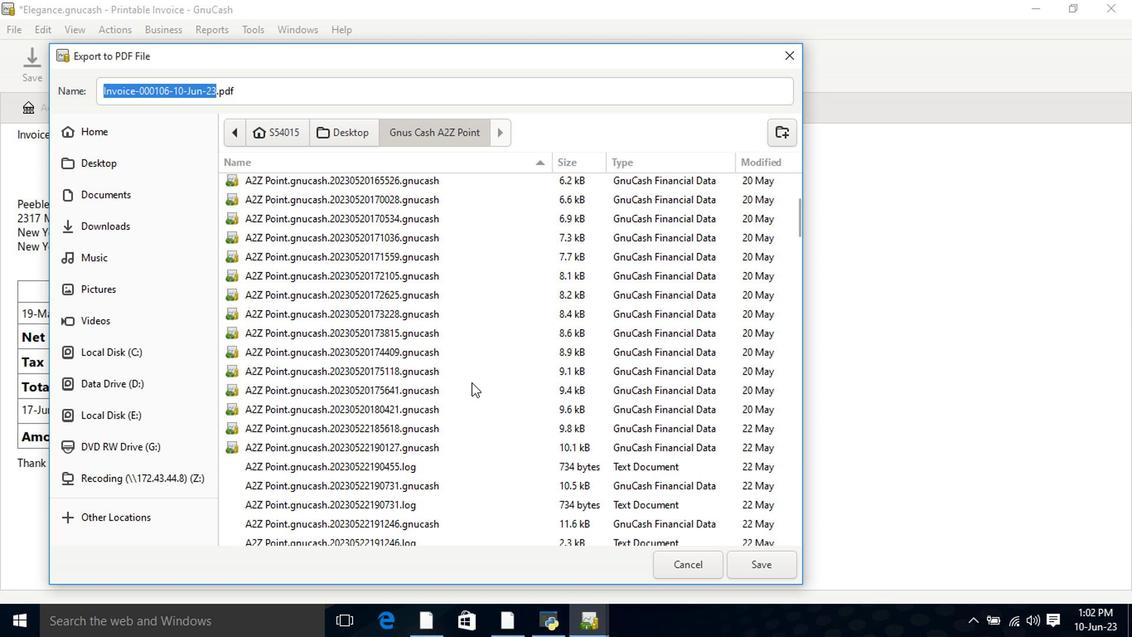 
Action: Mouse scrolled (477, 391) with delta (0, -1)
Screenshot: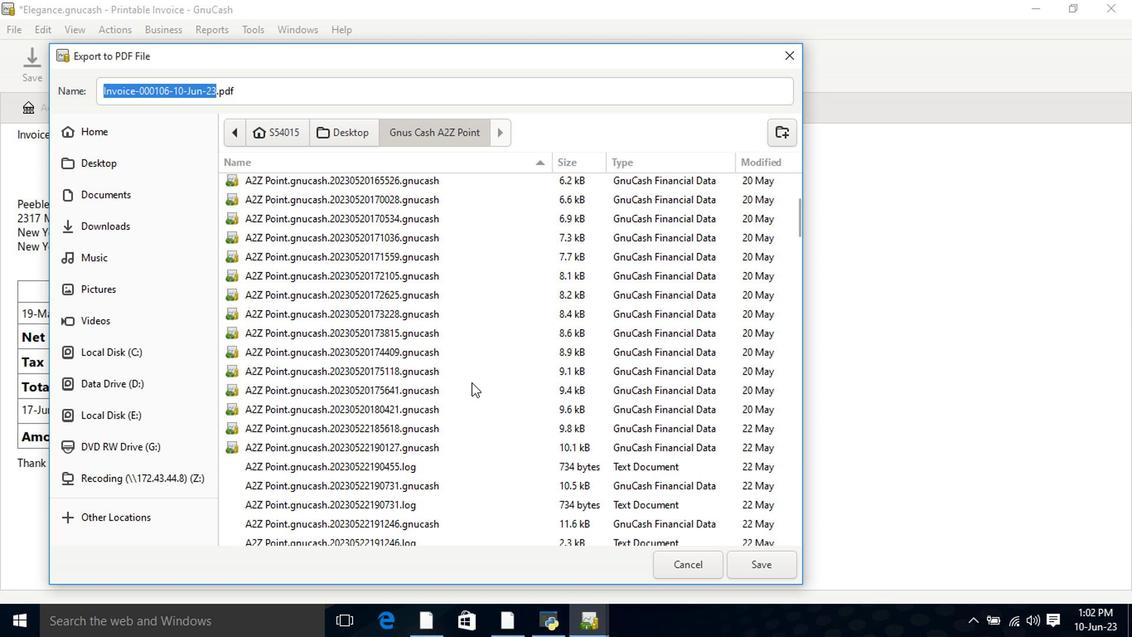 
Action: Mouse moved to (480, 398)
Screenshot: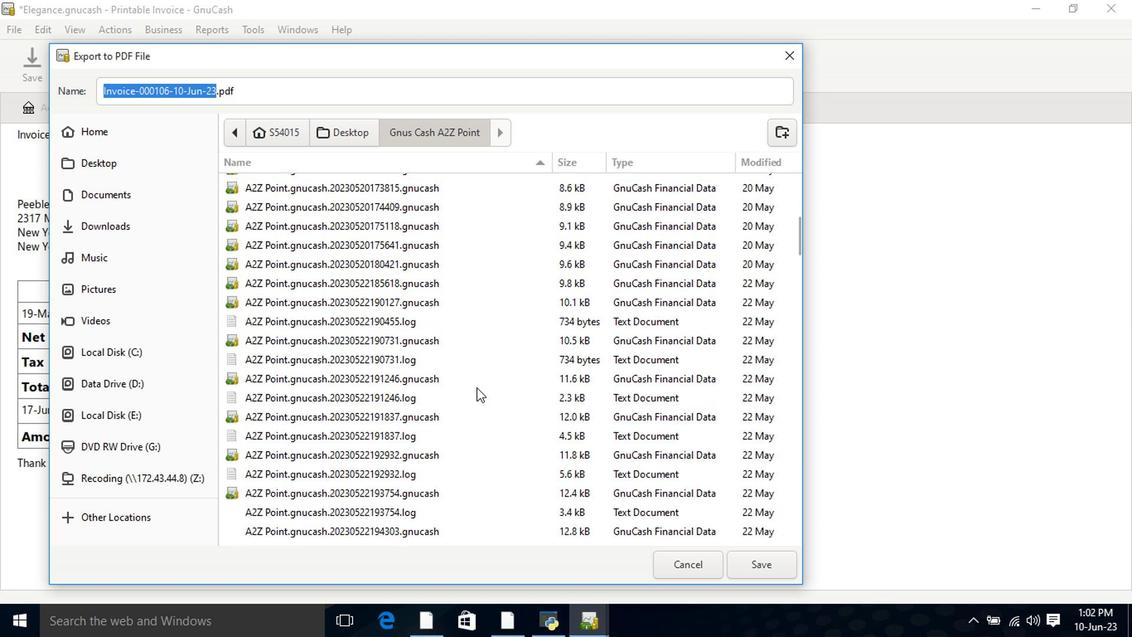 
Action: Mouse scrolled (478, 394) with delta (0, 0)
Screenshot: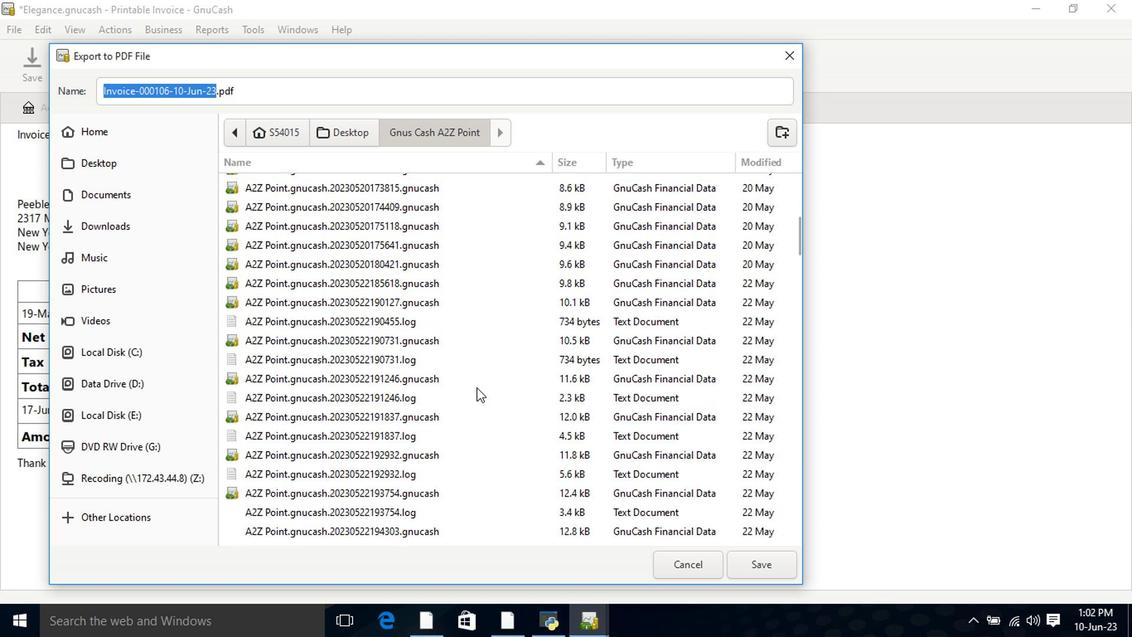 
Action: Mouse moved to (502, 431)
Screenshot: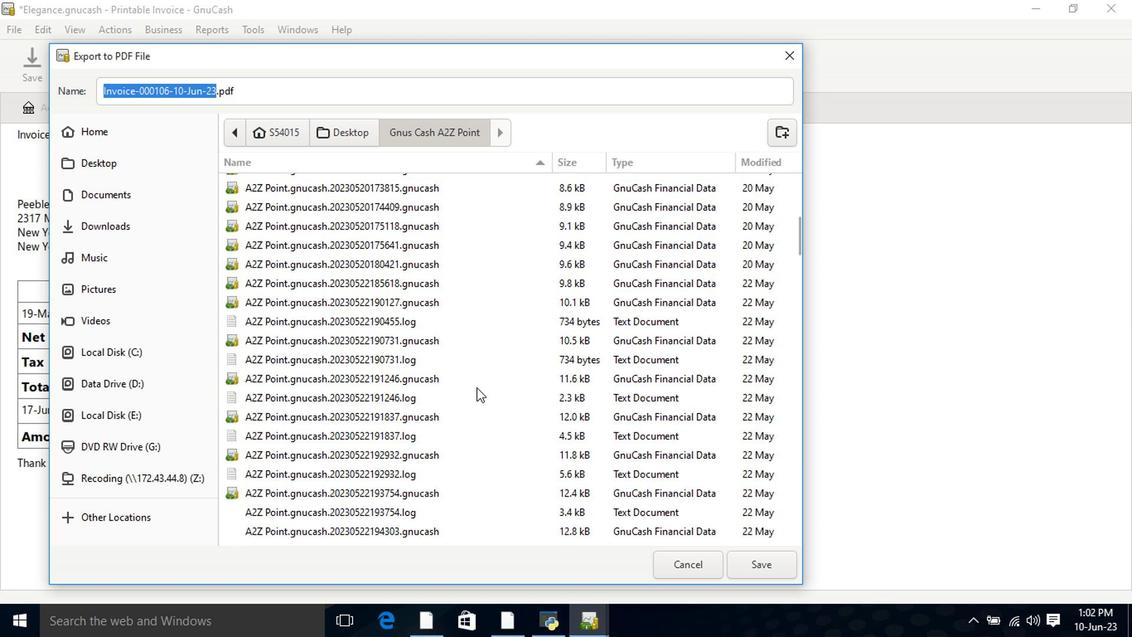 
Action: Mouse scrolled (481, 401) with delta (0, -1)
Screenshot: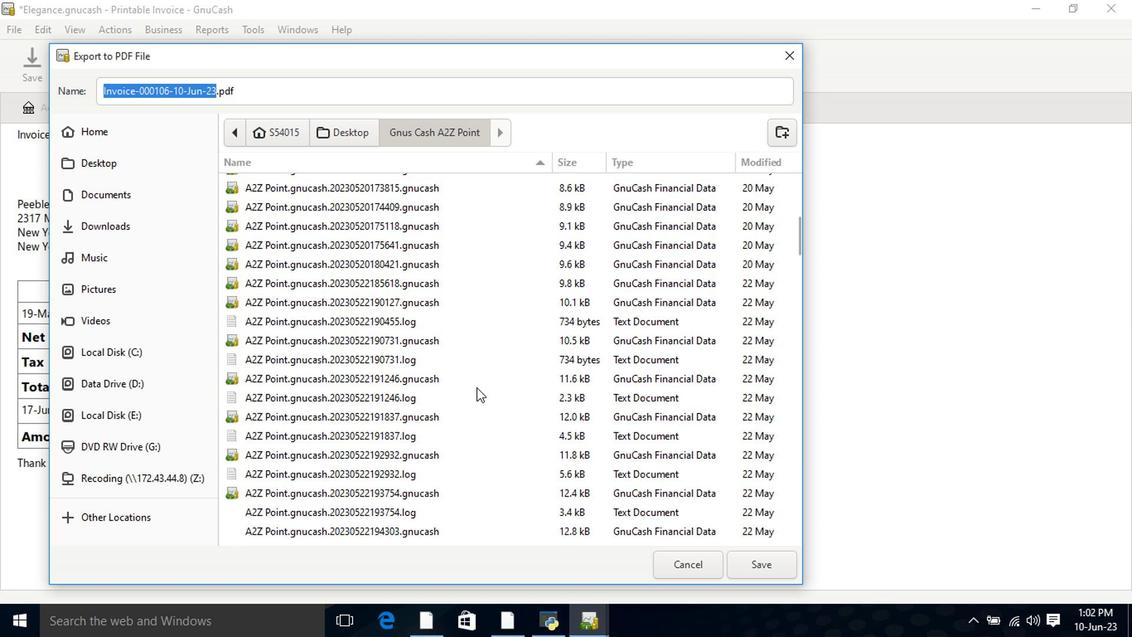 
Action: Mouse moved to (650, 390)
Screenshot: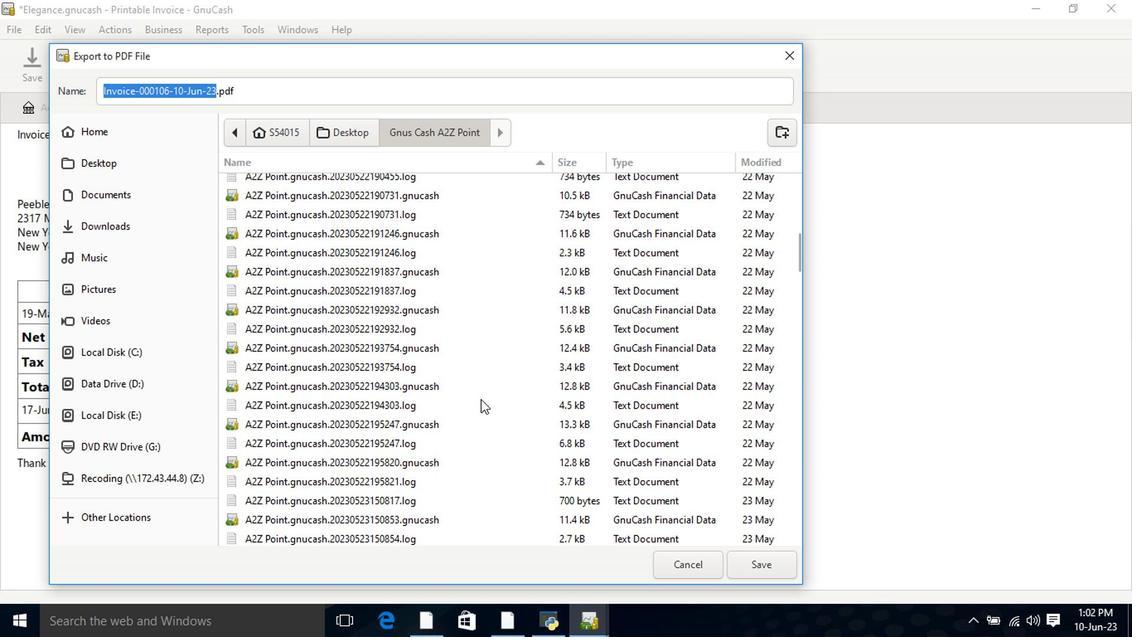 
Action: Mouse scrolled (650, 388) with delta (0, -1)
Screenshot: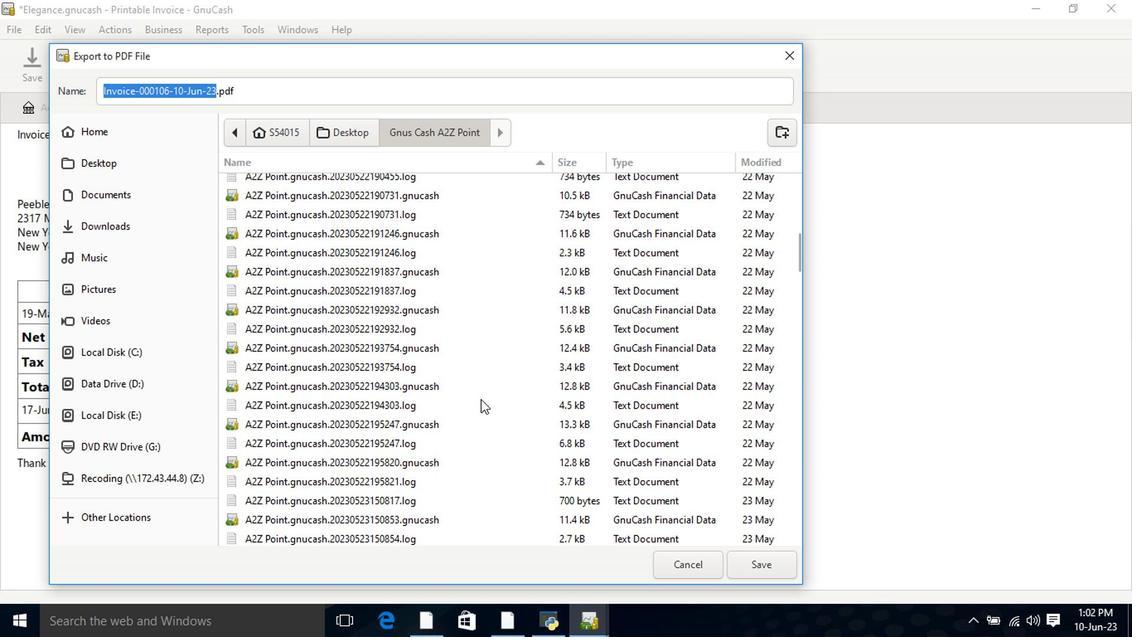 
Action: Mouse moved to (797, 282)
Screenshot: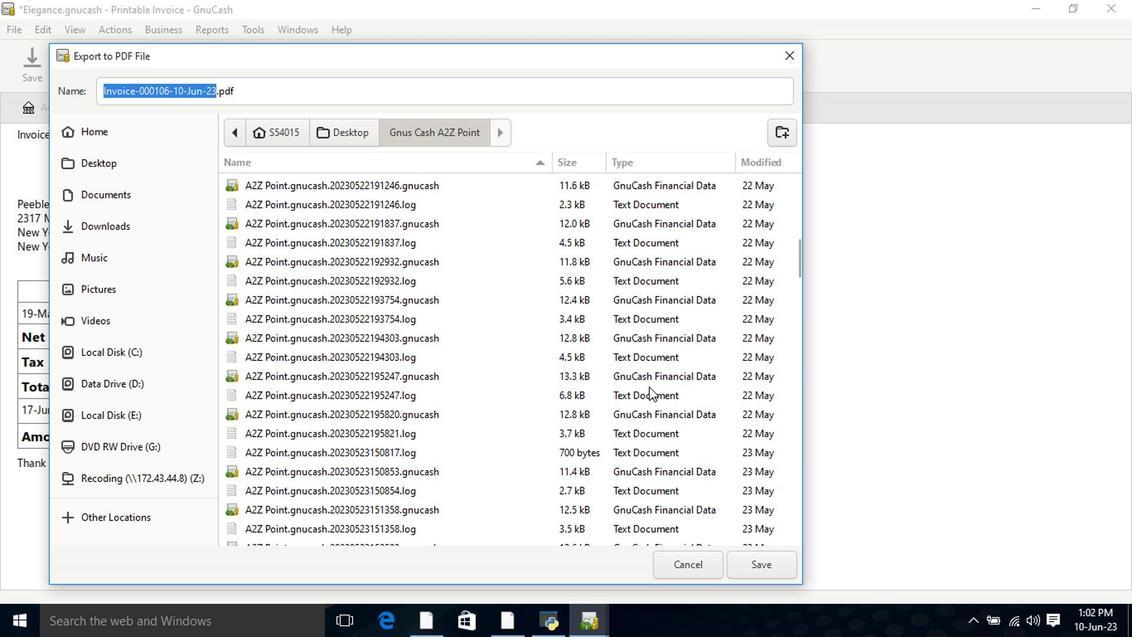 
Action: Mouse scrolled (650, 388) with delta (0, -1)
Screenshot: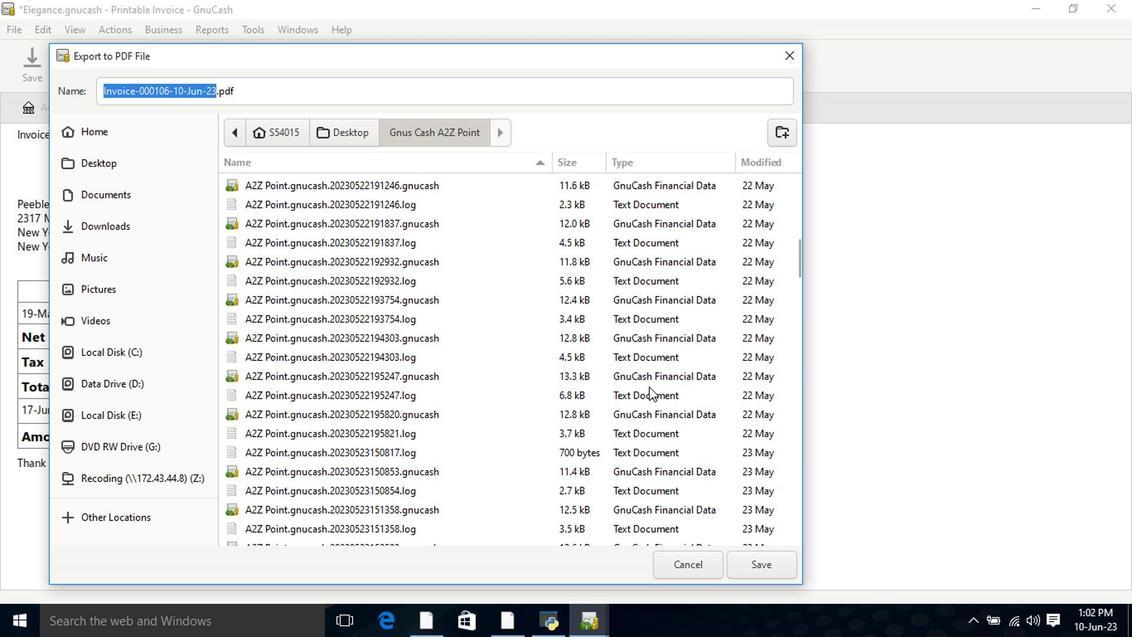 
Action: Mouse moved to (801, 270)
Screenshot: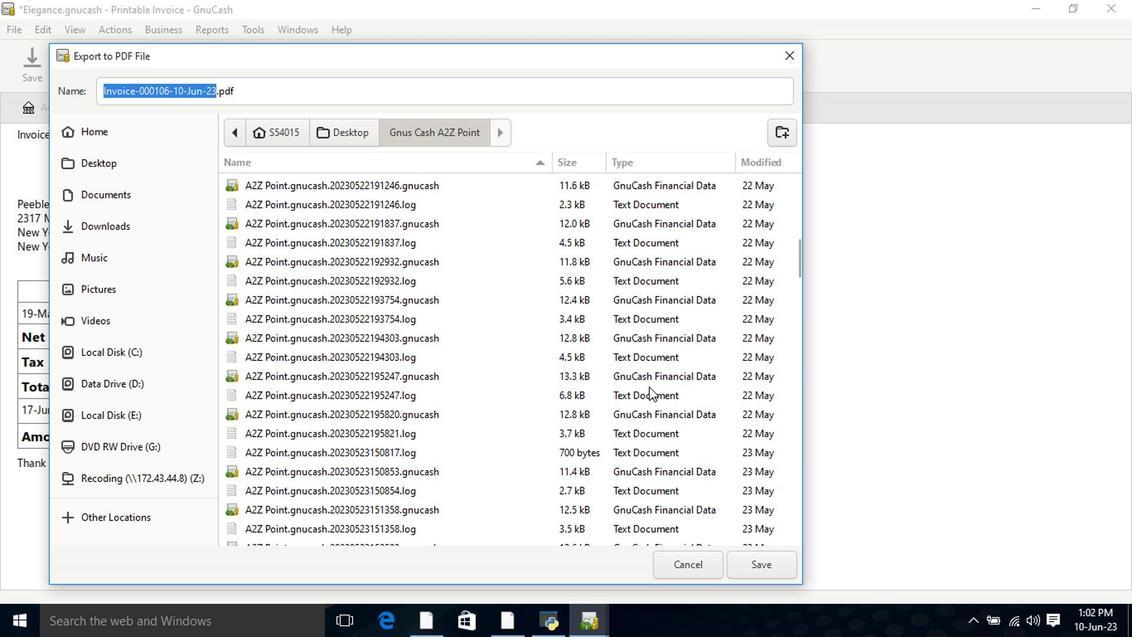 
Action: Mouse scrolled (650, 388) with delta (0, -1)
Screenshot: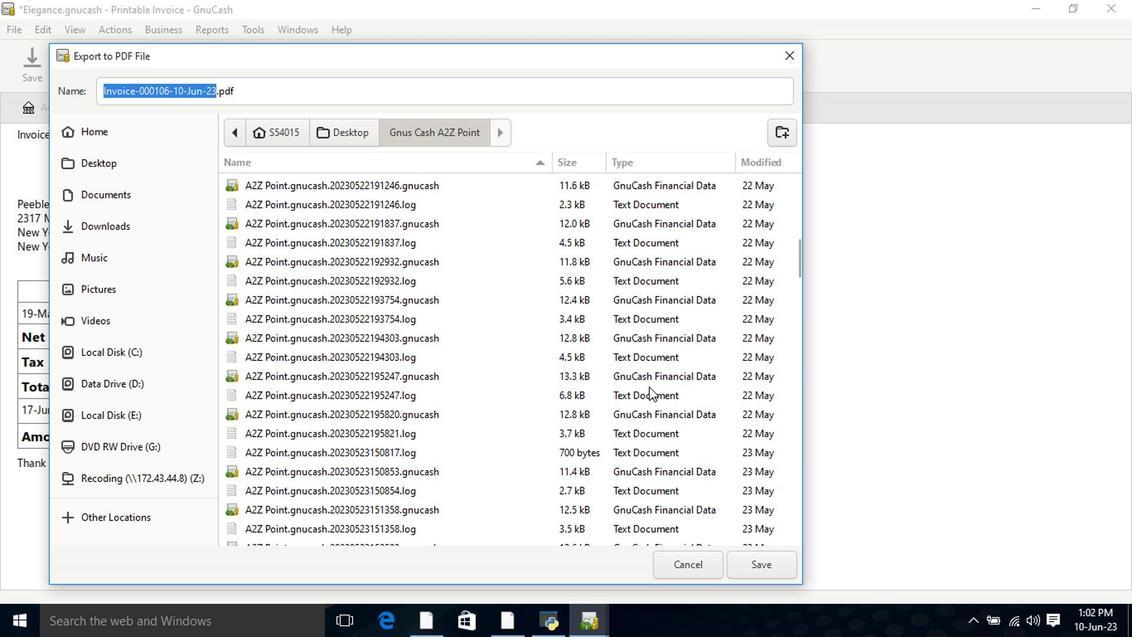 
Action: Mouse moved to (807, 261)
Screenshot: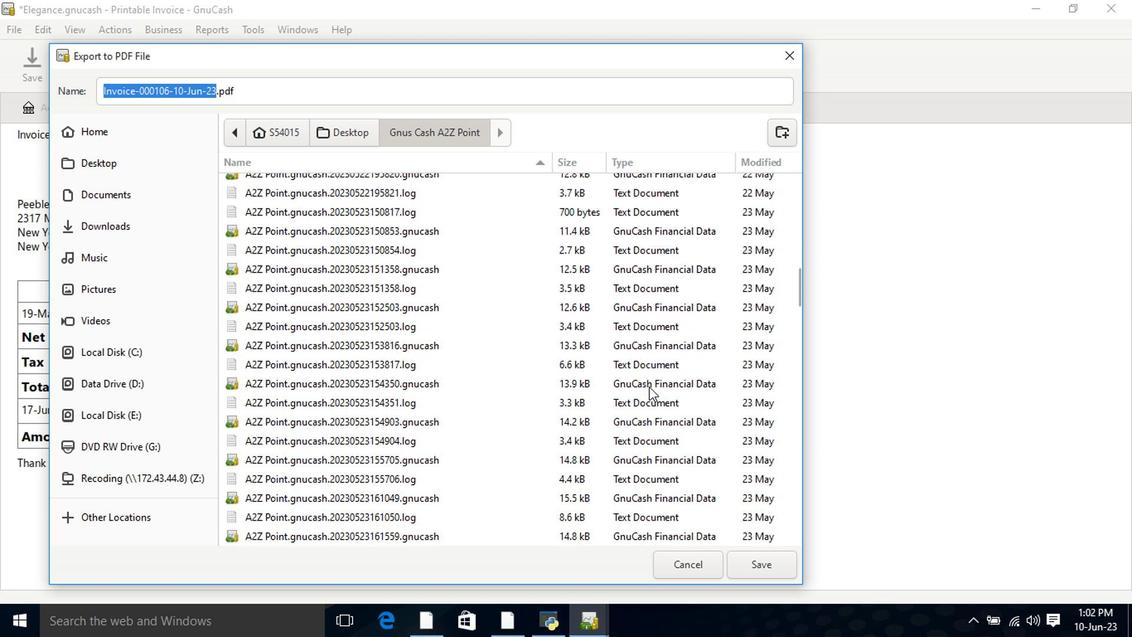
Action: Mouse scrolled (650, 388) with delta (0, -1)
Screenshot: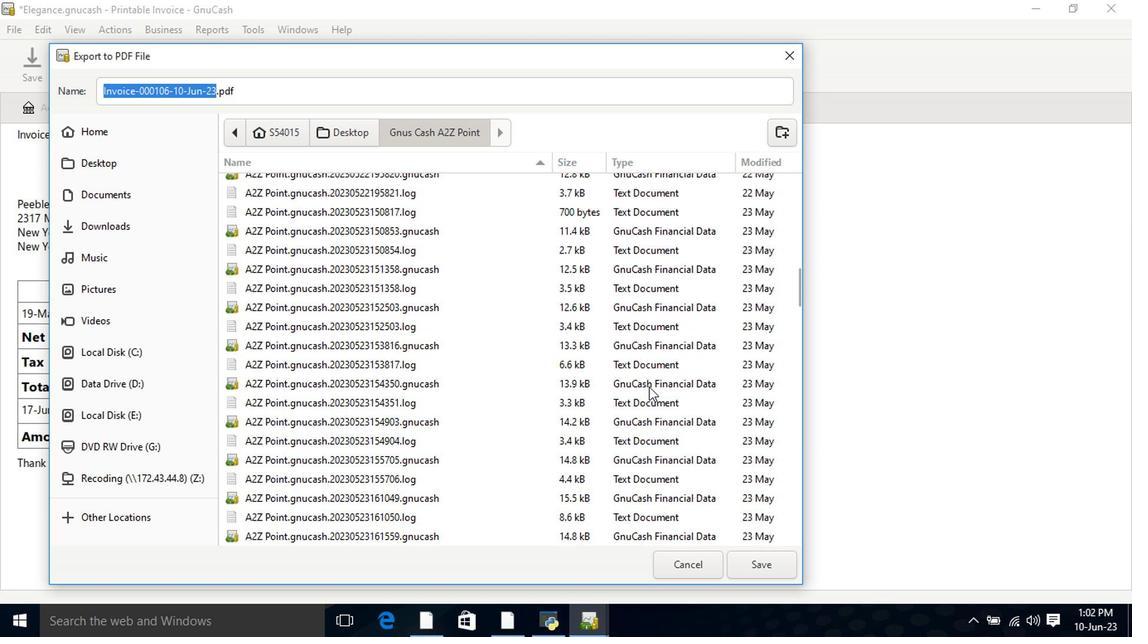 
Action: Mouse moved to (799, 299)
Screenshot: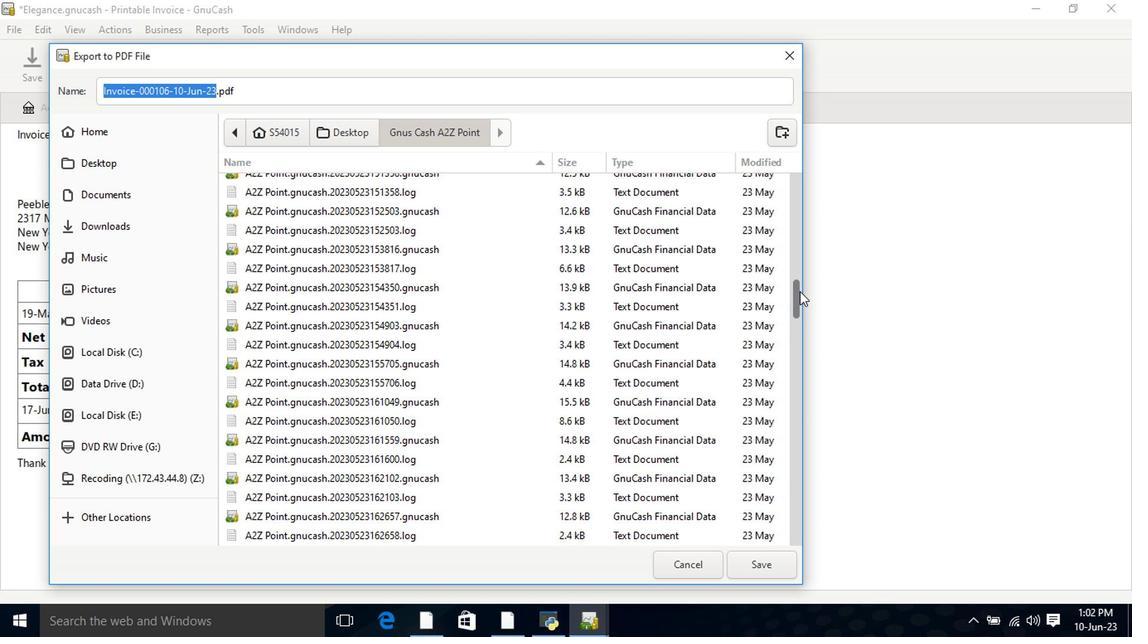 
Action: Mouse pressed left at (799, 299)
Screenshot: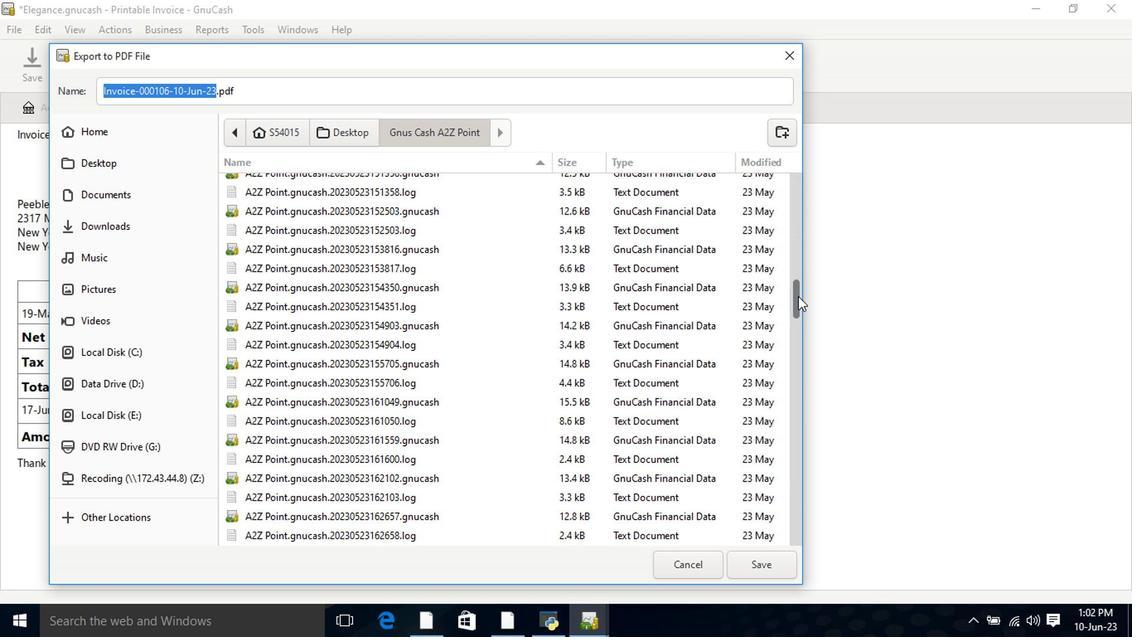 
Action: Mouse moved to (261, 534)
Screenshot: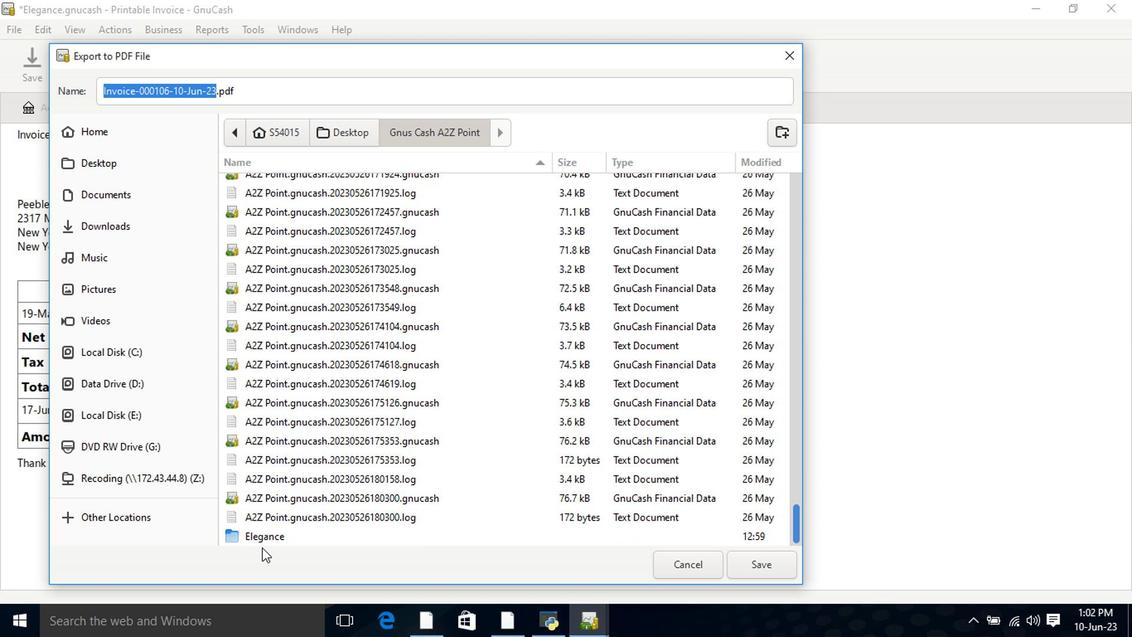 
Action: Mouse pressed left at (261, 534)
Screenshot: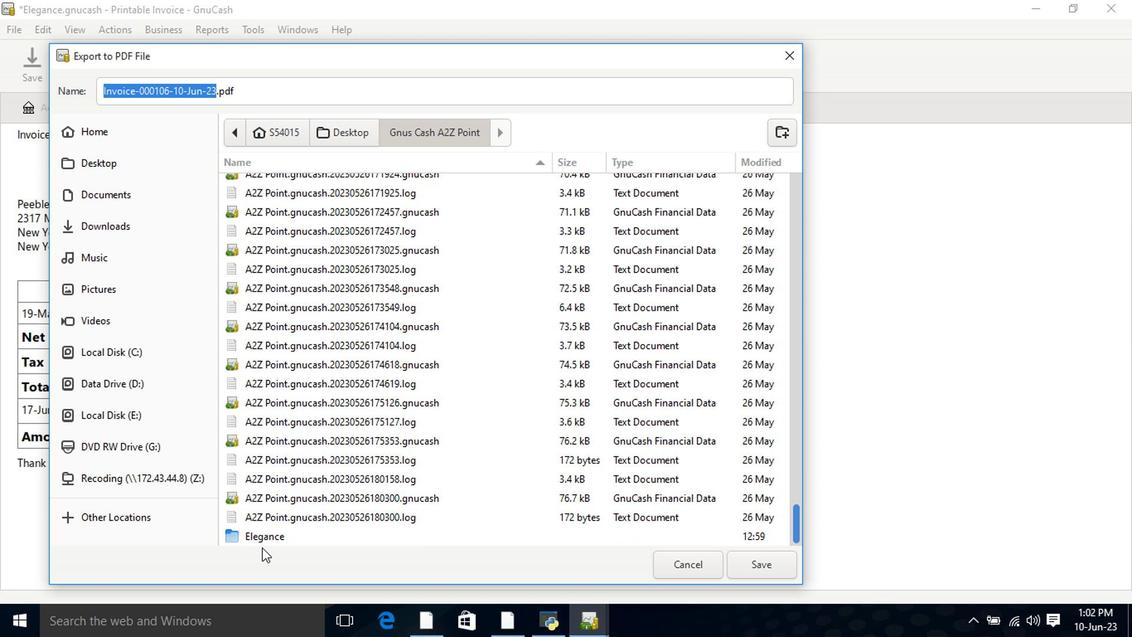 
Action: Mouse moved to (262, 541)
Screenshot: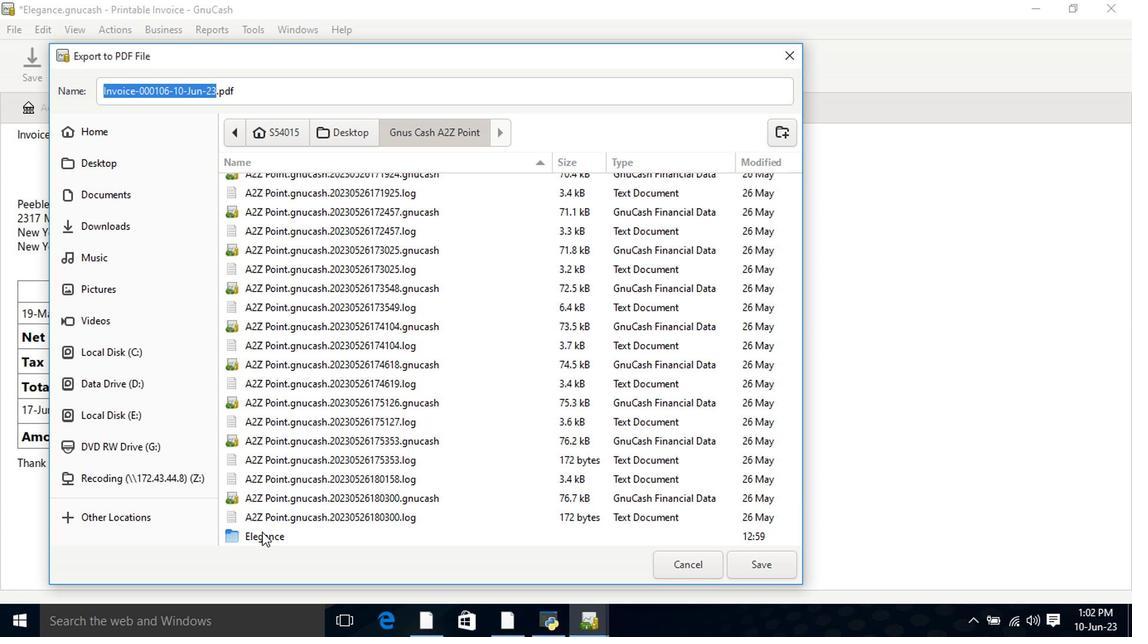 
Action: Mouse pressed left at (262, 541)
Screenshot: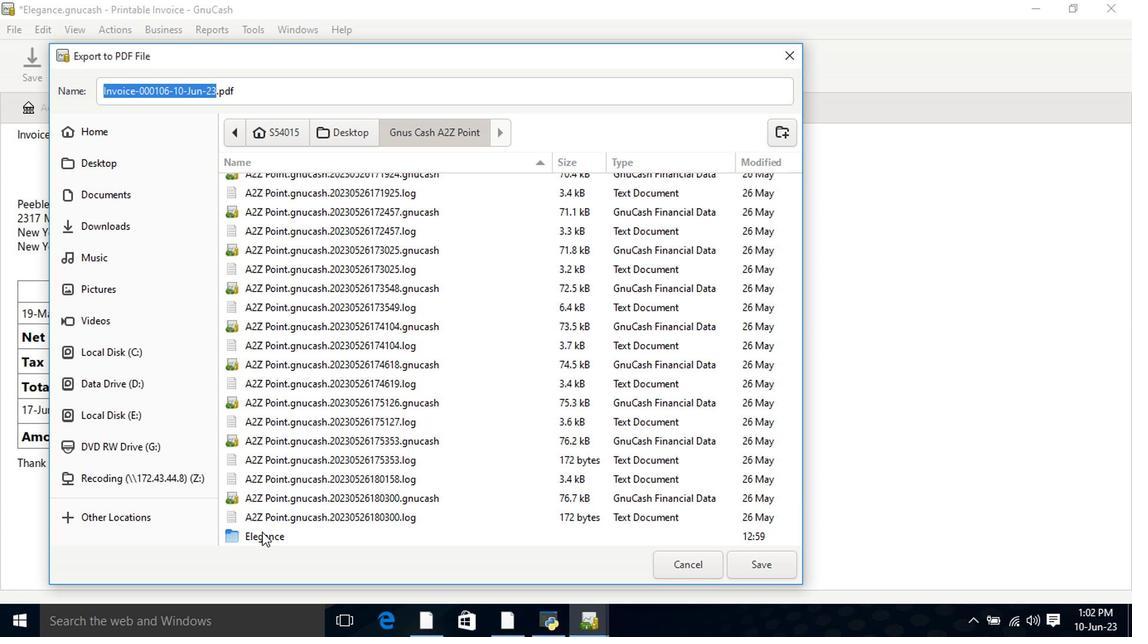 
Action: Mouse pressed left at (262, 541)
Screenshot: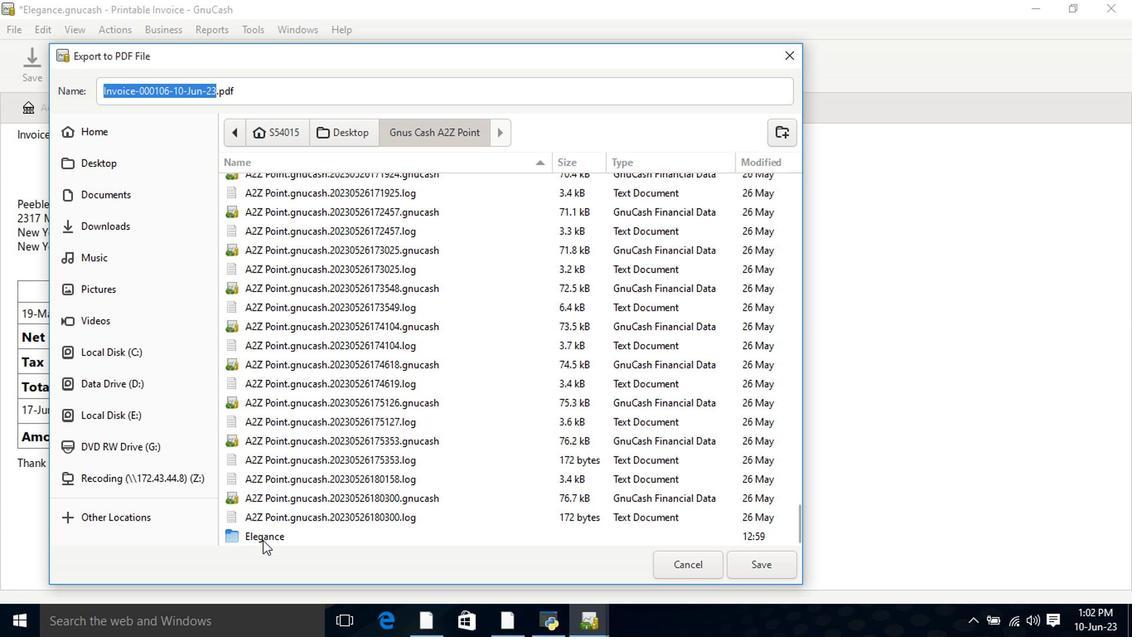 
Action: Mouse moved to (278, 191)
Screenshot: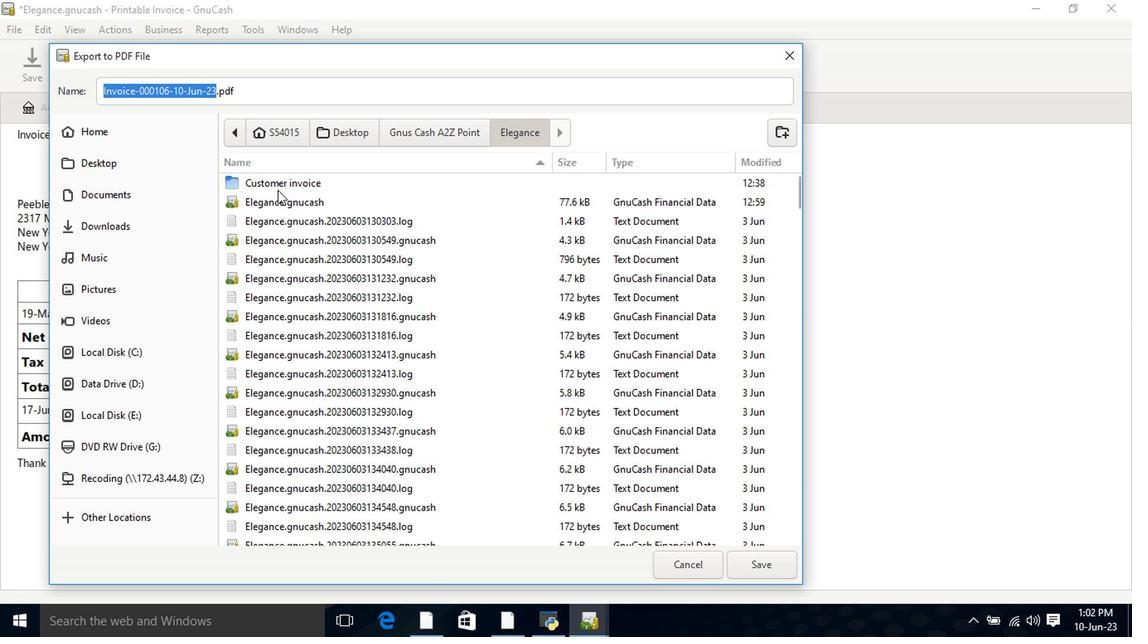 
Action: Mouse pressed left at (278, 191)
Screenshot: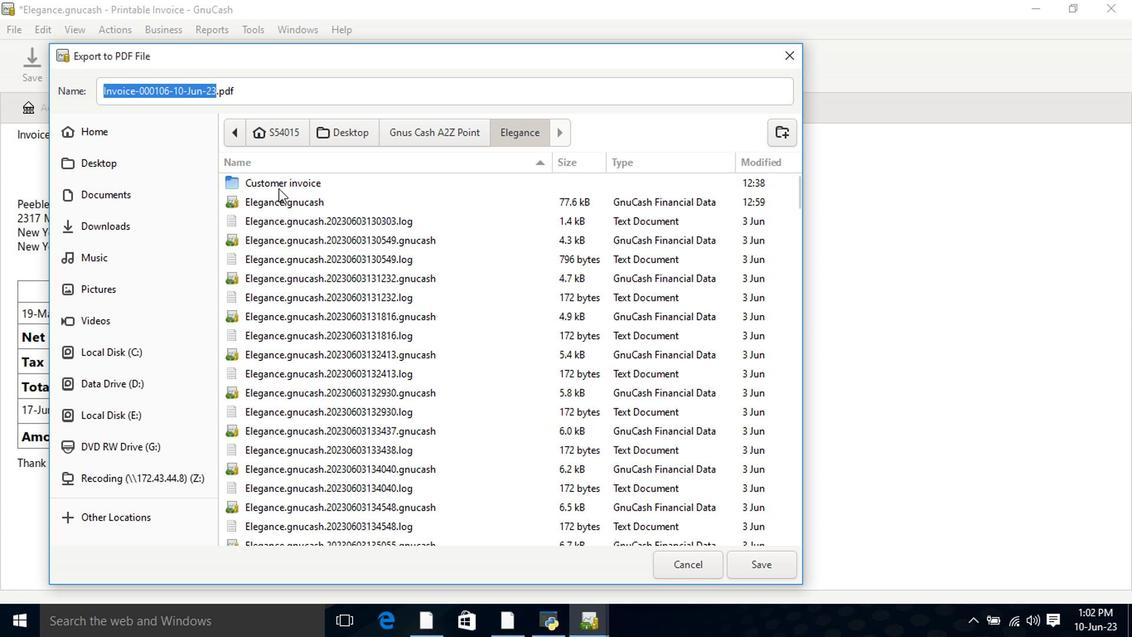 
Action: Mouse pressed left at (278, 191)
Screenshot: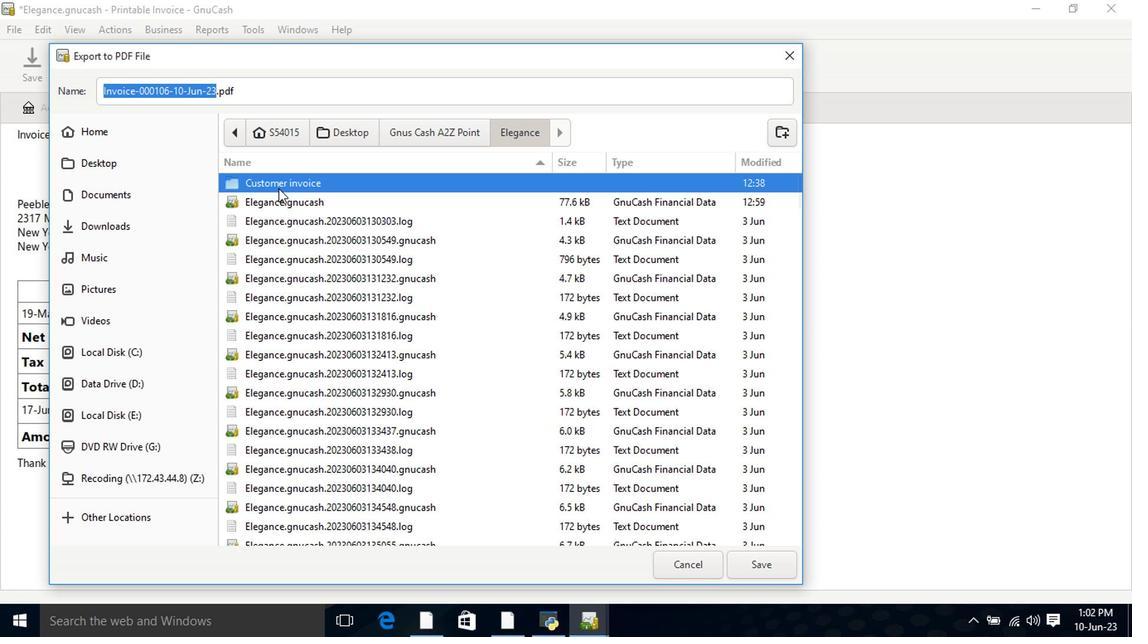 
Action: Mouse moved to (765, 571)
Screenshot: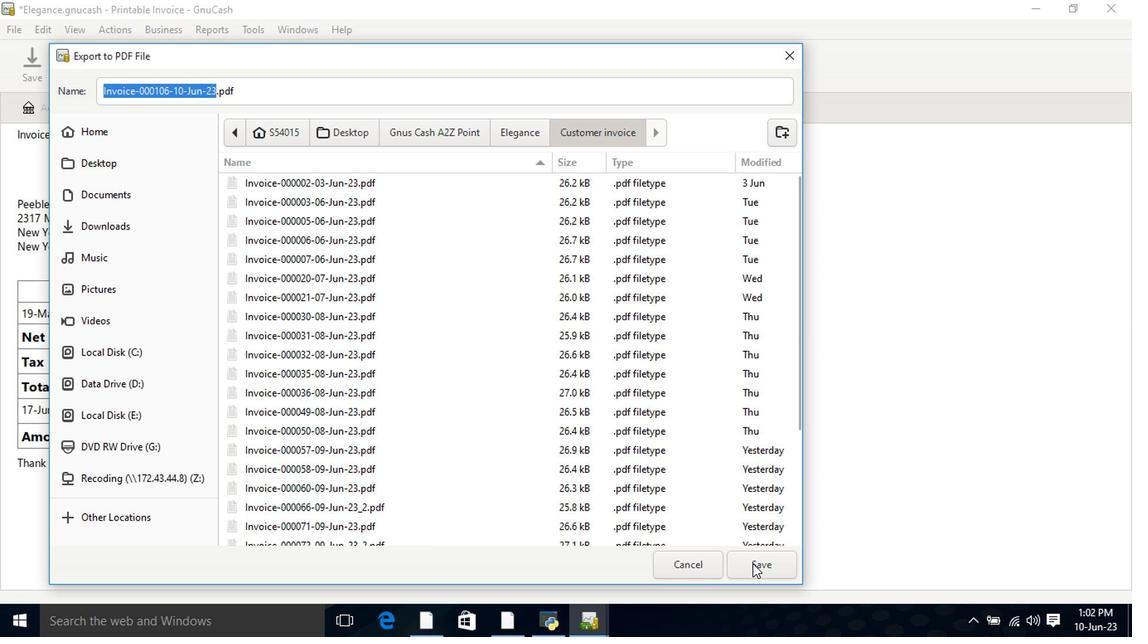 
Action: Mouse pressed left at (765, 571)
Screenshot: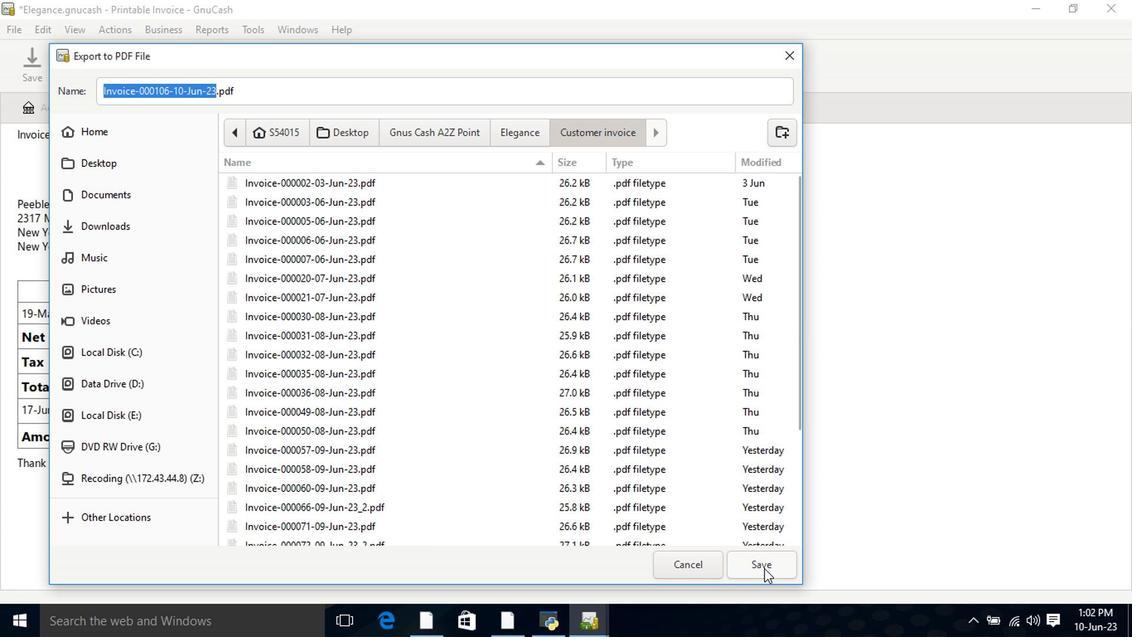 
Action: Mouse moved to (764, 569)
Screenshot: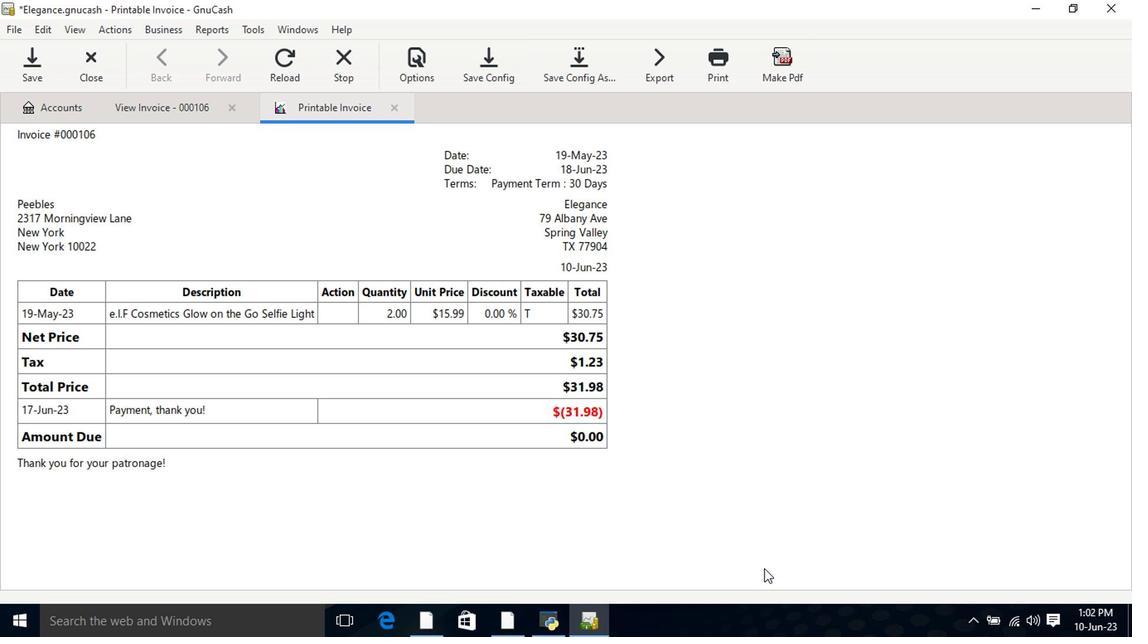 
